 Task: For heading Use Courier New with dark cyan 1 colour & Underline.  font size for heading20,  'Change the font style of data to'Georgia and font size to 12,  Change the alignment of both headline & data to Align center.  In the sheet  analysisSalesAnalysis_2022
Action: Mouse moved to (29, 182)
Screenshot: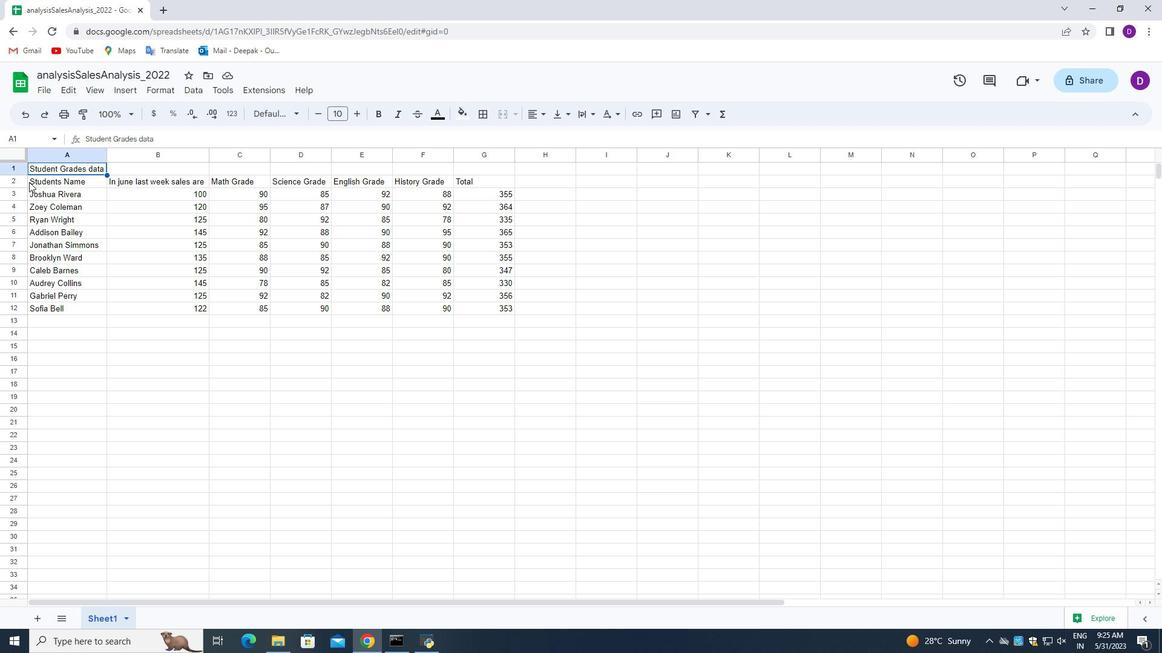 
Action: Mouse pressed left at (29, 182)
Screenshot: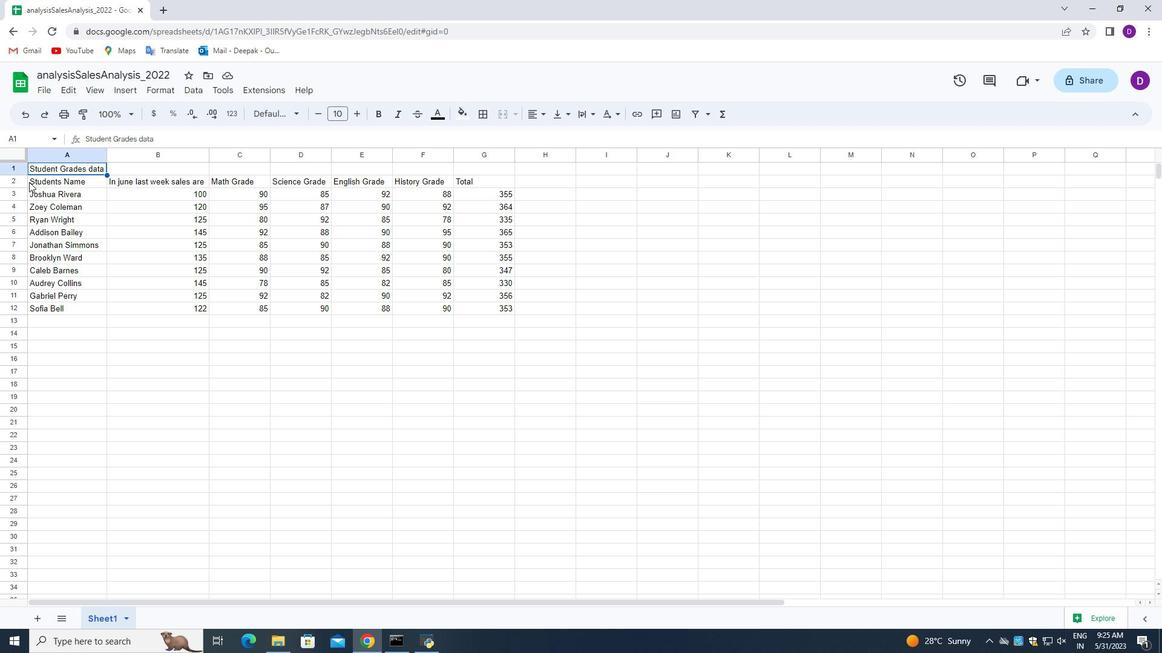 
Action: Mouse moved to (261, 115)
Screenshot: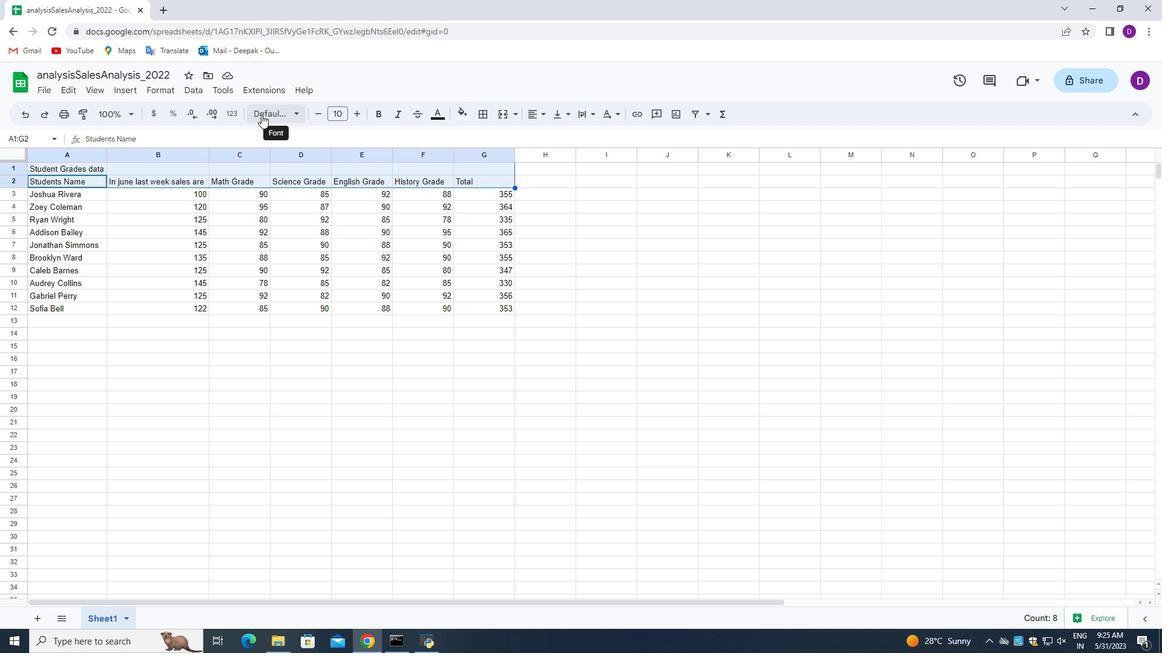 
Action: Mouse pressed left at (261, 115)
Screenshot: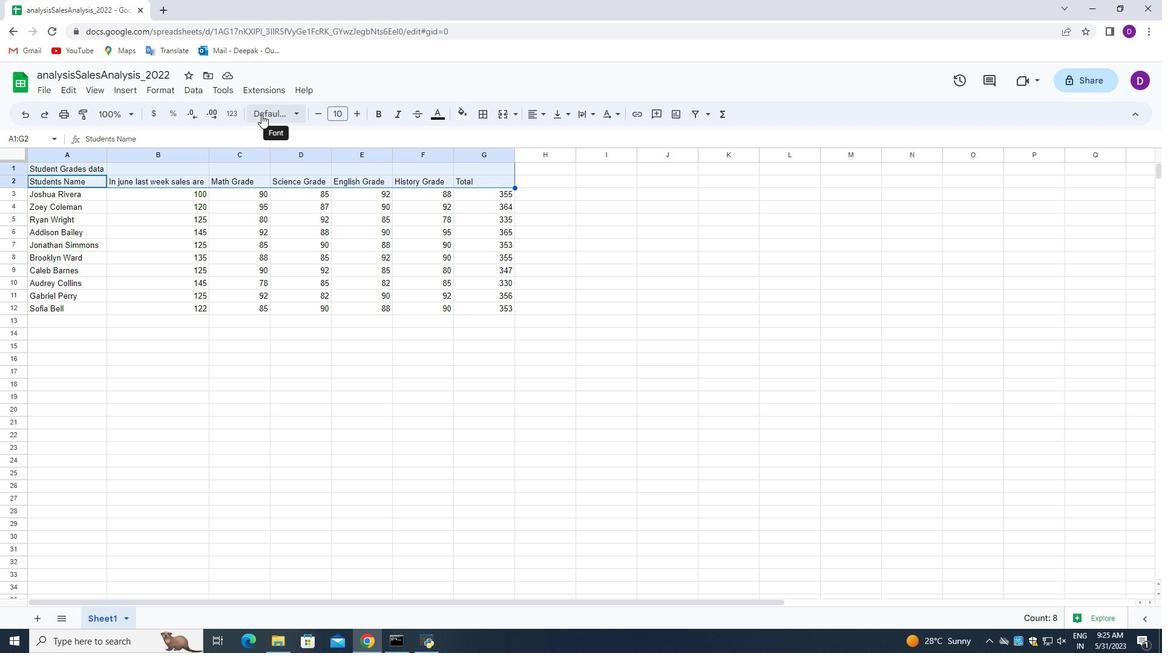 
Action: Mouse moved to (303, 445)
Screenshot: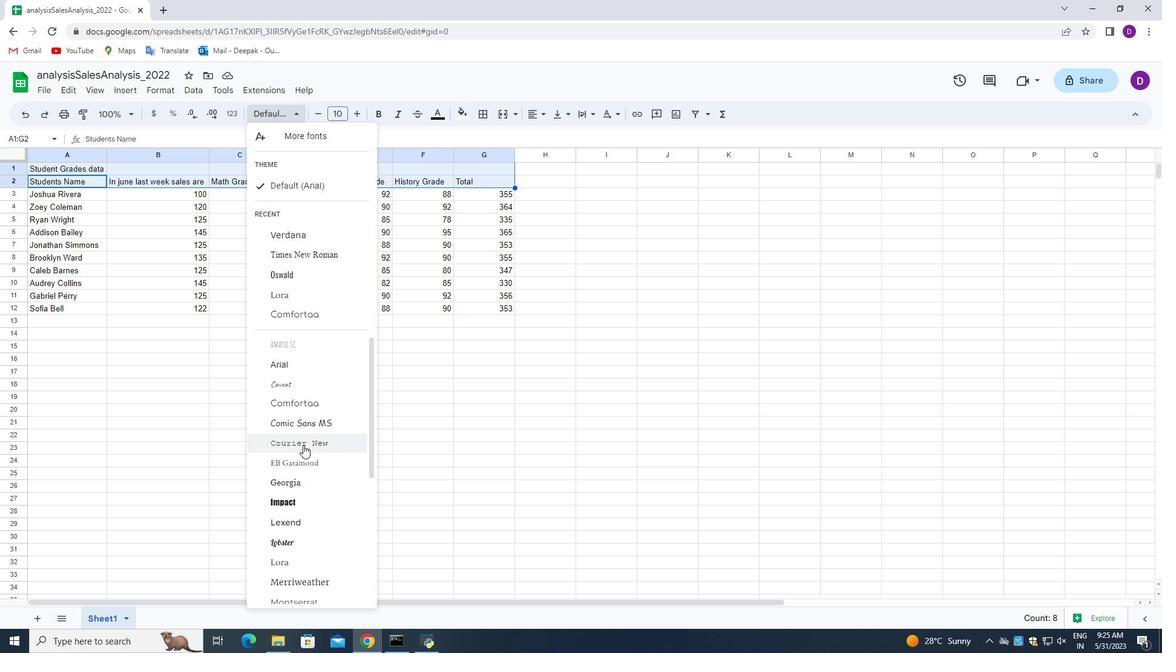 
Action: Mouse pressed left at (303, 445)
Screenshot: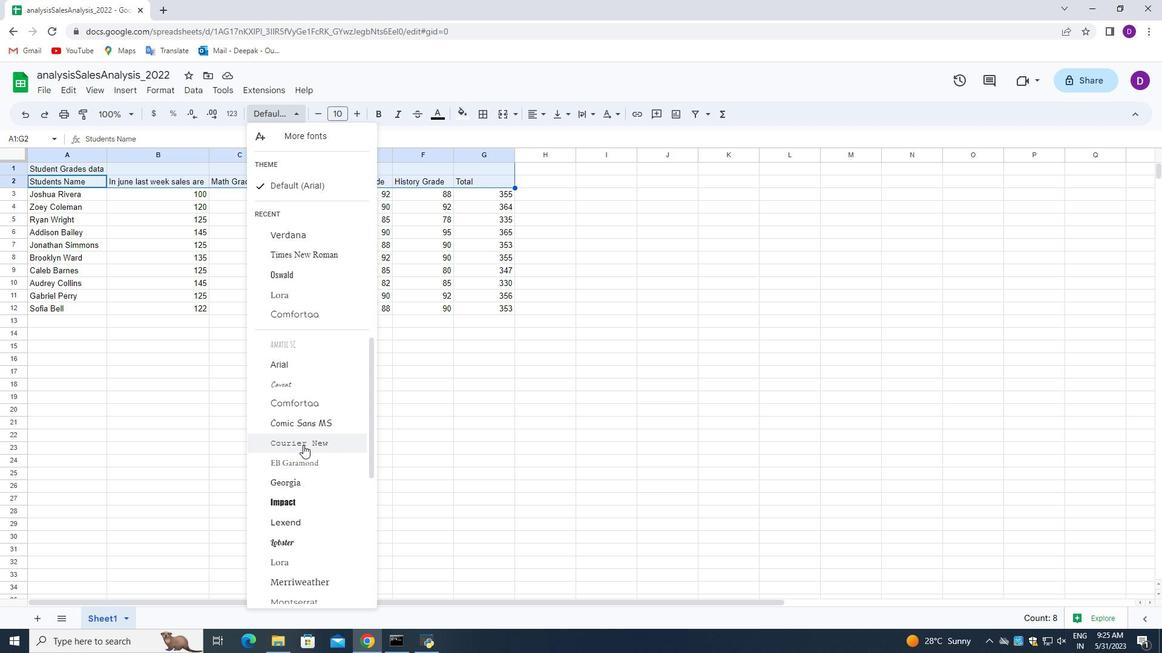
Action: Mouse moved to (294, 113)
Screenshot: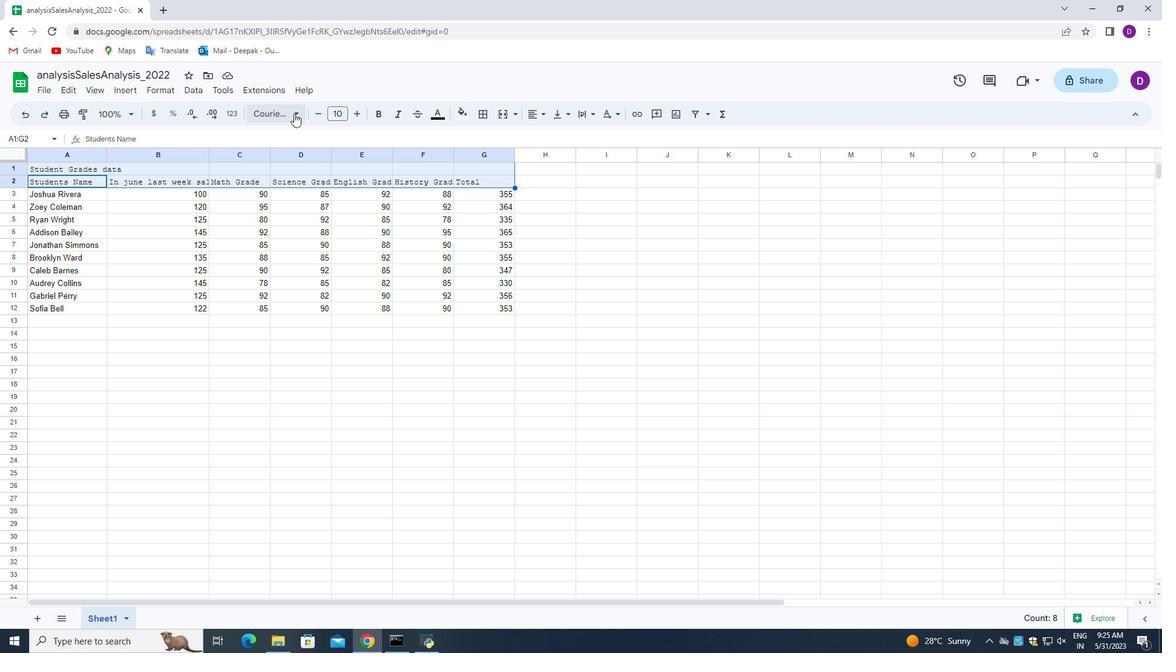 
Action: Mouse pressed left at (294, 113)
Screenshot: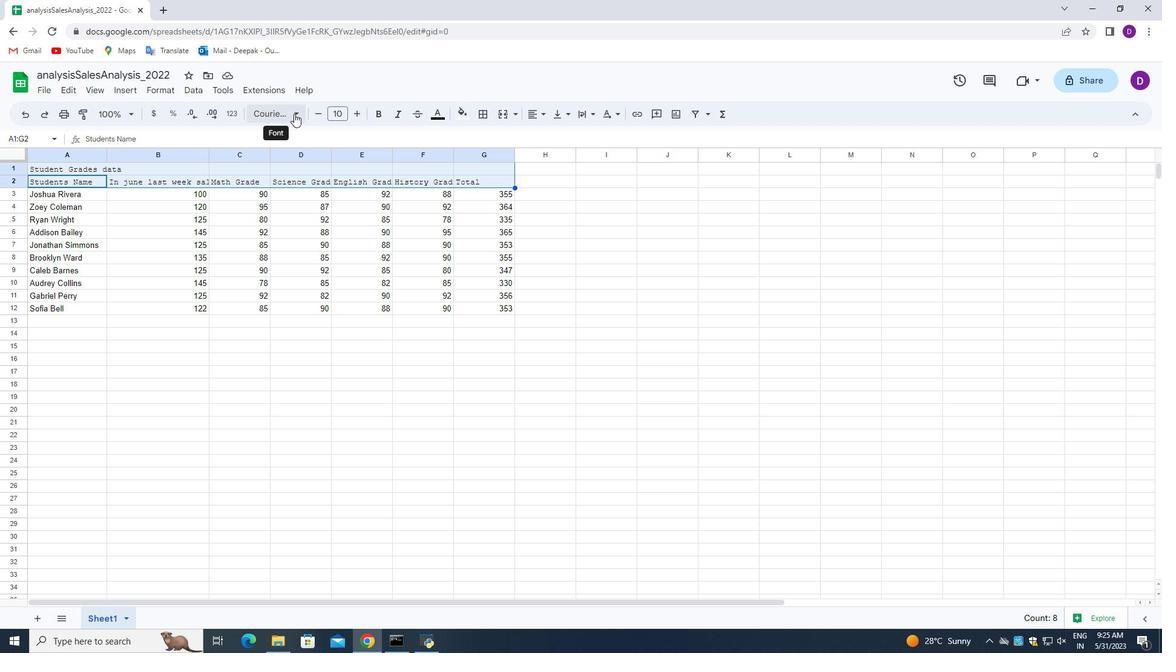 
Action: Mouse moved to (302, 440)
Screenshot: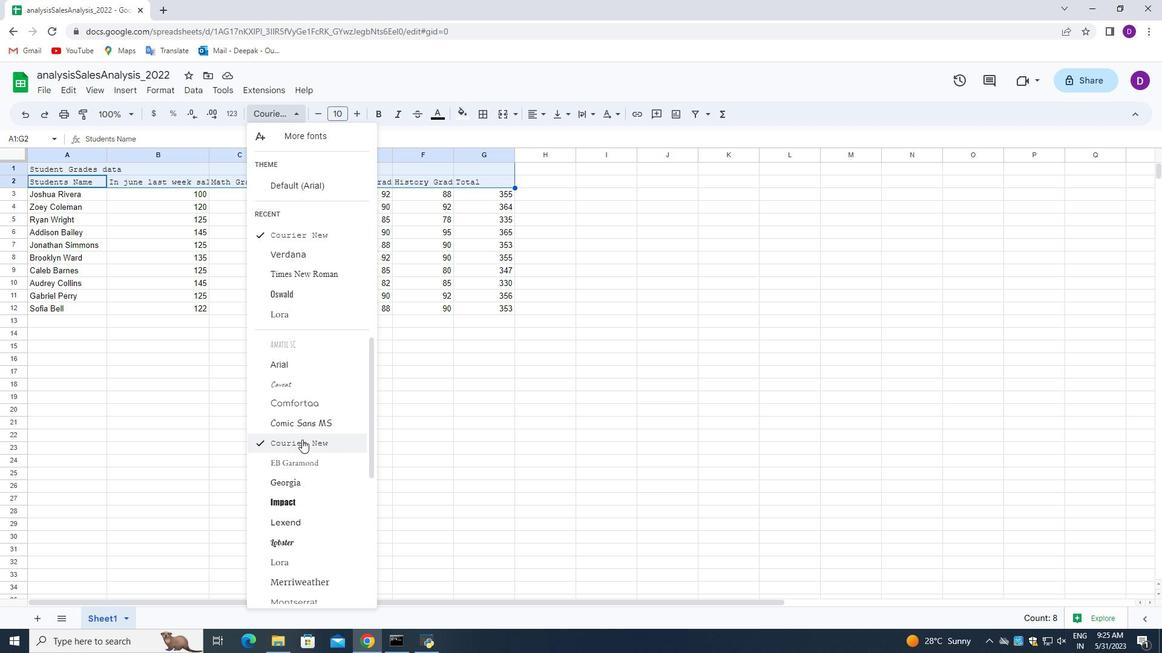 
Action: Mouse scrolled (302, 439) with delta (0, 0)
Screenshot: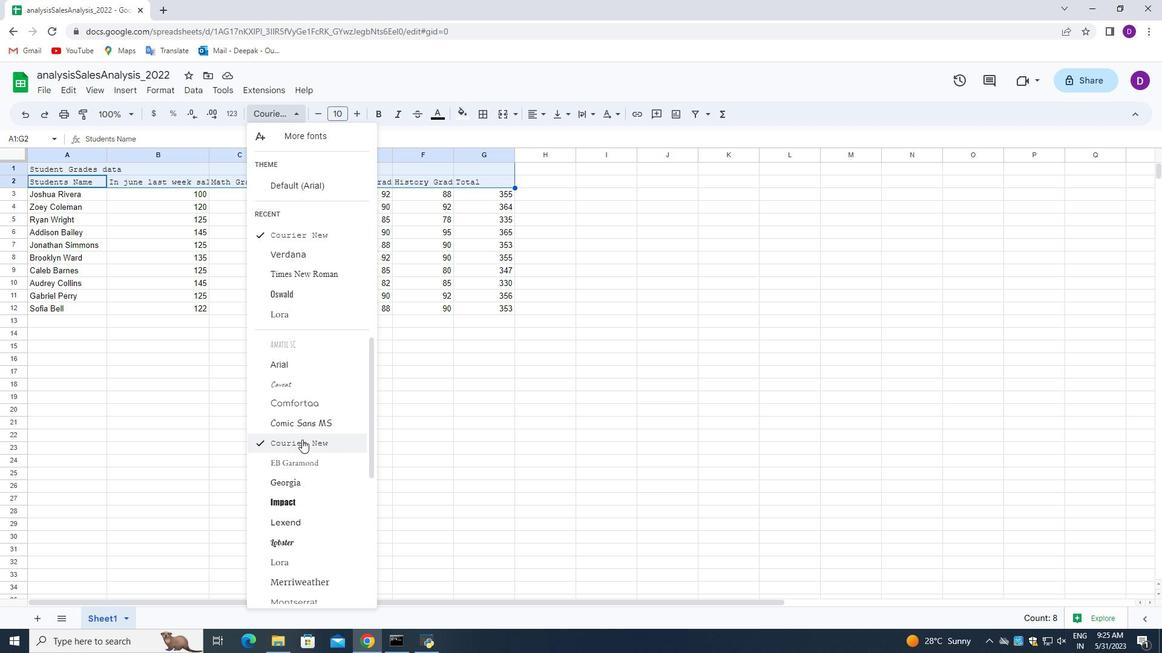 
Action: Mouse scrolled (302, 439) with delta (0, 0)
Screenshot: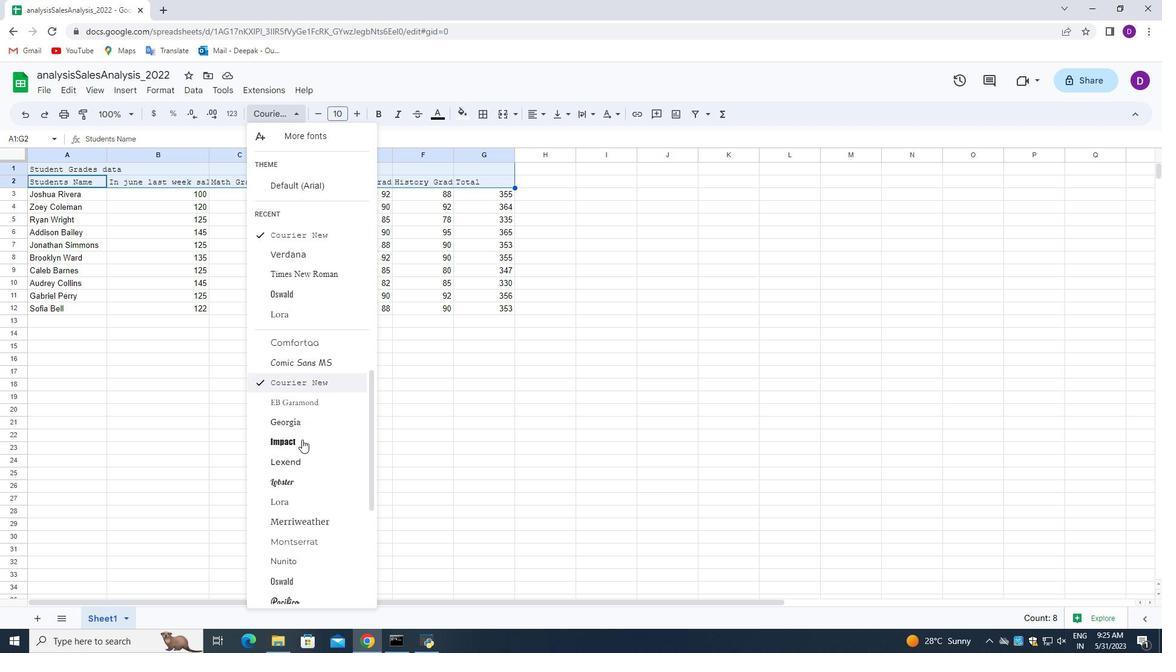 
Action: Mouse moved to (317, 442)
Screenshot: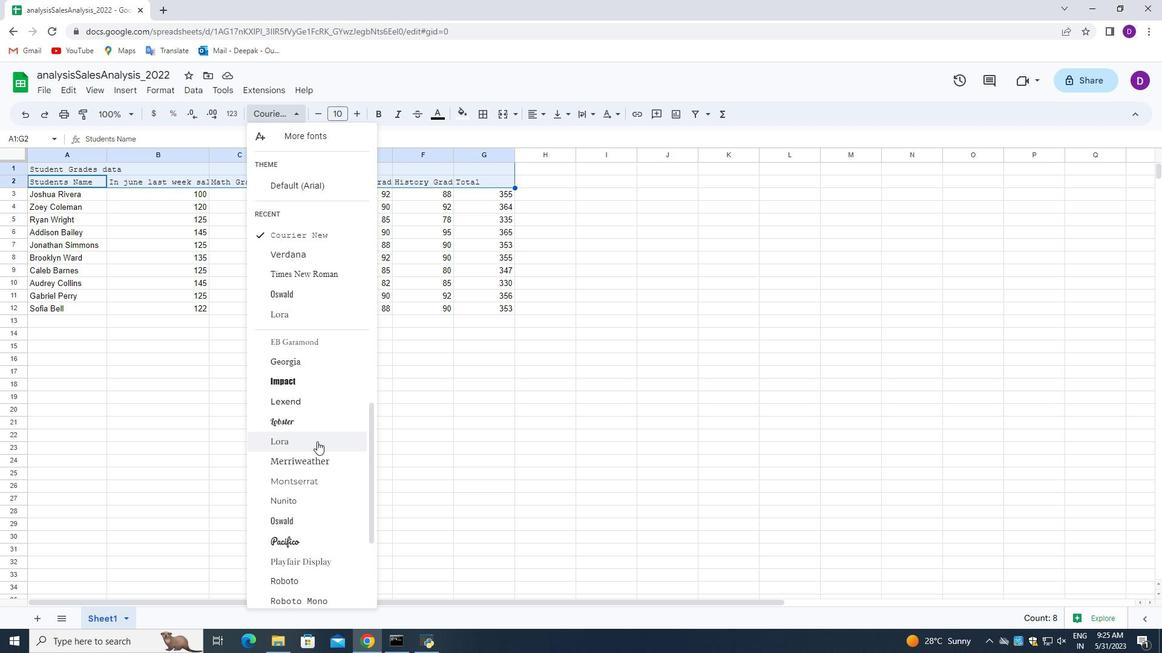 
Action: Mouse scrolled (317, 441) with delta (0, 0)
Screenshot: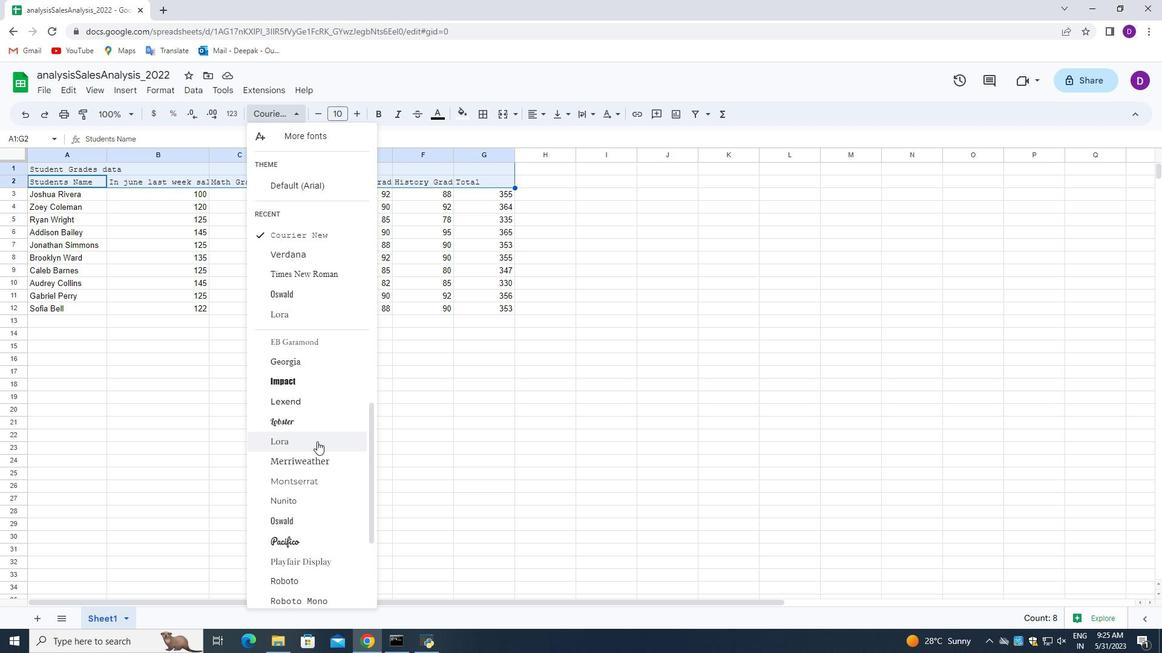 
Action: Mouse scrolled (317, 441) with delta (0, 0)
Screenshot: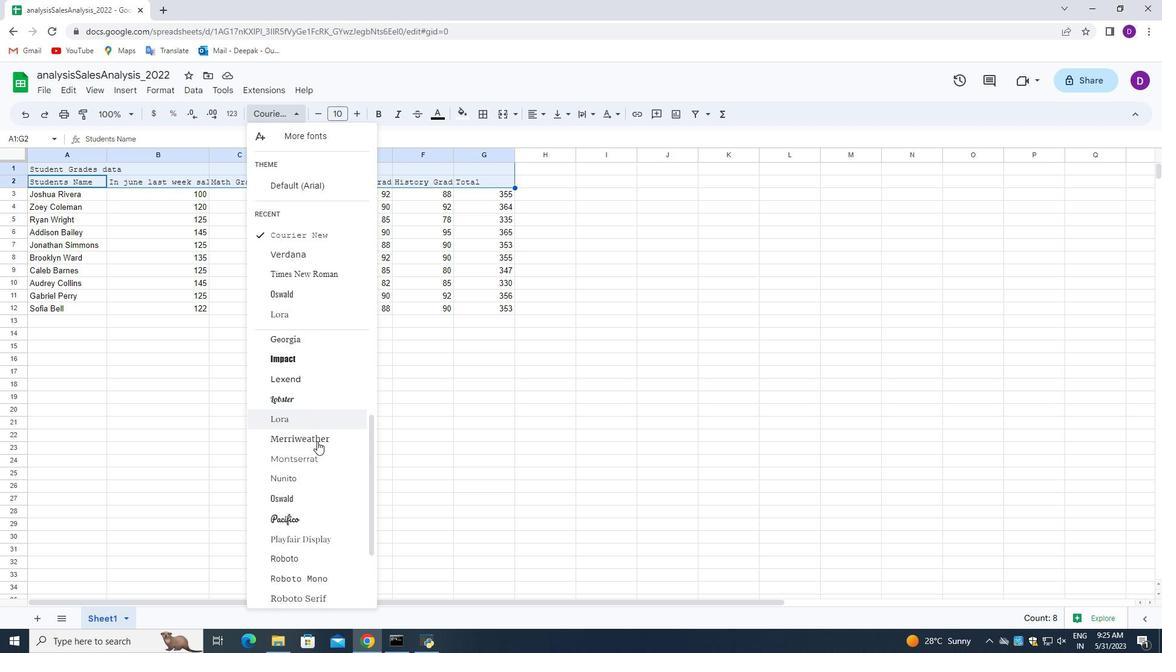
Action: Mouse moved to (313, 442)
Screenshot: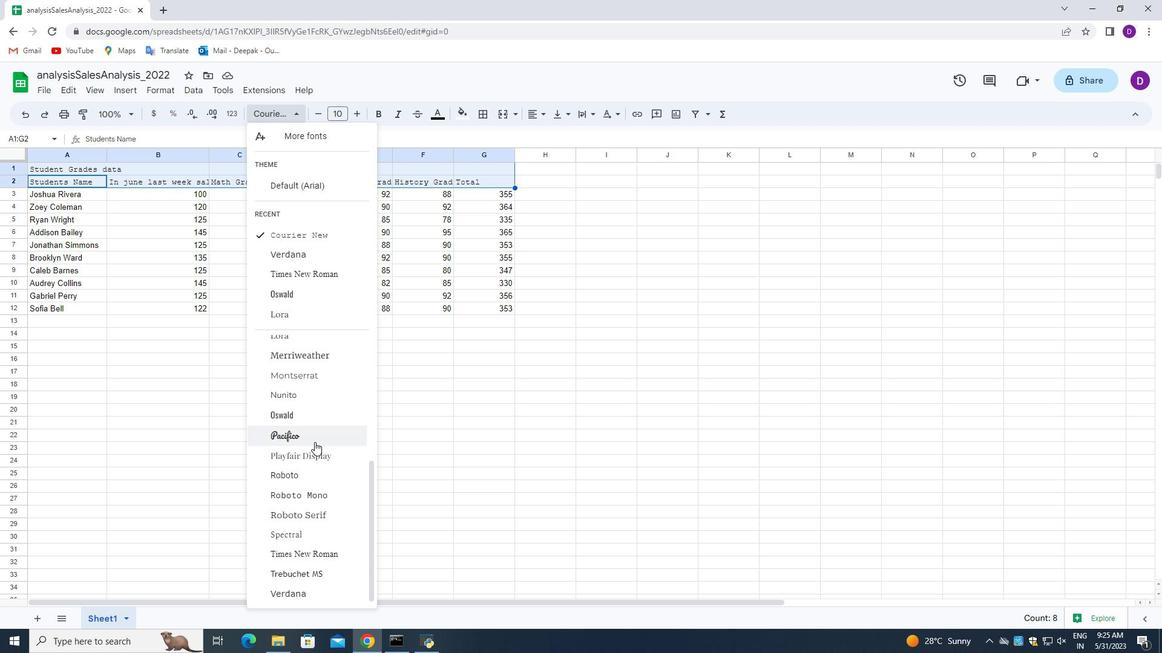 
Action: Mouse scrolled (313, 442) with delta (0, 0)
Screenshot: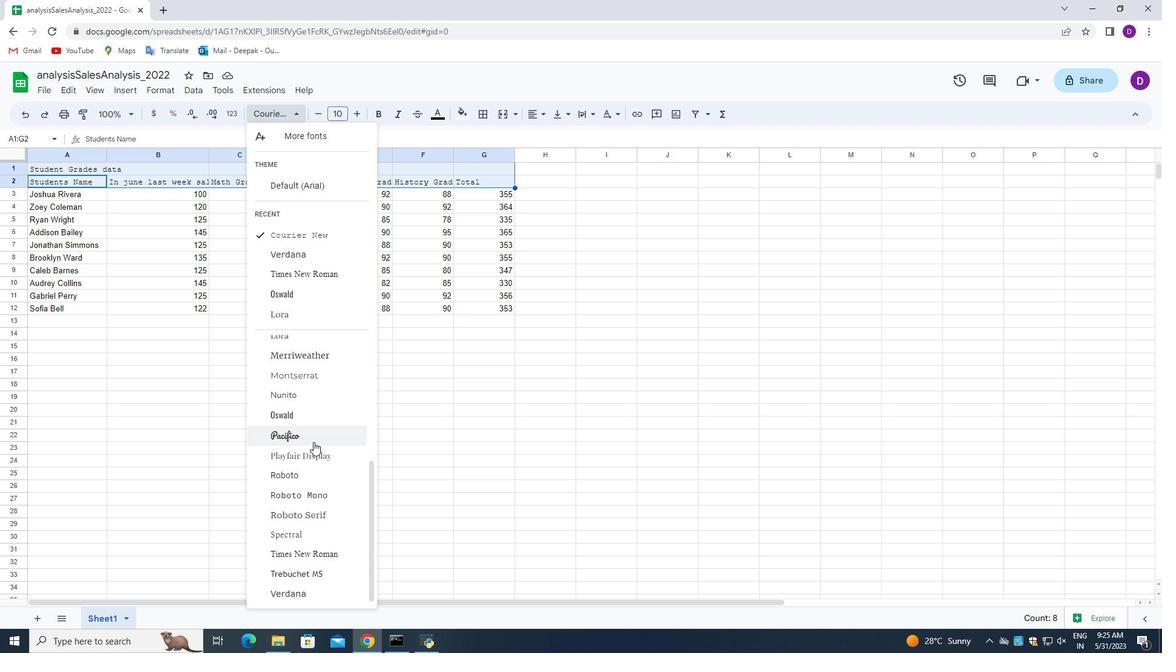 
Action: Mouse moved to (313, 457)
Screenshot: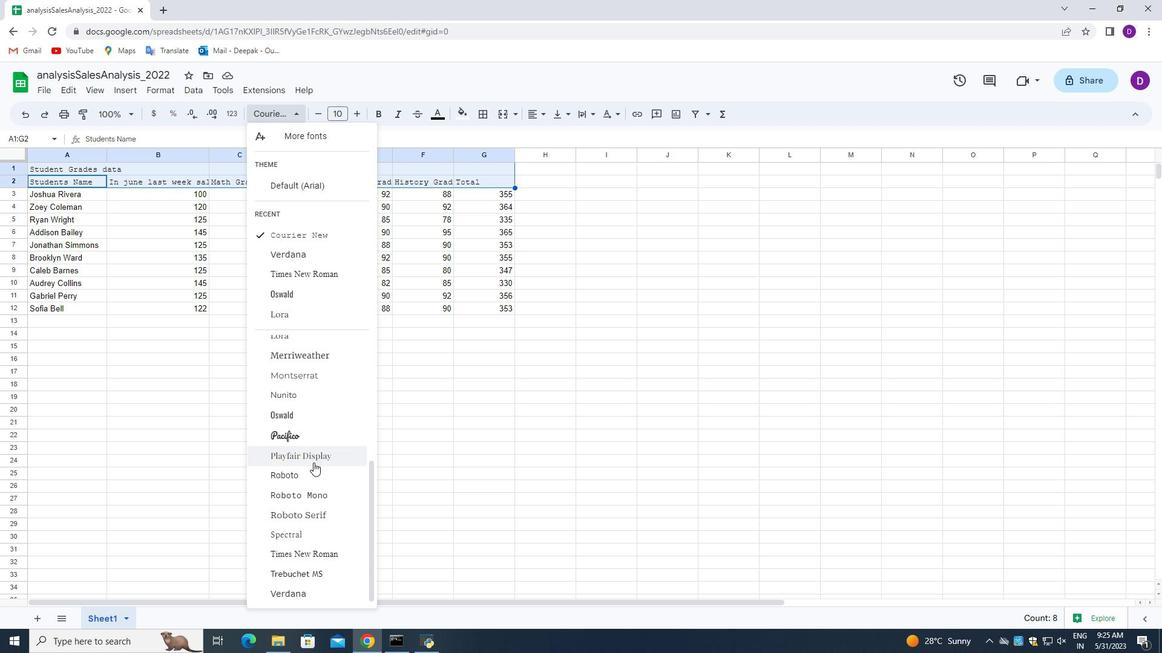 
Action: Mouse scrolled (313, 457) with delta (0, 0)
Screenshot: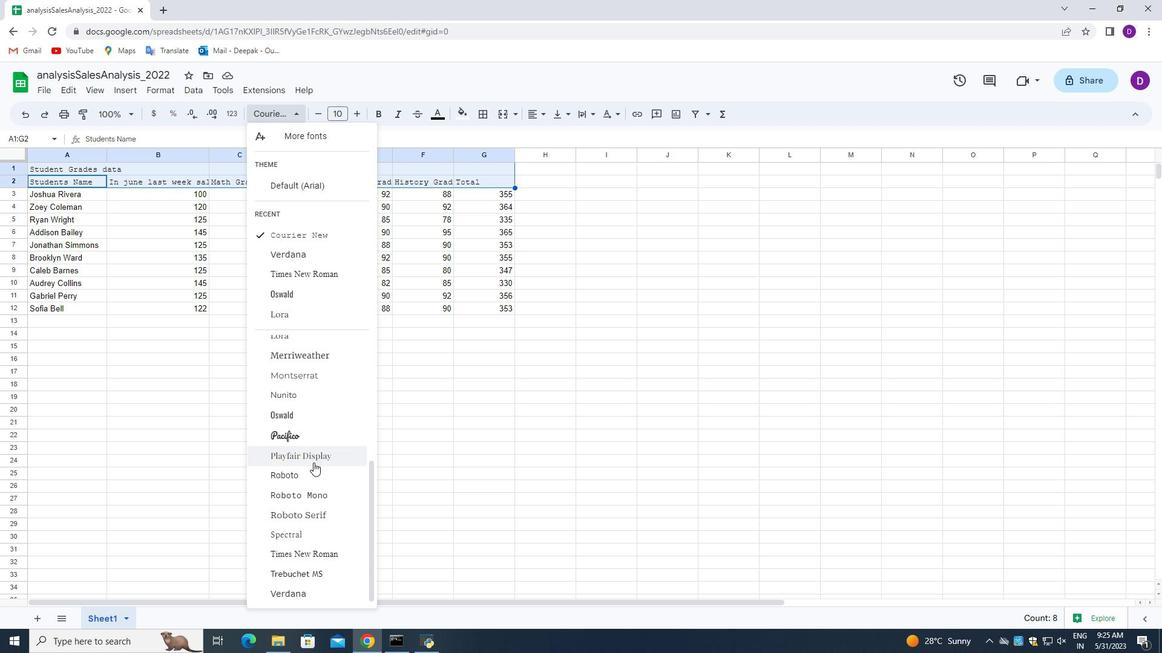
Action: Mouse moved to (314, 473)
Screenshot: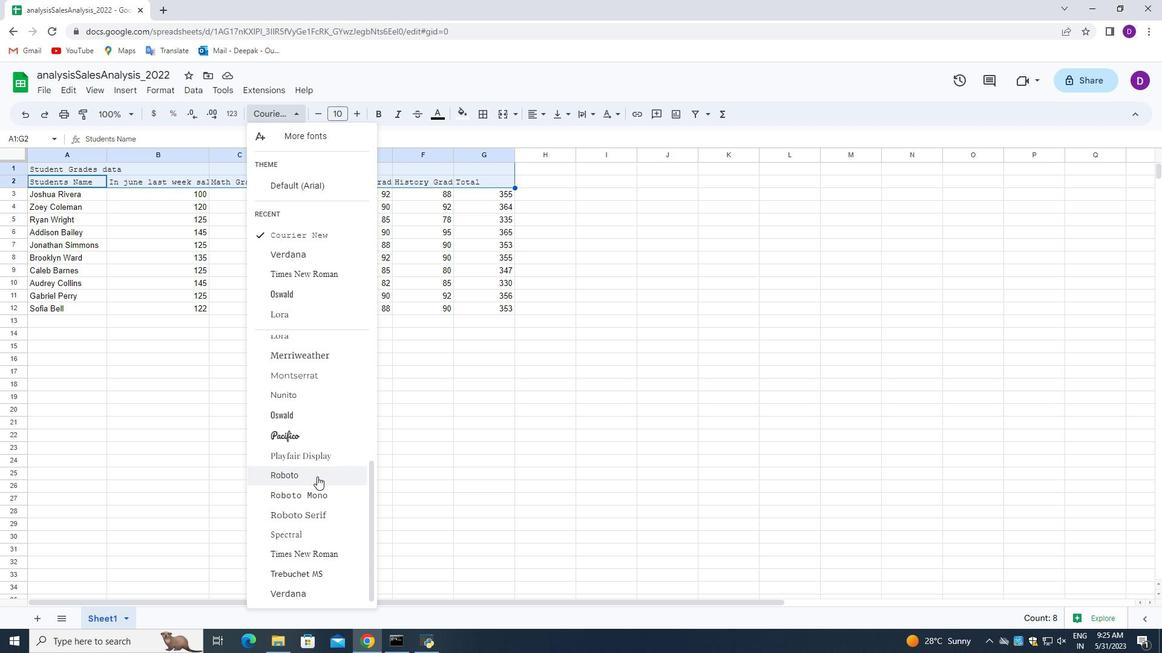 
Action: Mouse scrolled (314, 472) with delta (0, 0)
Screenshot: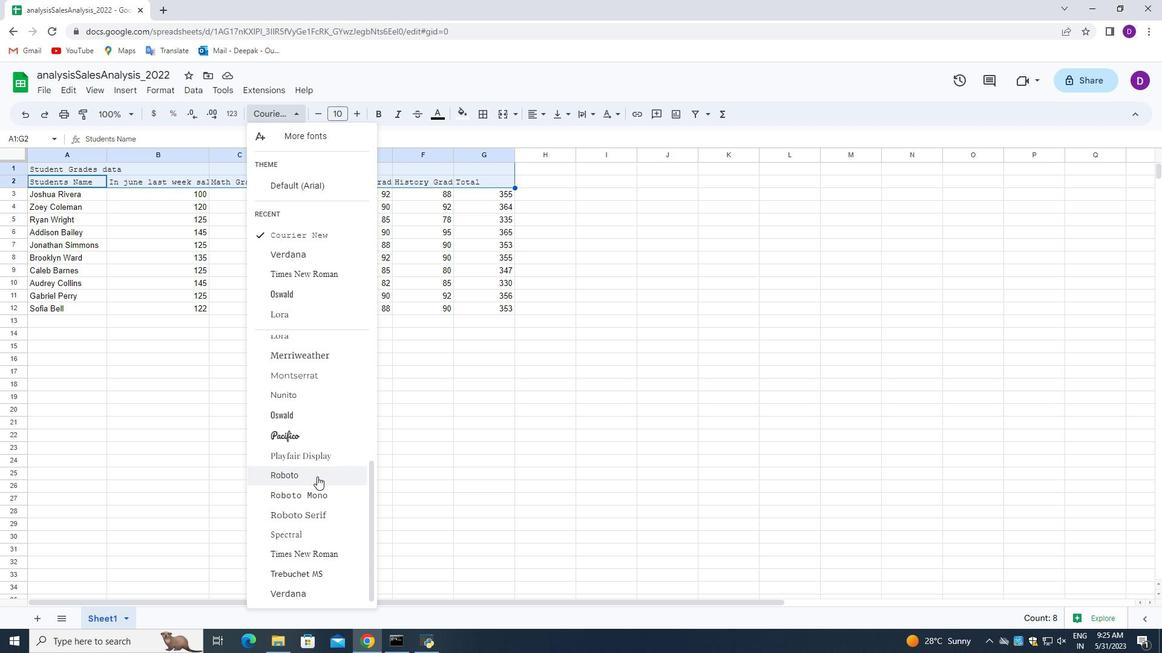 
Action: Mouse moved to (406, 396)
Screenshot: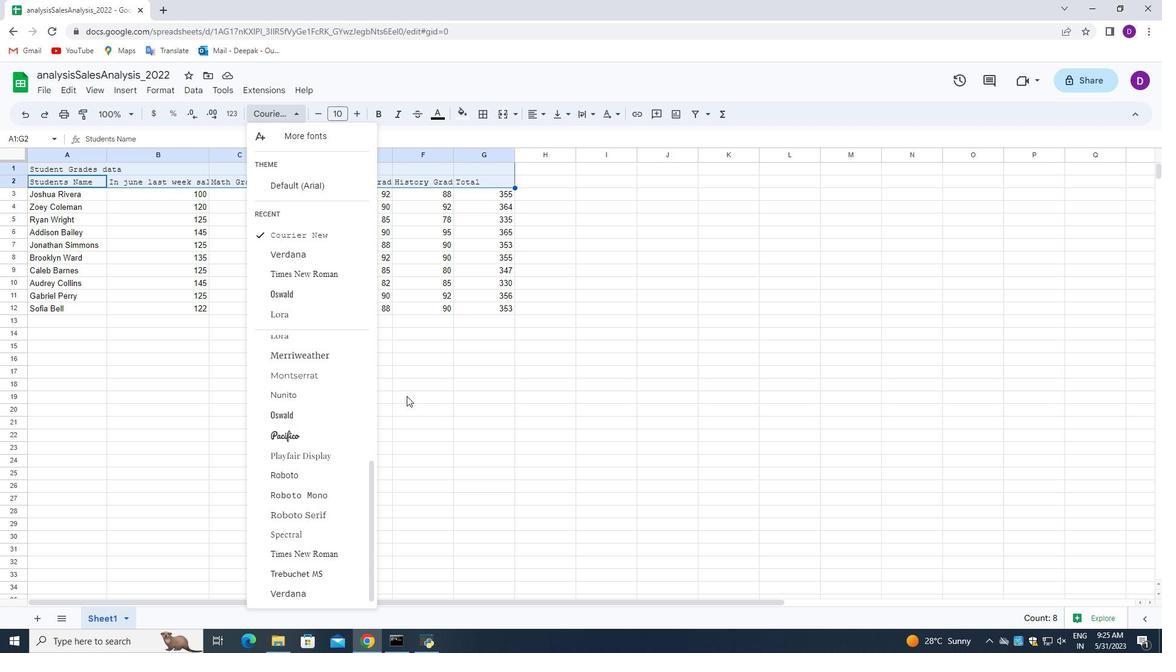 
Action: Mouse scrolled (406, 397) with delta (0, 0)
Screenshot: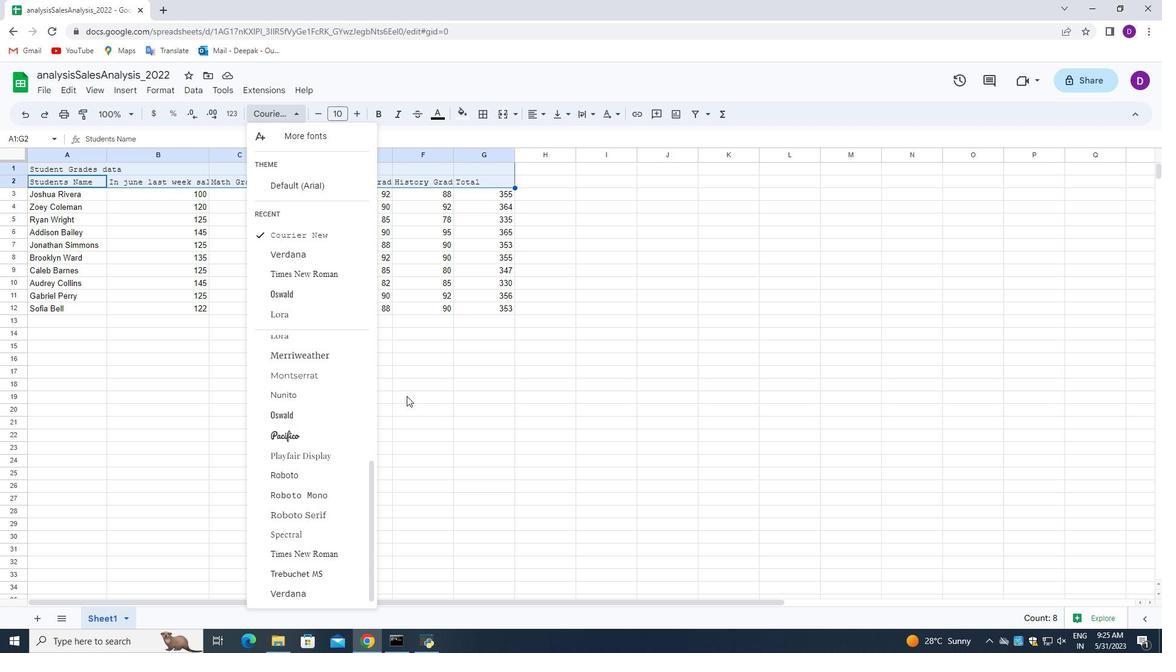 
Action: Mouse scrolled (406, 397) with delta (0, 0)
Screenshot: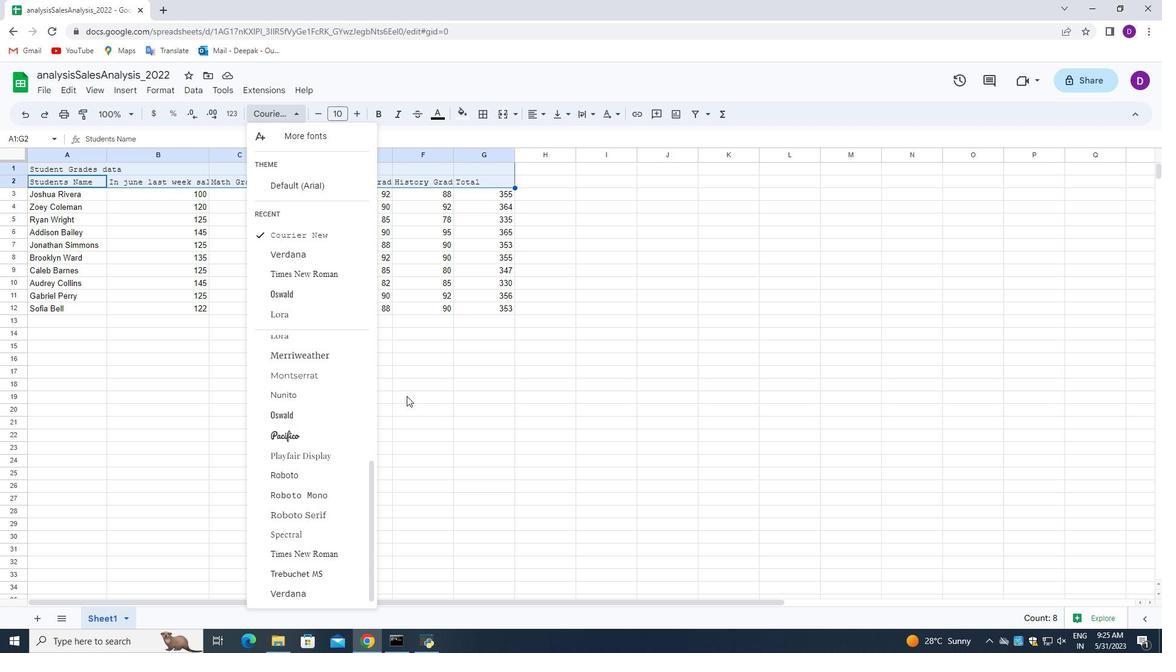 
Action: Mouse moved to (404, 394)
Screenshot: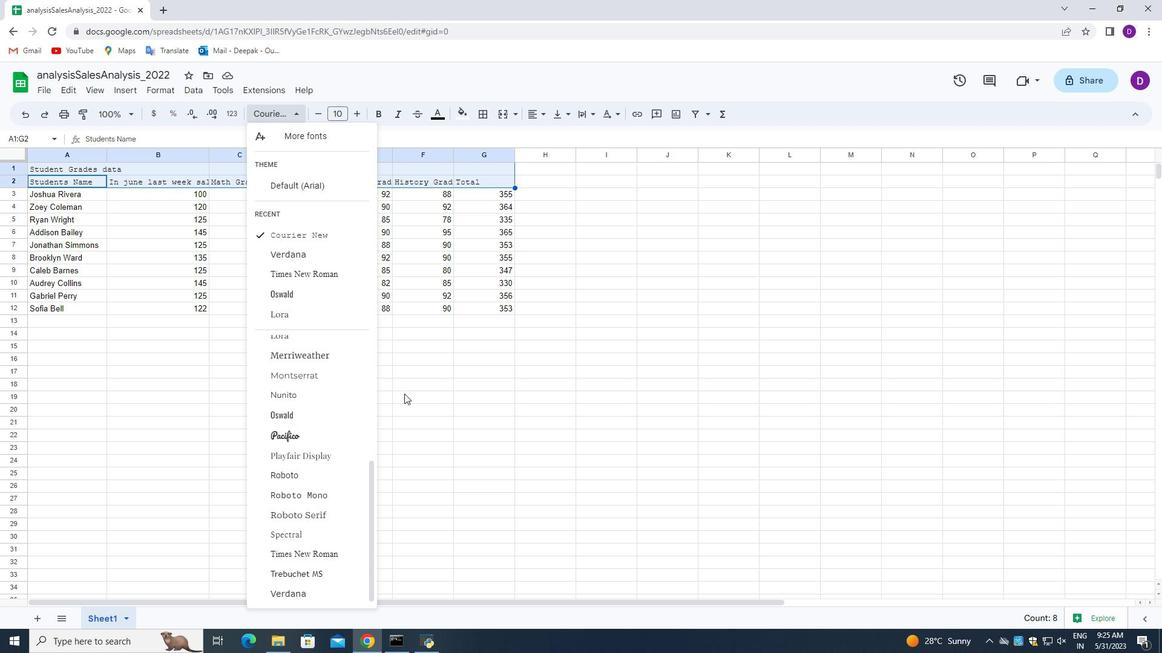 
Action: Mouse pressed left at (404, 394)
Screenshot: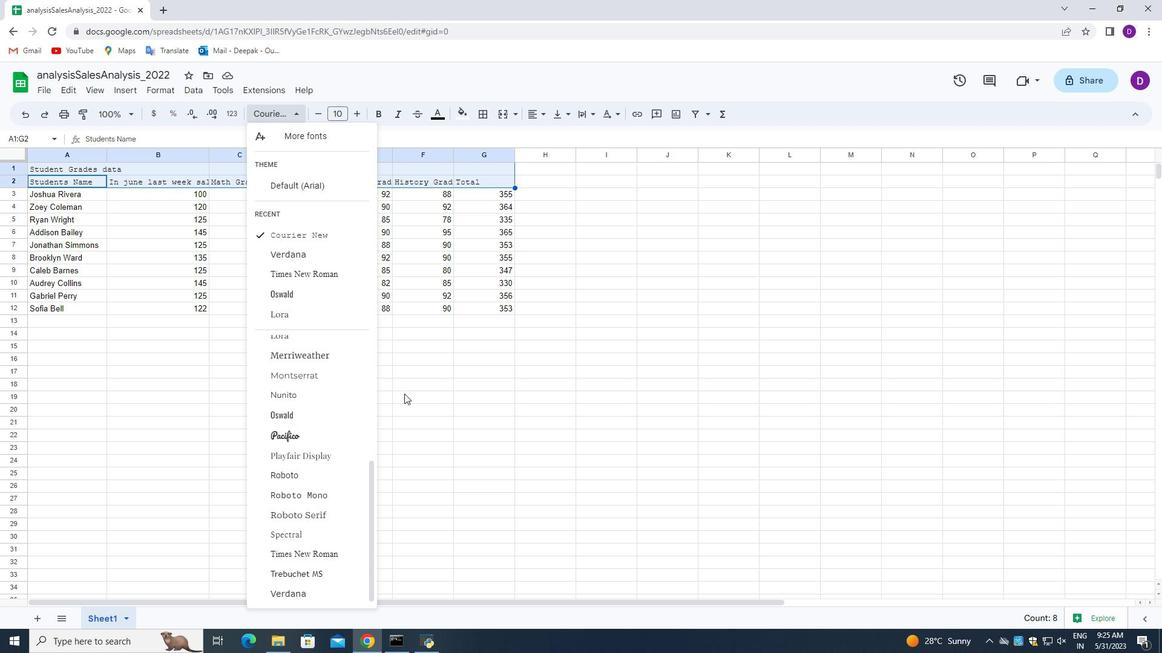 
Action: Mouse moved to (29, 182)
Screenshot: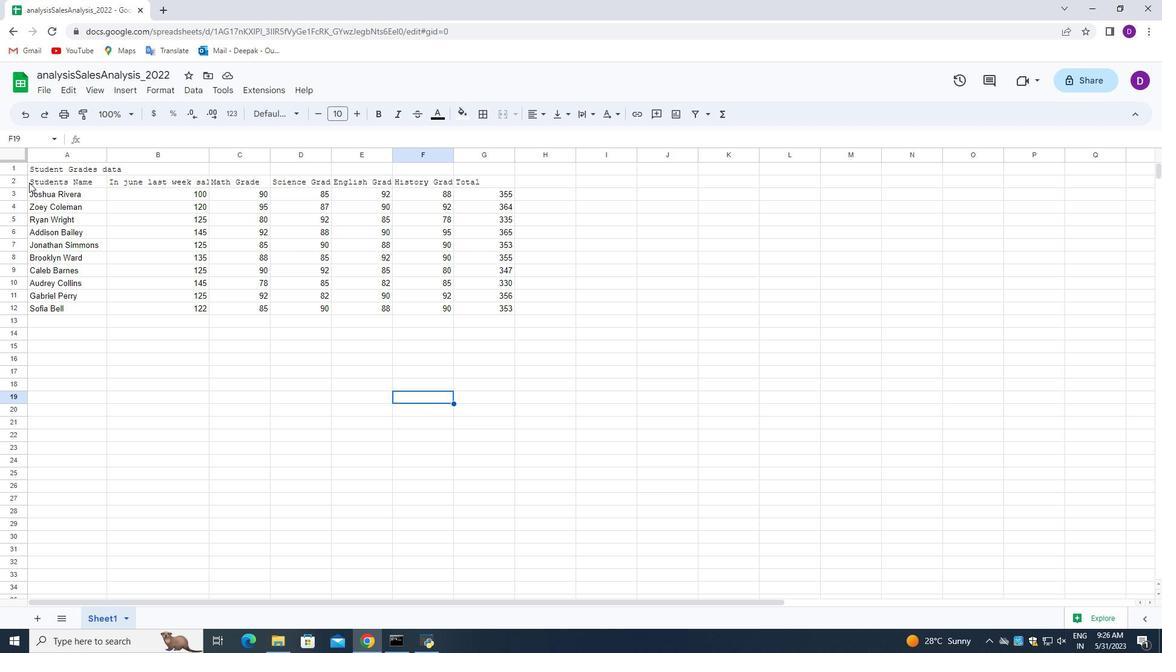 
Action: Mouse pressed left at (29, 182)
Screenshot: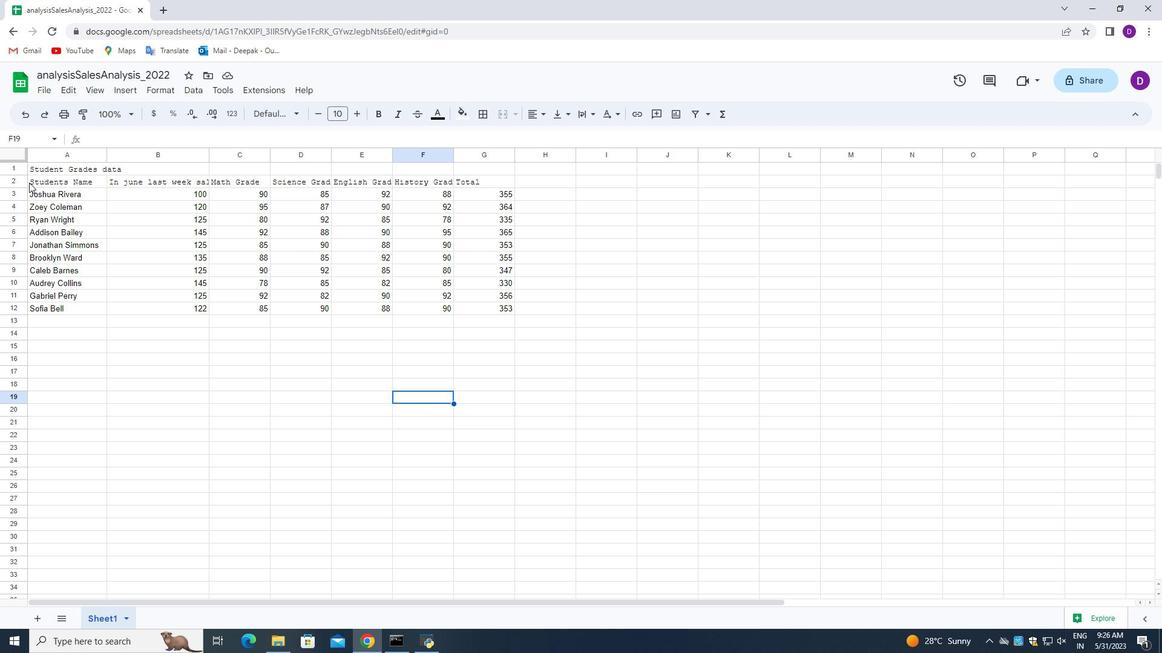 
Action: Mouse moved to (383, 111)
Screenshot: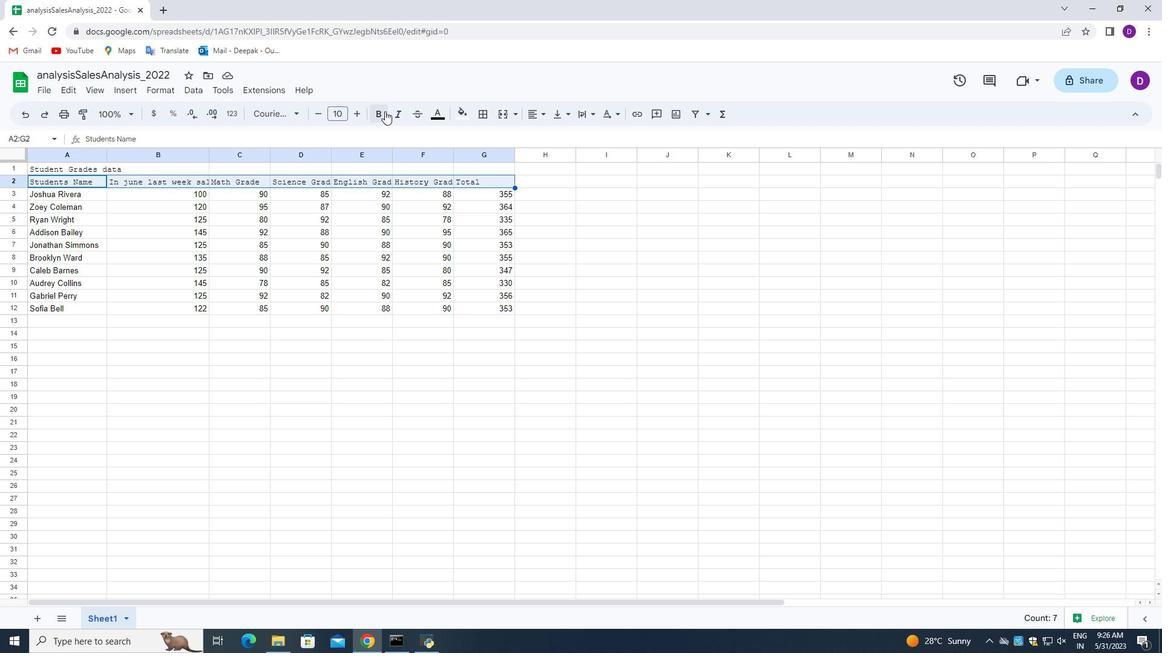 
Action: Mouse pressed left at (383, 111)
Screenshot: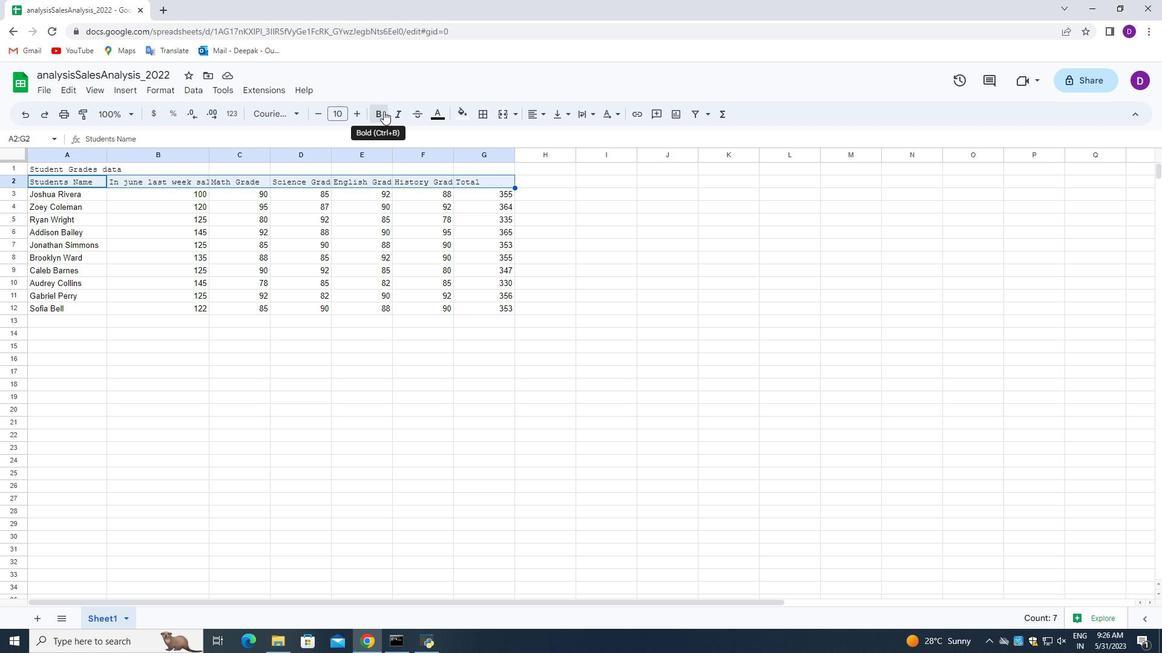 
Action: Mouse moved to (411, 148)
Screenshot: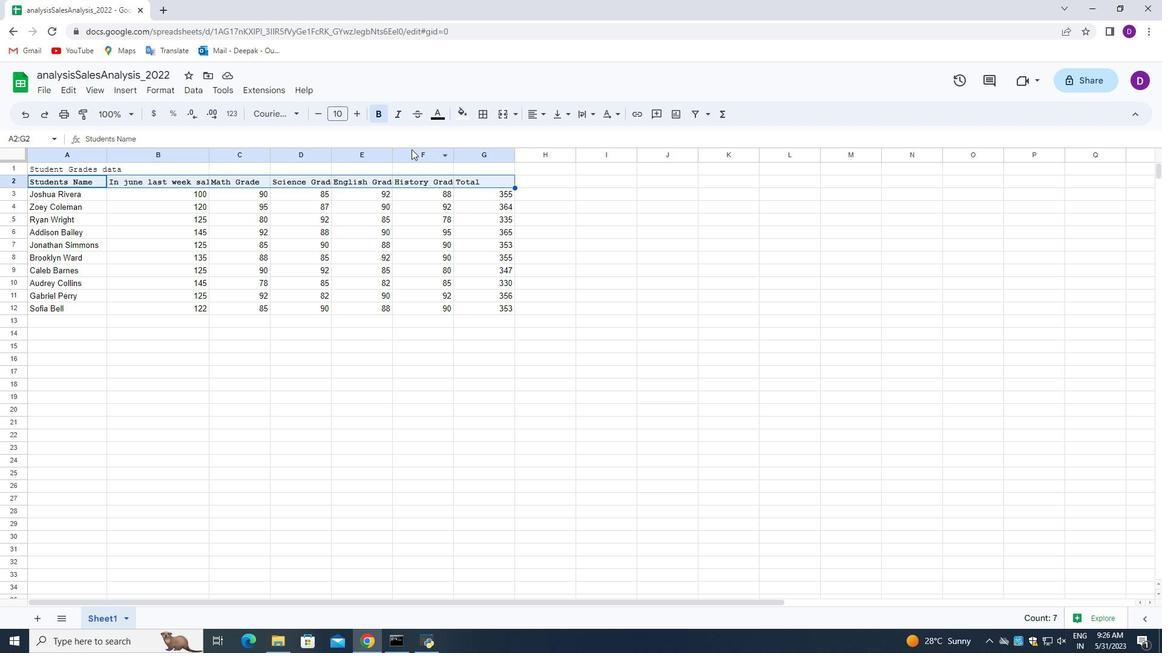 
Action: Key pressed ctrl+U
Screenshot: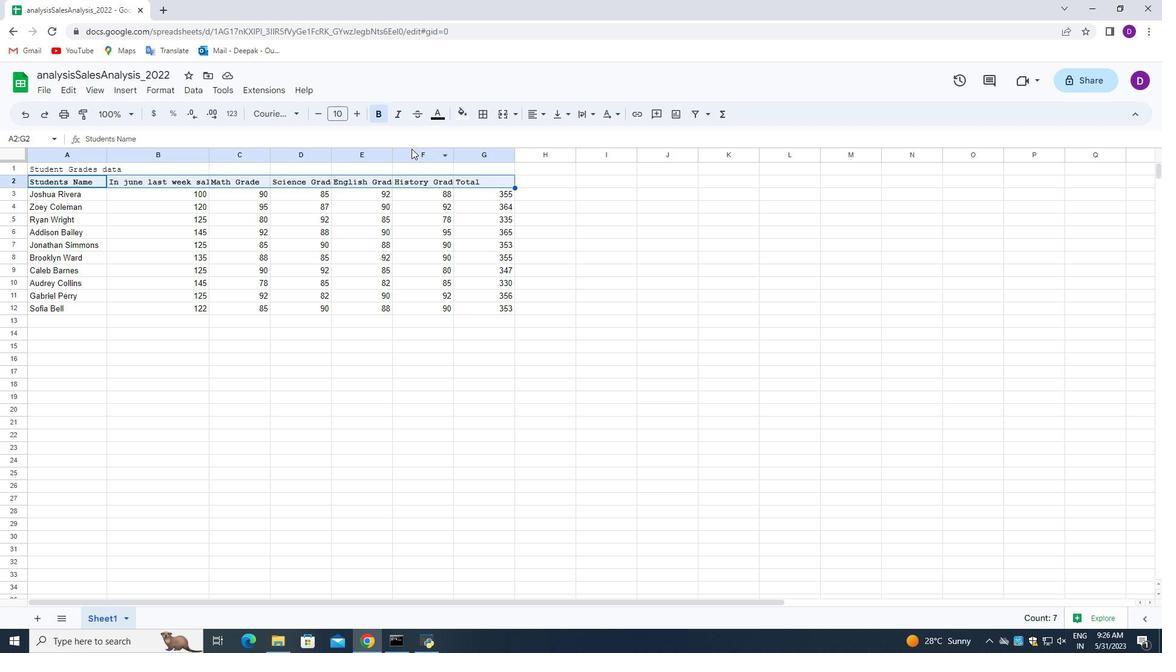 
Action: Mouse moved to (359, 115)
Screenshot: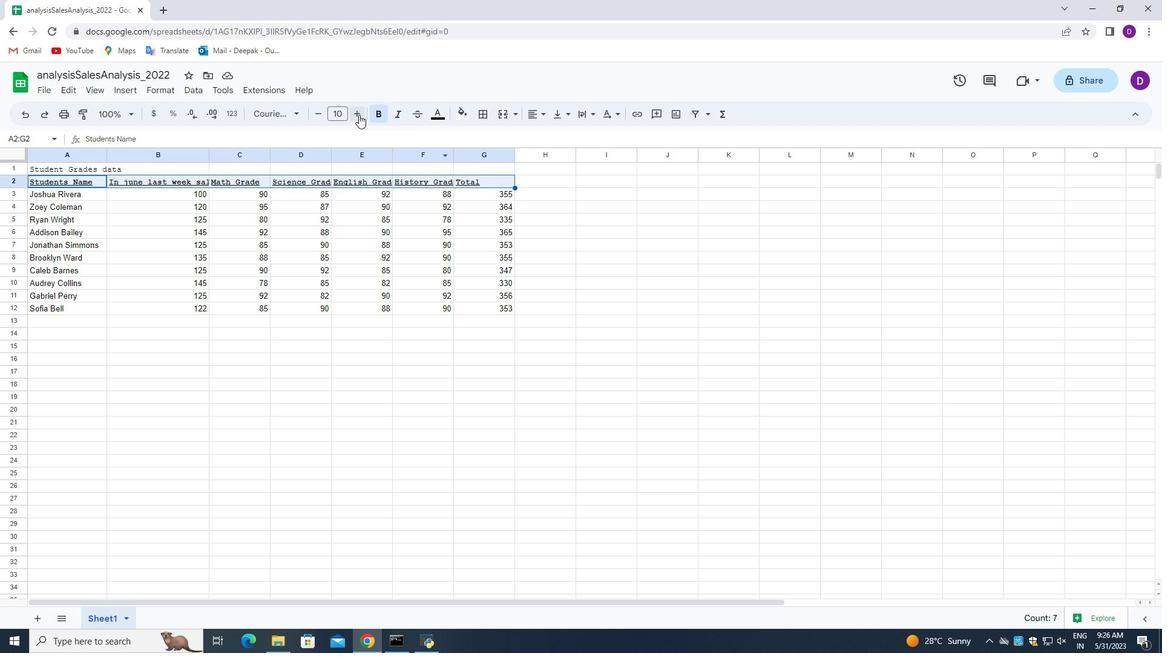 
Action: Mouse pressed left at (359, 115)
Screenshot: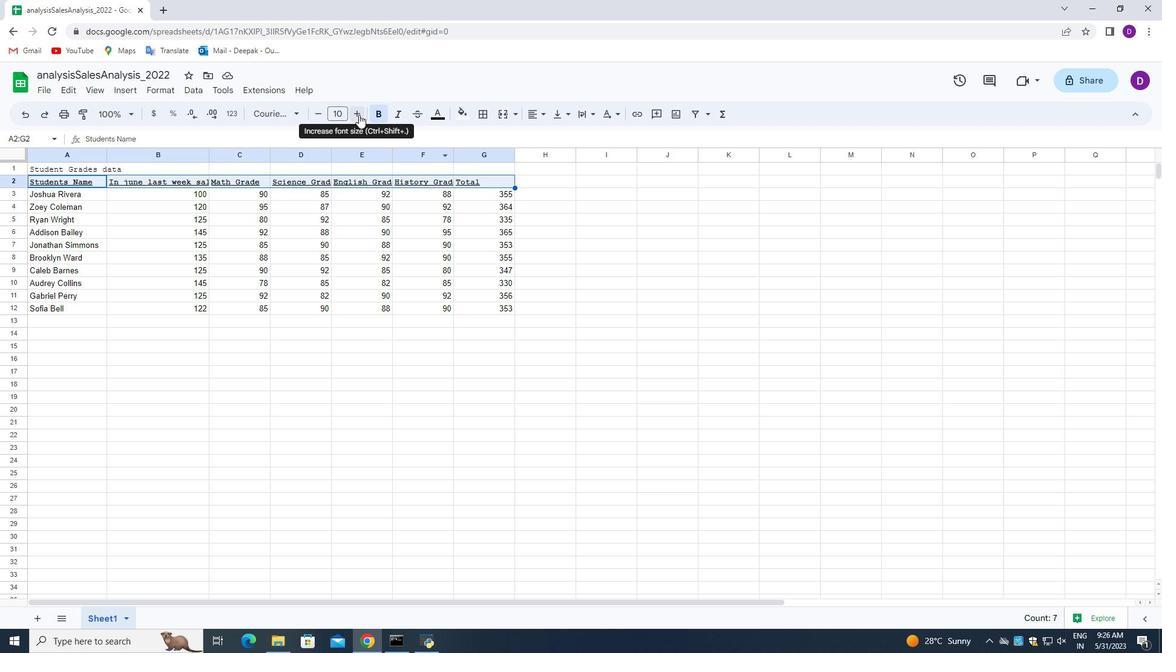 
Action: Mouse pressed left at (359, 115)
Screenshot: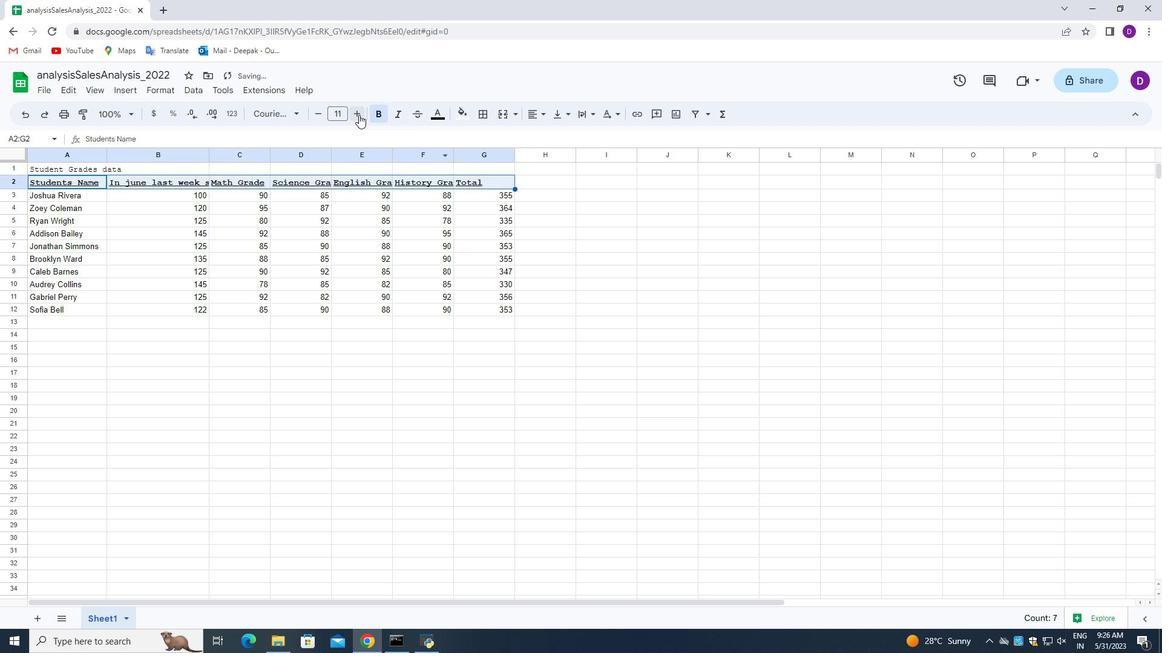 
Action: Mouse pressed left at (359, 115)
Screenshot: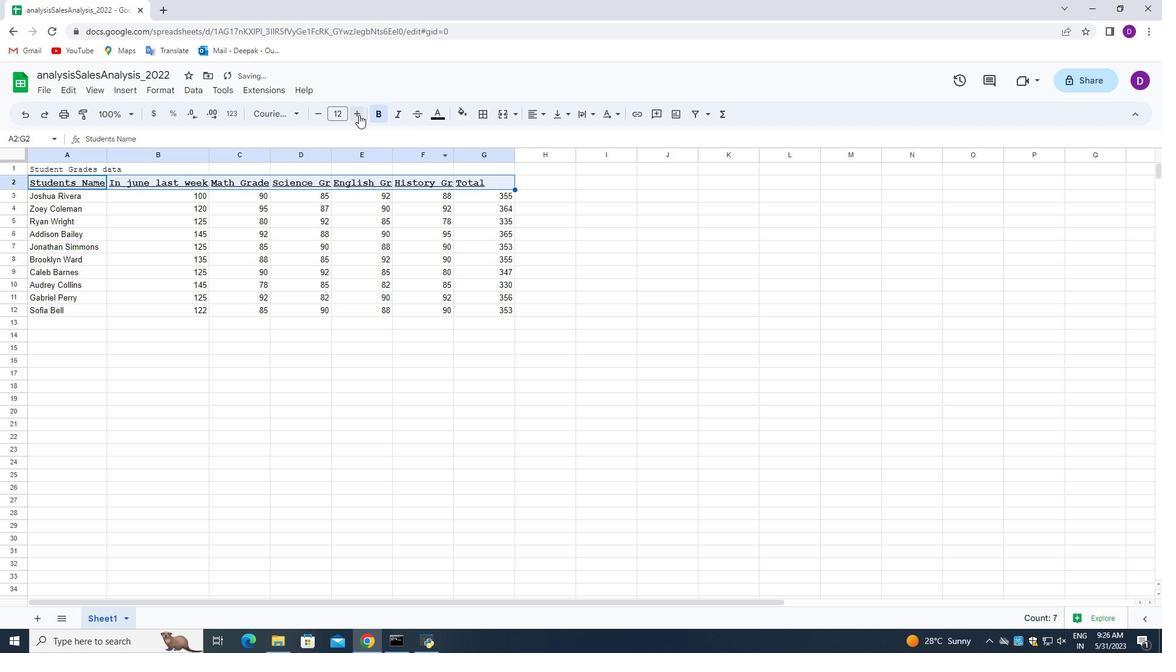 
Action: Mouse pressed left at (359, 115)
Screenshot: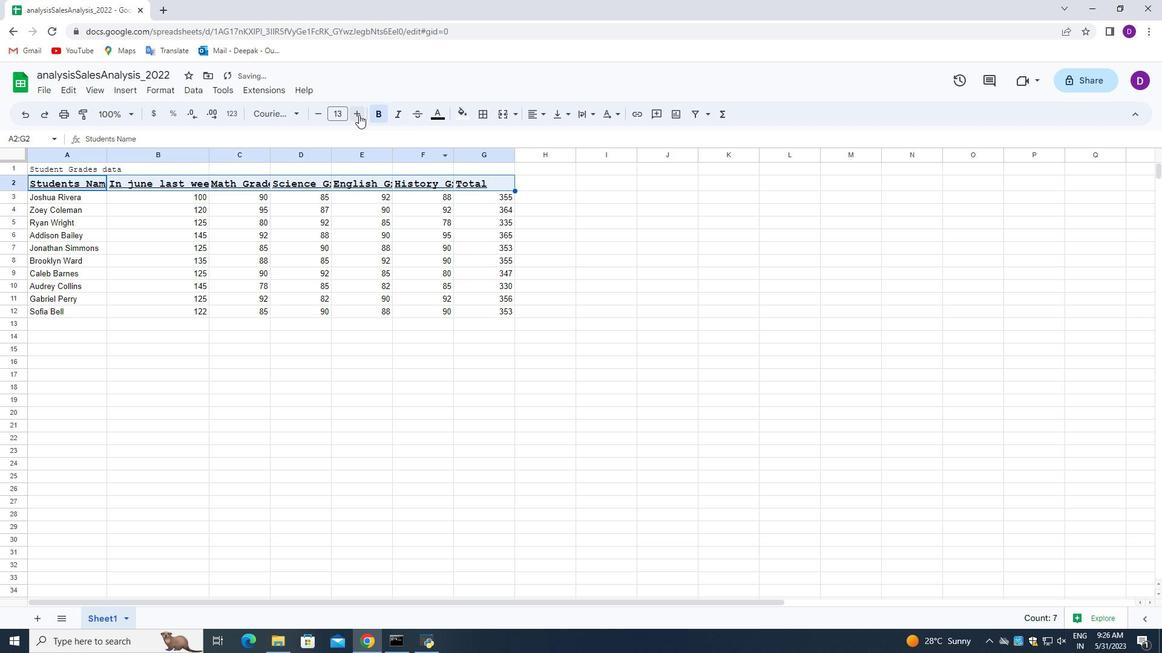 
Action: Mouse pressed left at (359, 115)
Screenshot: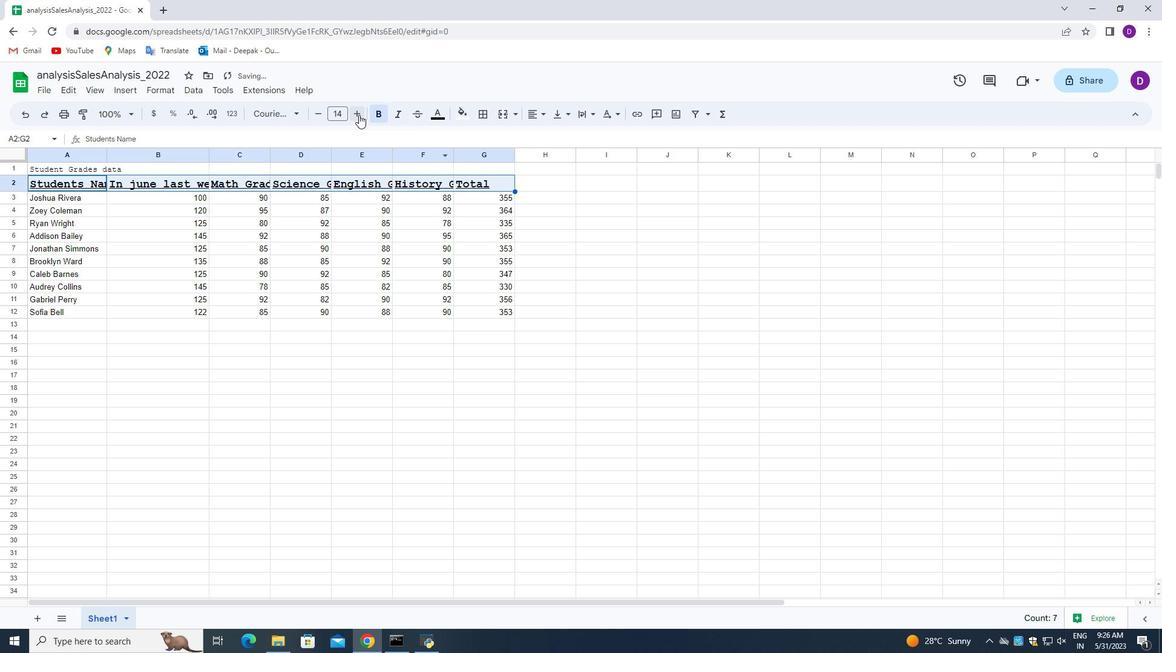 
Action: Mouse pressed left at (359, 115)
Screenshot: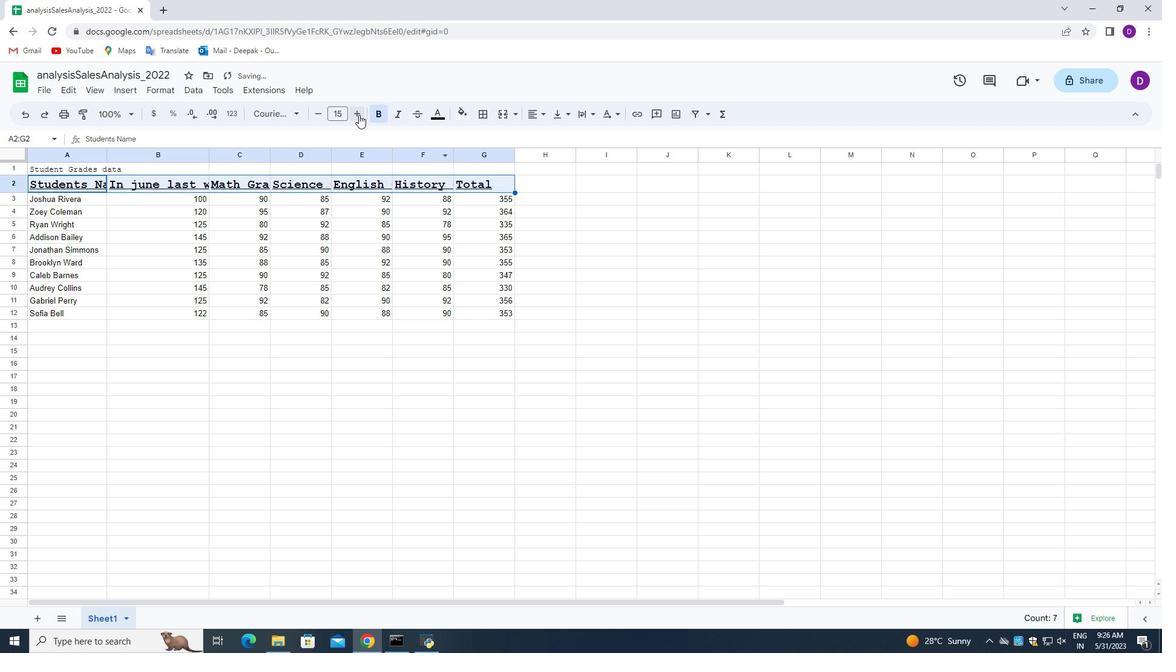 
Action: Mouse pressed left at (359, 115)
Screenshot: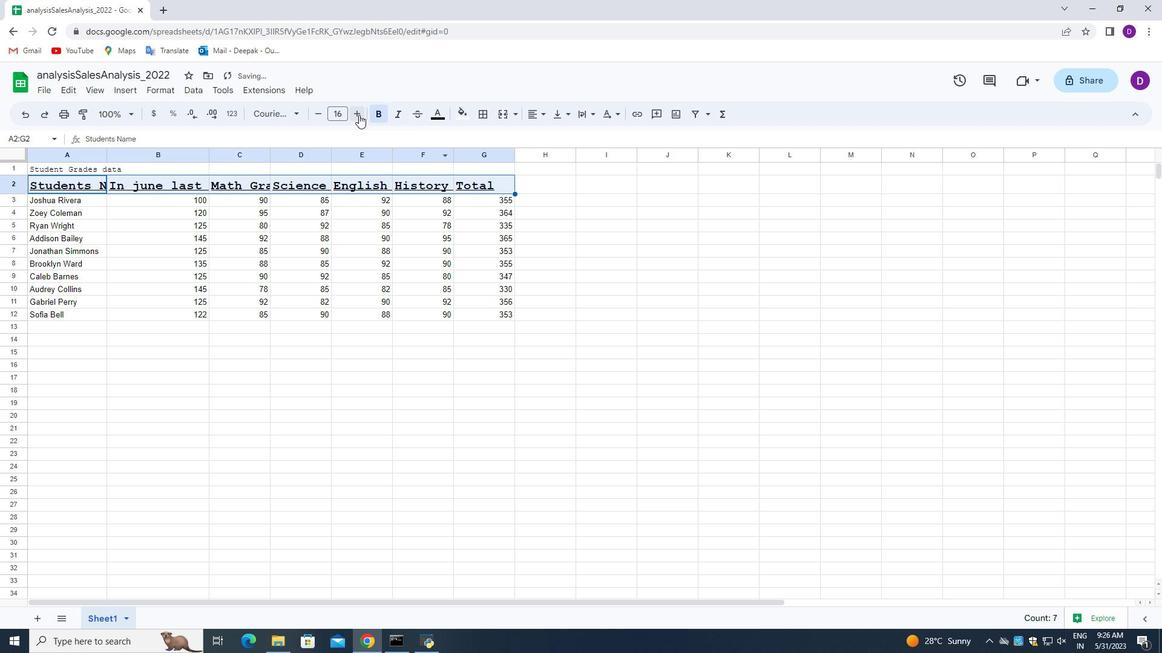 
Action: Mouse pressed left at (359, 115)
Screenshot: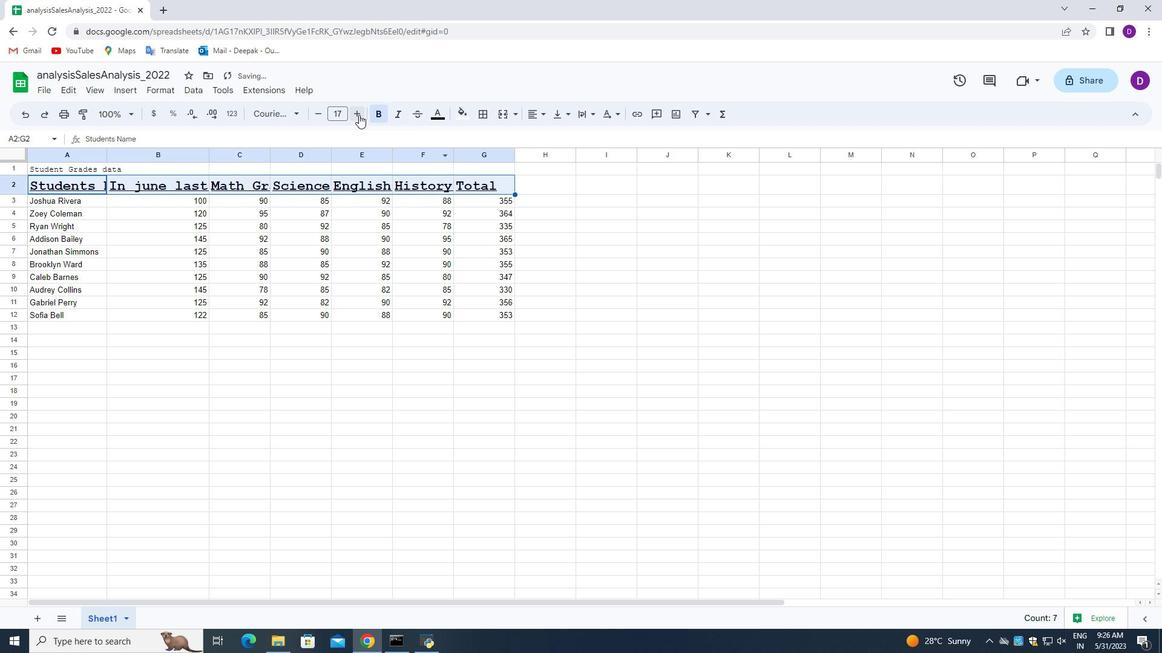
Action: Mouse pressed left at (359, 115)
Screenshot: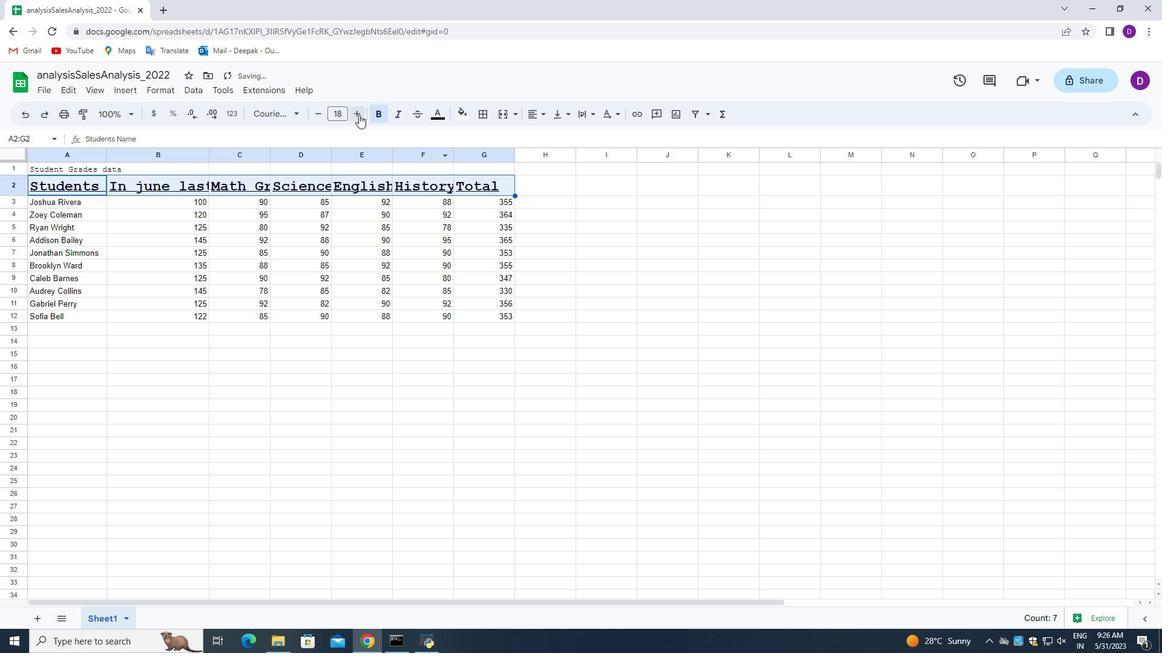 
Action: Mouse pressed left at (359, 115)
Screenshot: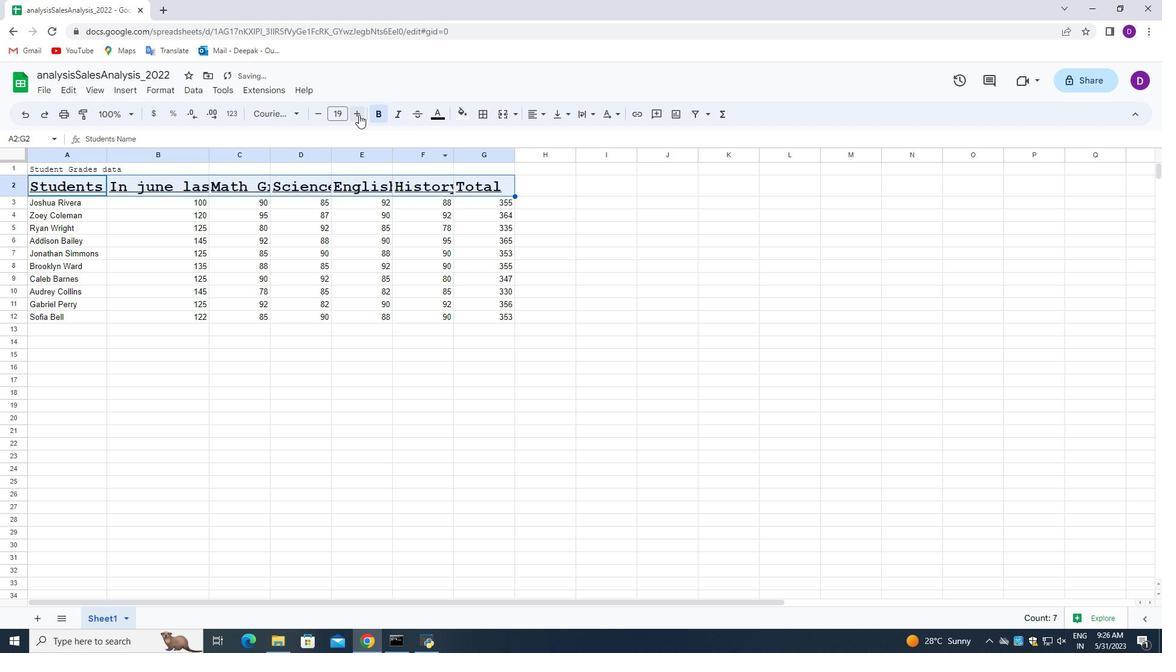 
Action: Mouse moved to (36, 200)
Screenshot: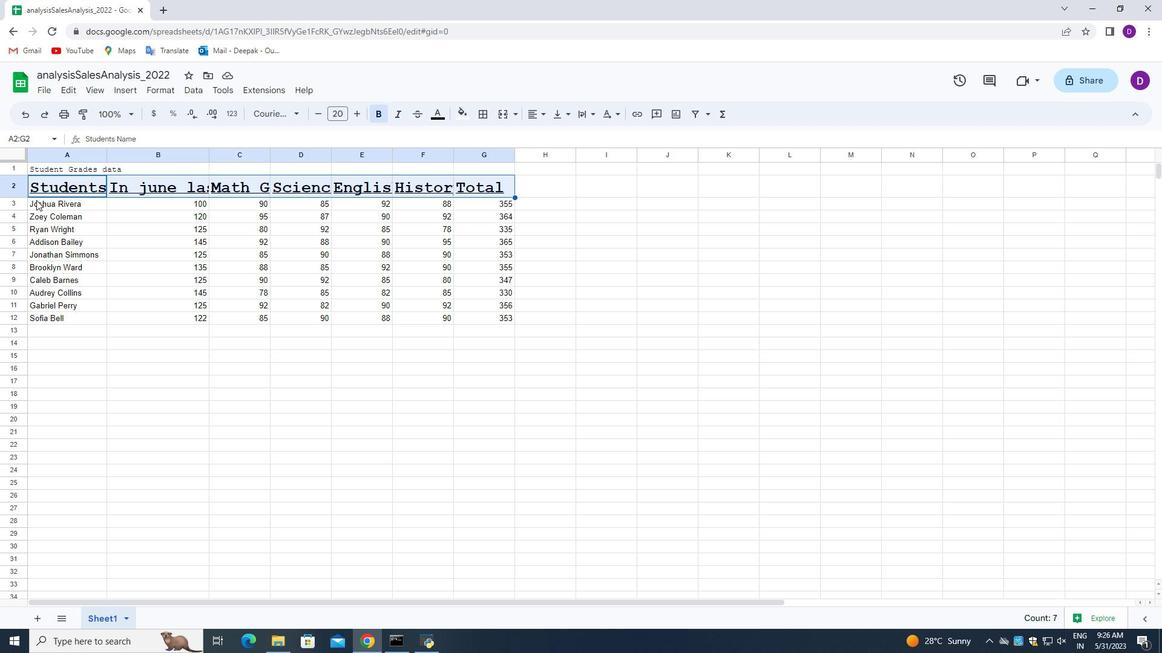 
Action: Mouse pressed left at (36, 200)
Screenshot: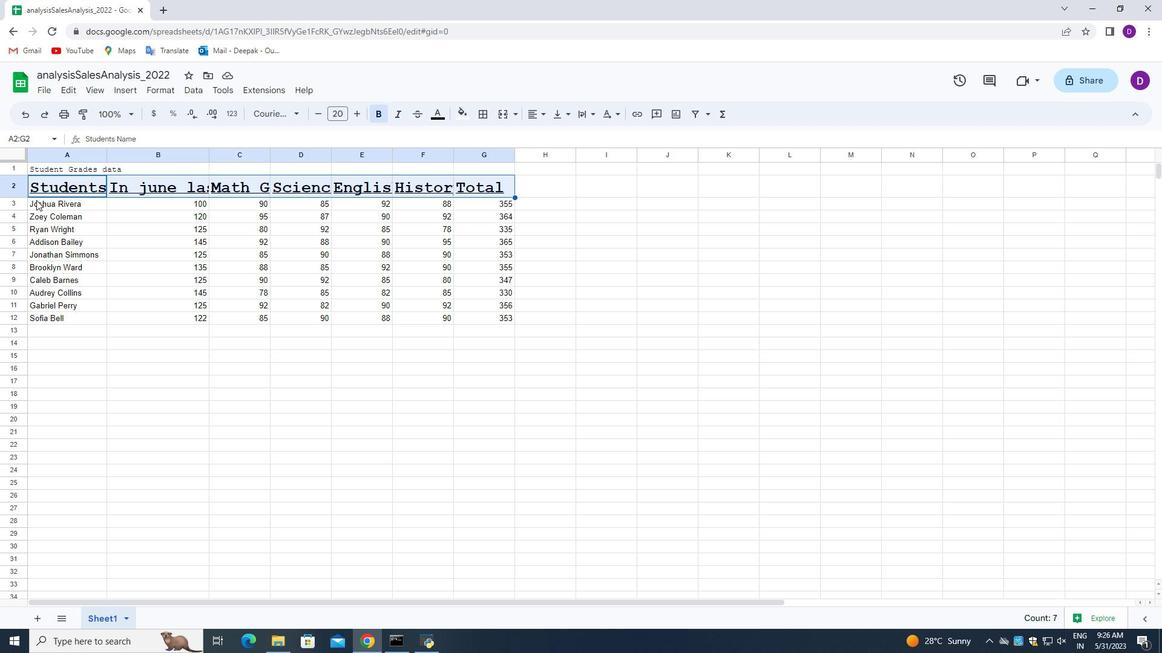 
Action: Mouse moved to (268, 117)
Screenshot: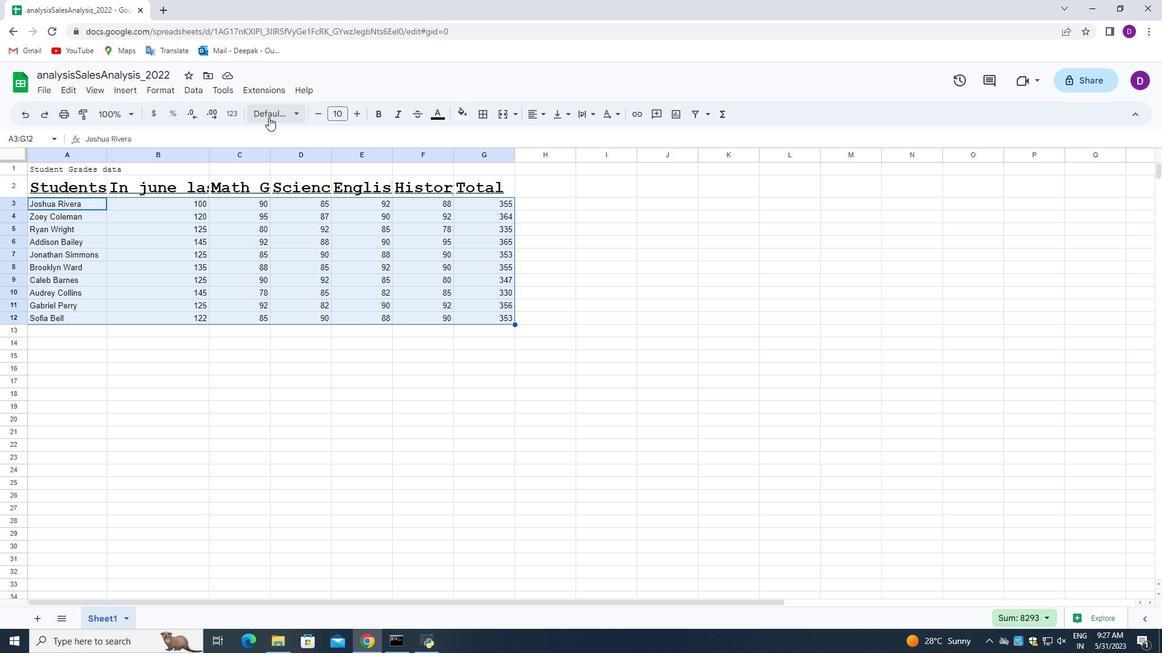 
Action: Mouse pressed left at (268, 117)
Screenshot: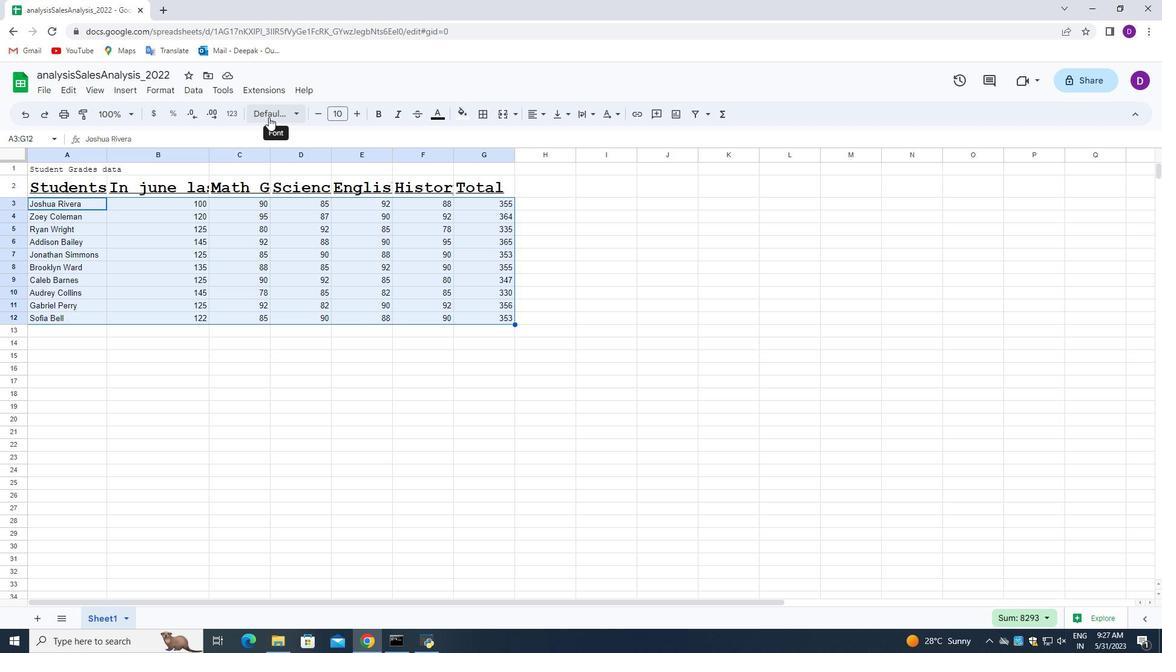 
Action: Mouse moved to (299, 466)
Screenshot: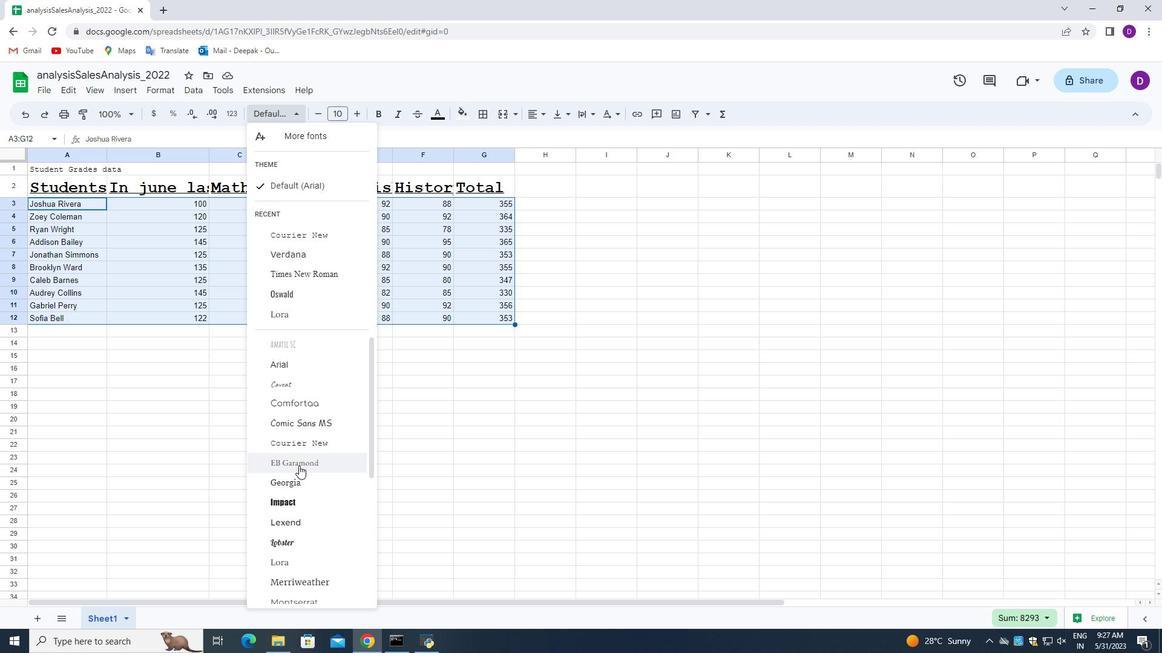 
Action: Mouse scrolled (299, 465) with delta (0, 0)
Screenshot: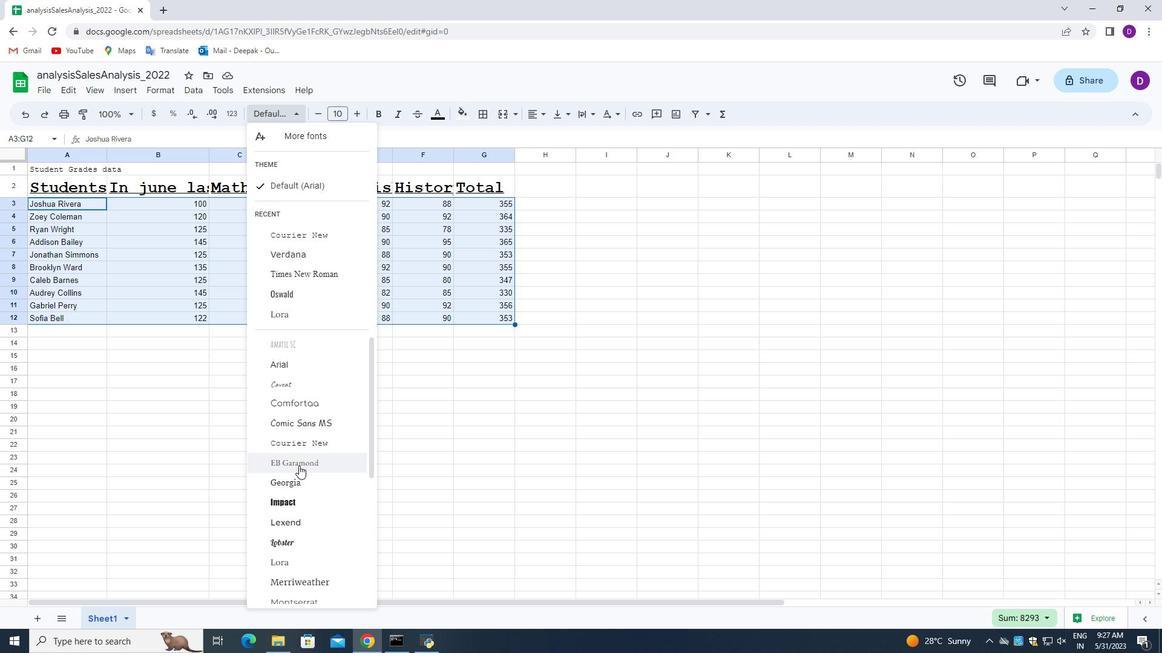 
Action: Mouse moved to (309, 498)
Screenshot: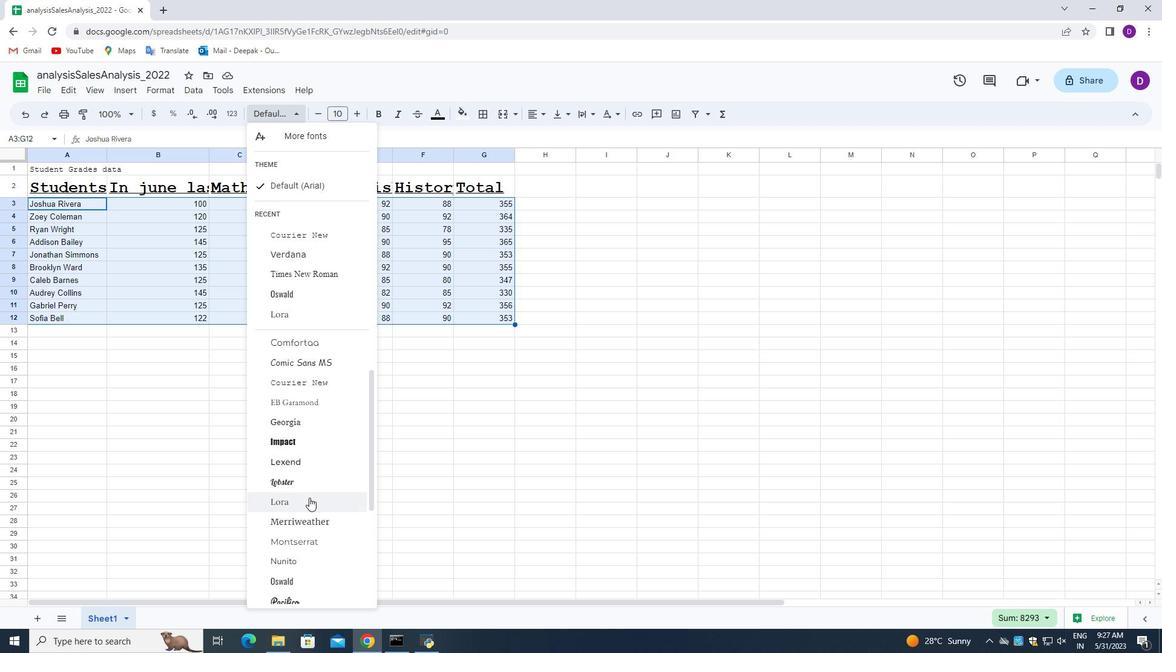 
Action: Mouse scrolled (309, 497) with delta (0, 0)
Screenshot: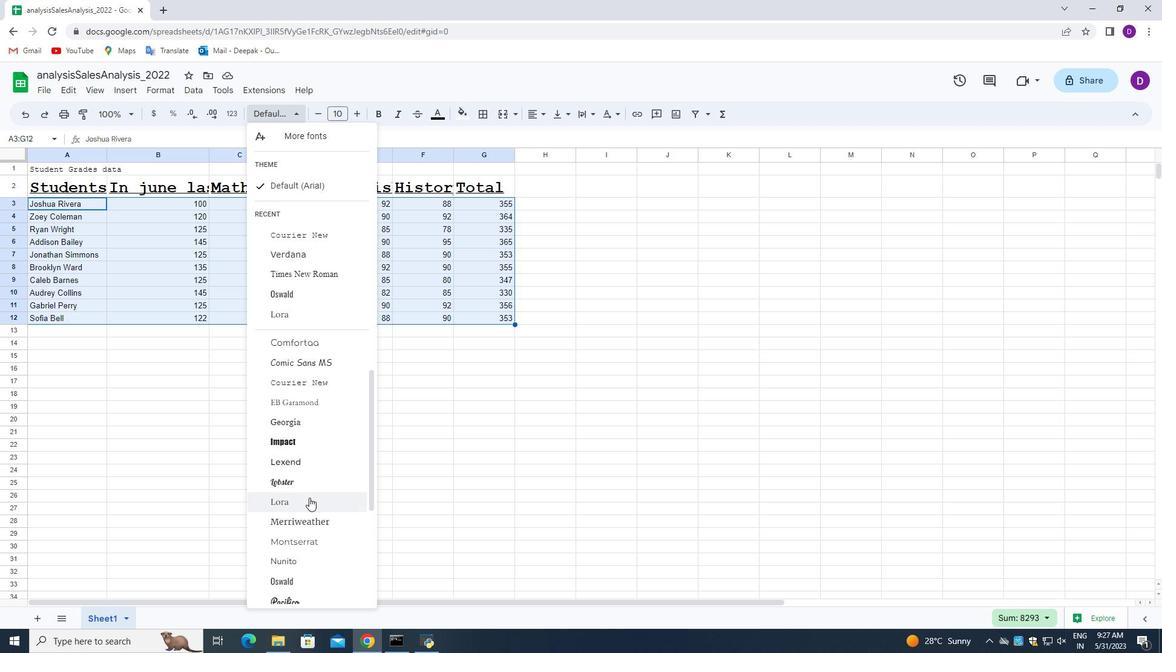 
Action: Mouse scrolled (309, 497) with delta (0, 0)
Screenshot: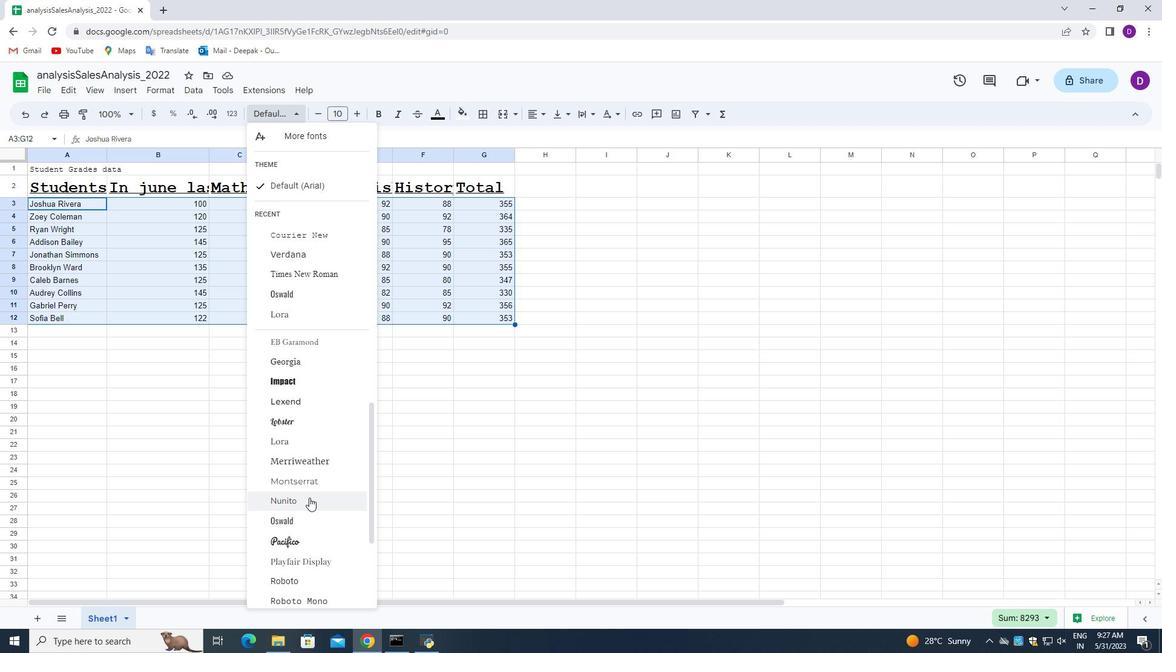 
Action: Mouse moved to (317, 521)
Screenshot: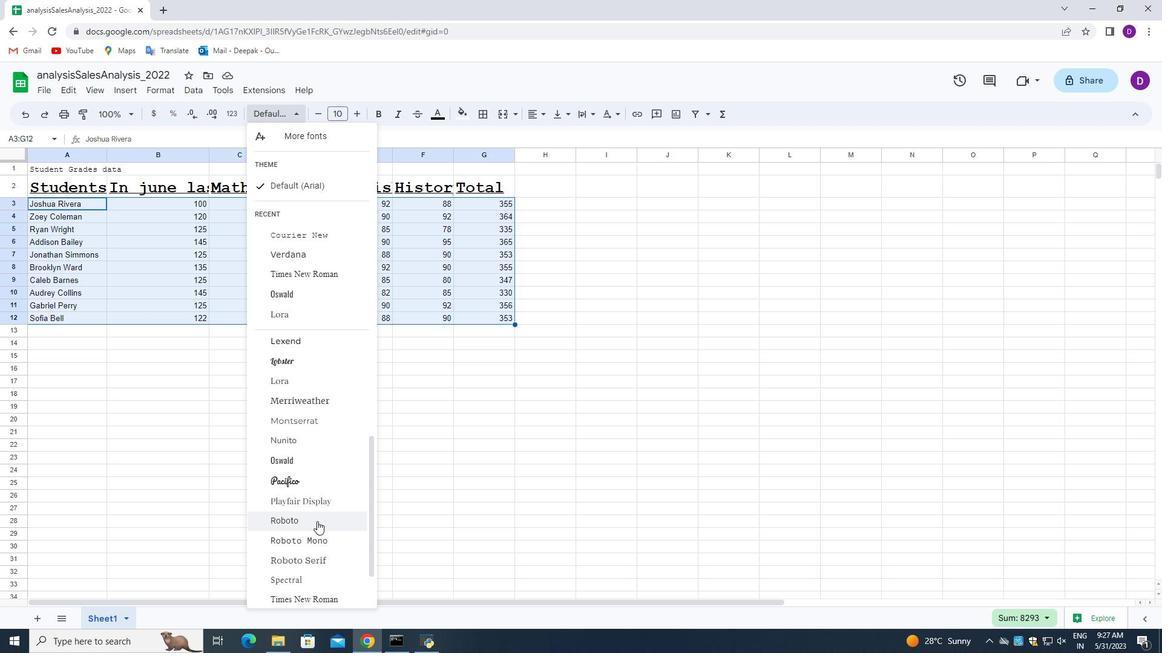 
Action: Mouse scrolled (317, 521) with delta (0, 0)
Screenshot: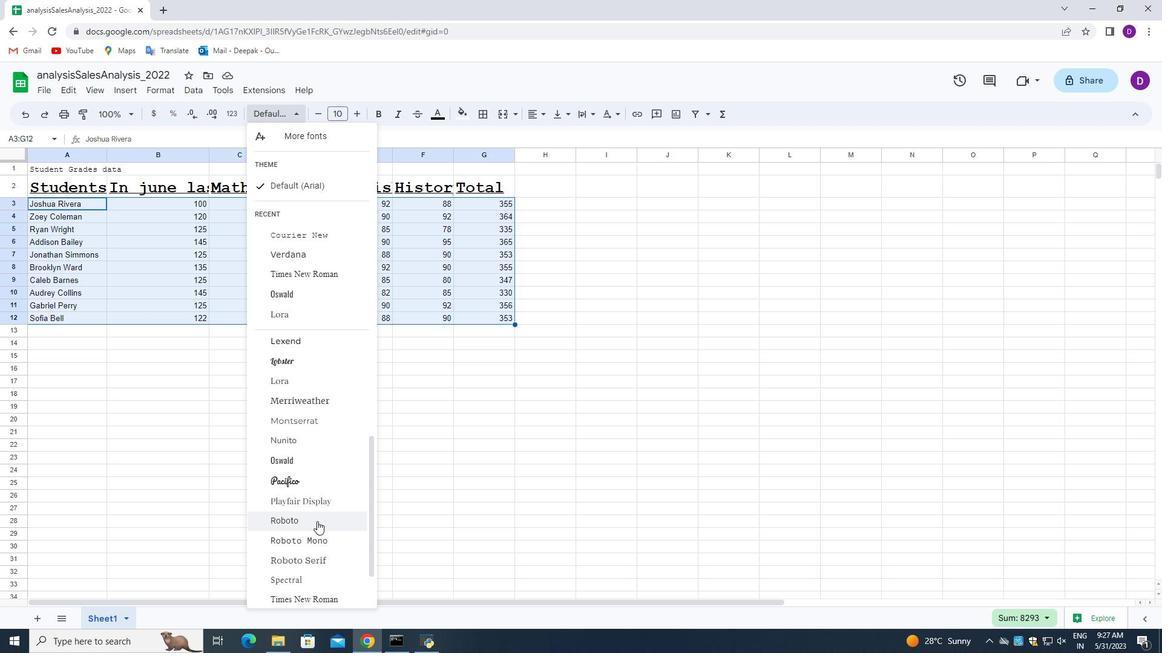 
Action: Mouse scrolled (317, 521) with delta (0, 0)
Screenshot: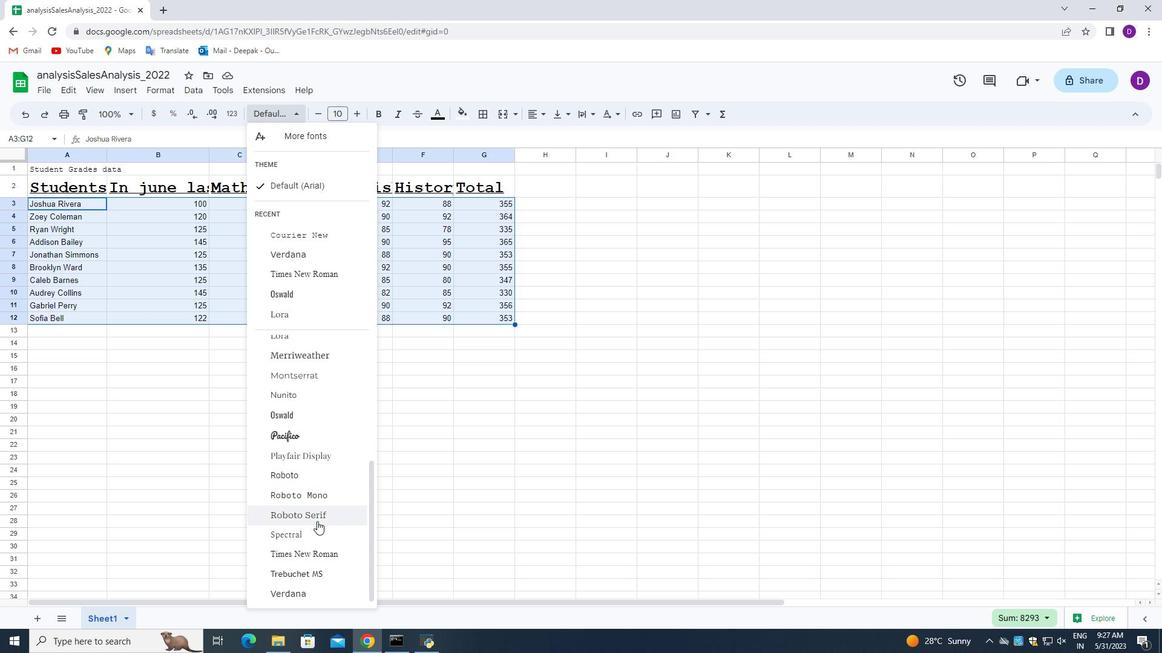 
Action: Mouse moved to (312, 444)
Screenshot: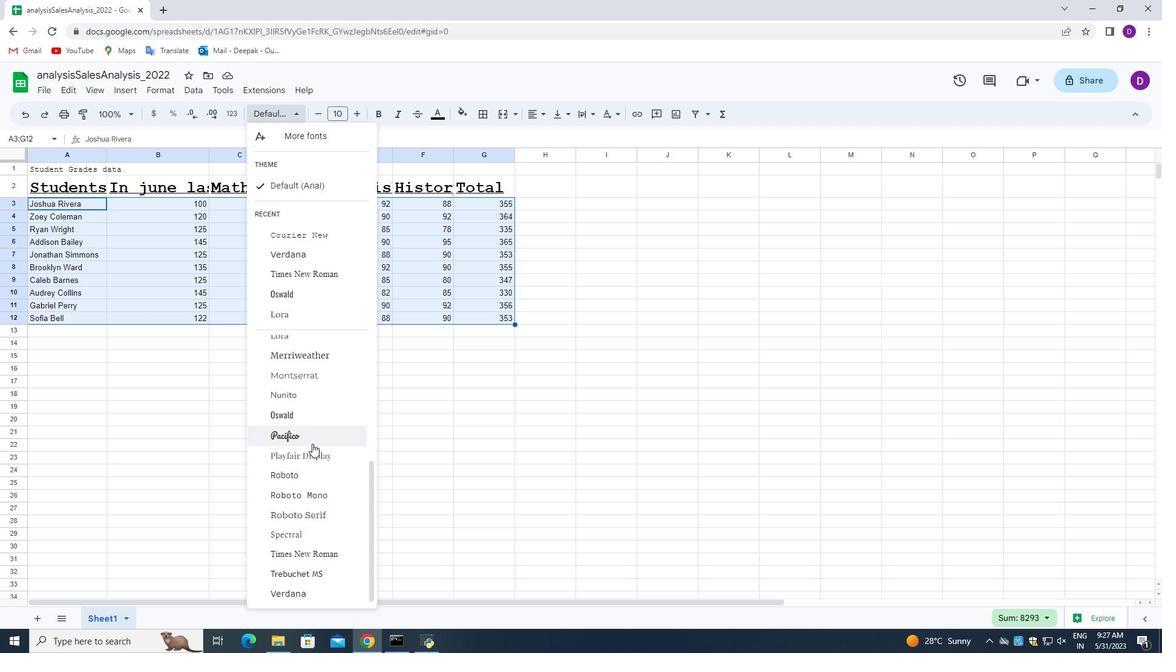 
Action: Mouse scrolled (312, 445) with delta (0, 0)
Screenshot: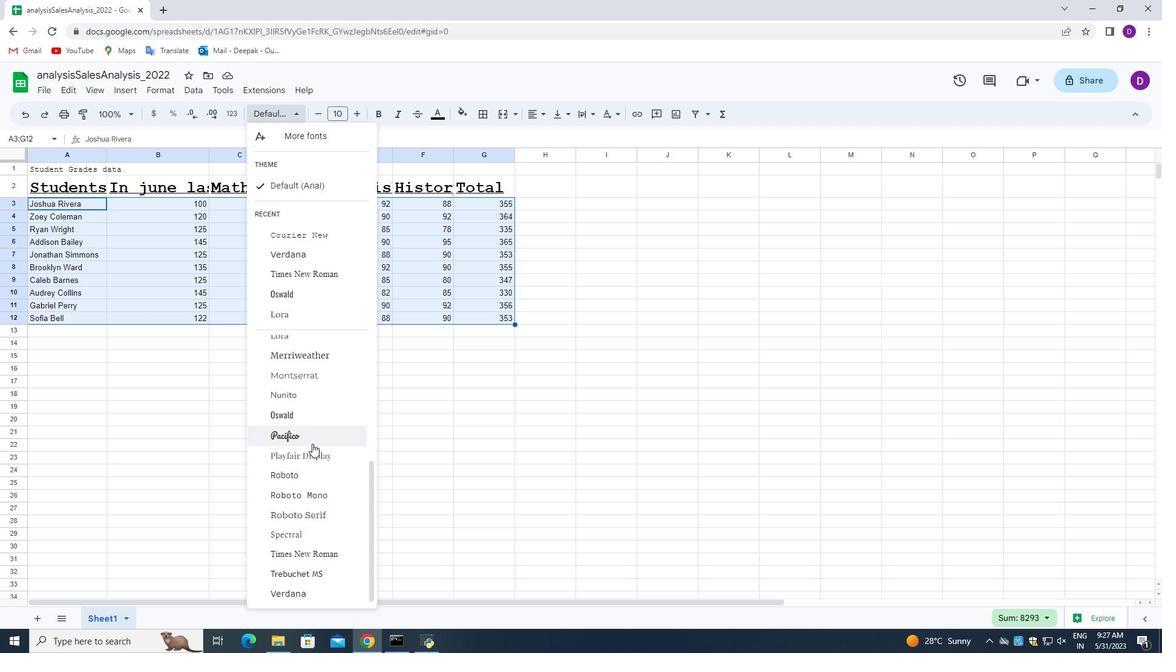 
Action: Mouse scrolled (312, 445) with delta (0, 0)
Screenshot: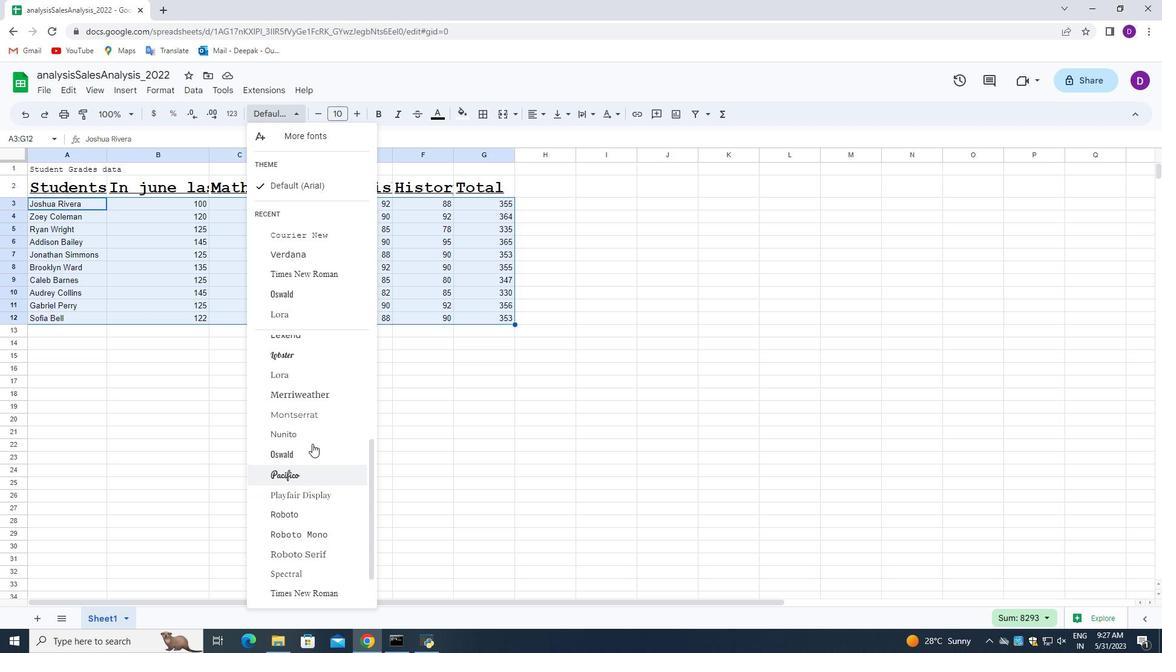 
Action: Mouse scrolled (312, 445) with delta (0, 0)
Screenshot: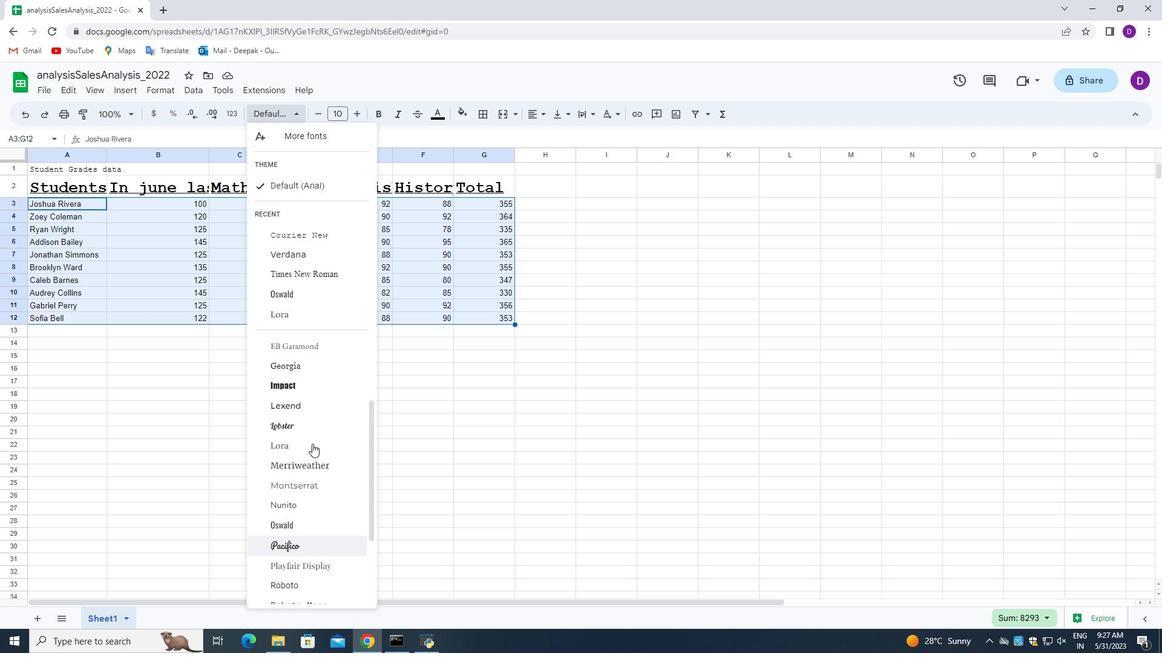 
Action: Mouse scrolled (312, 445) with delta (0, 0)
Screenshot: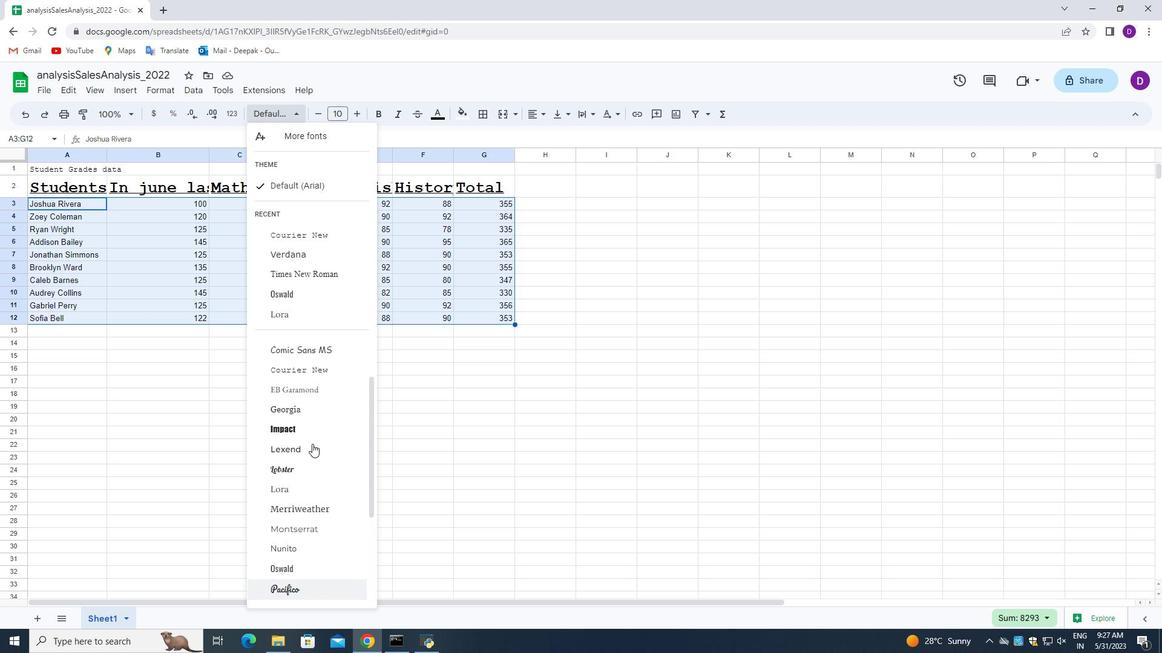 
Action: Mouse moved to (320, 403)
Screenshot: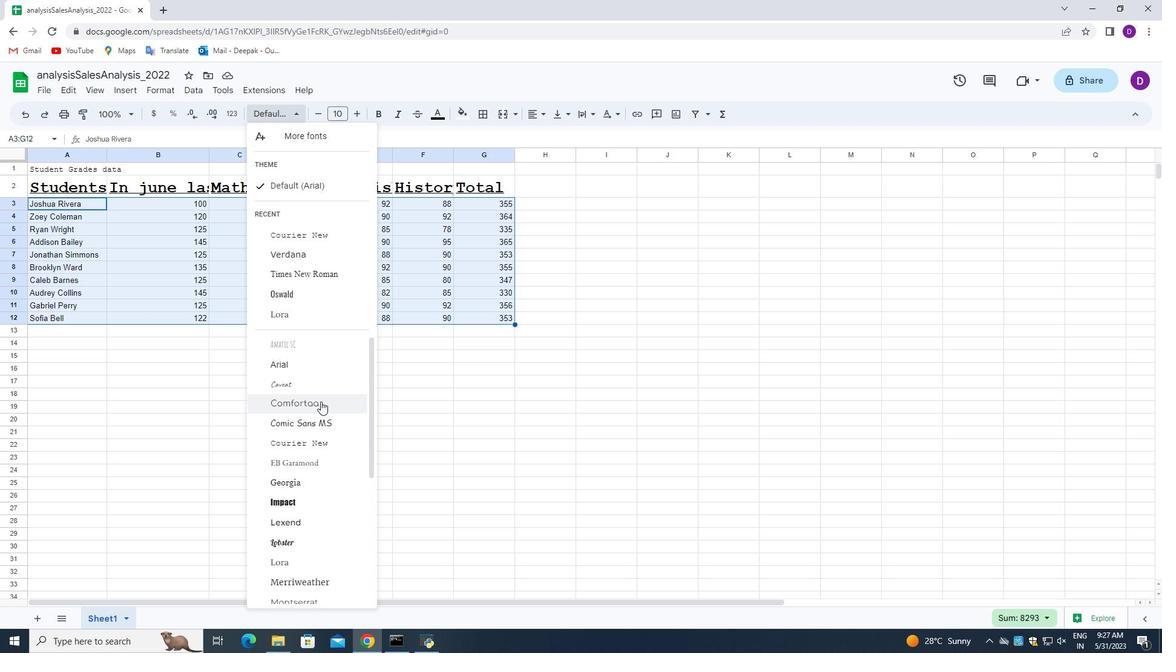 
Action: Mouse scrolled (320, 404) with delta (0, 0)
Screenshot: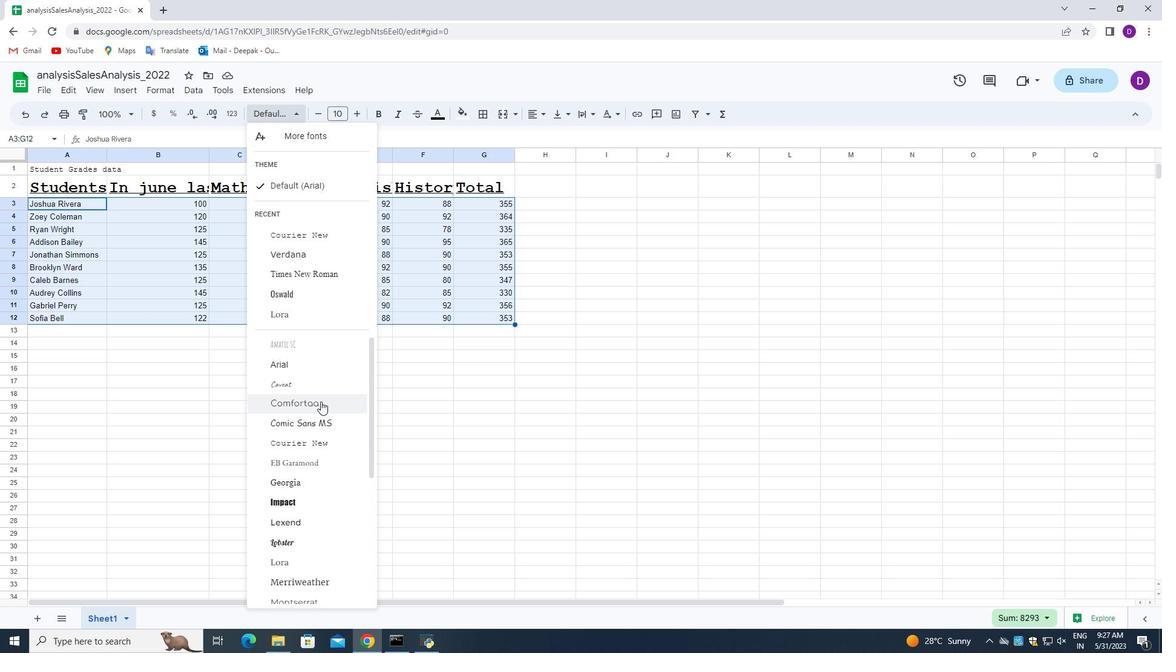 
Action: Mouse moved to (320, 397)
Screenshot: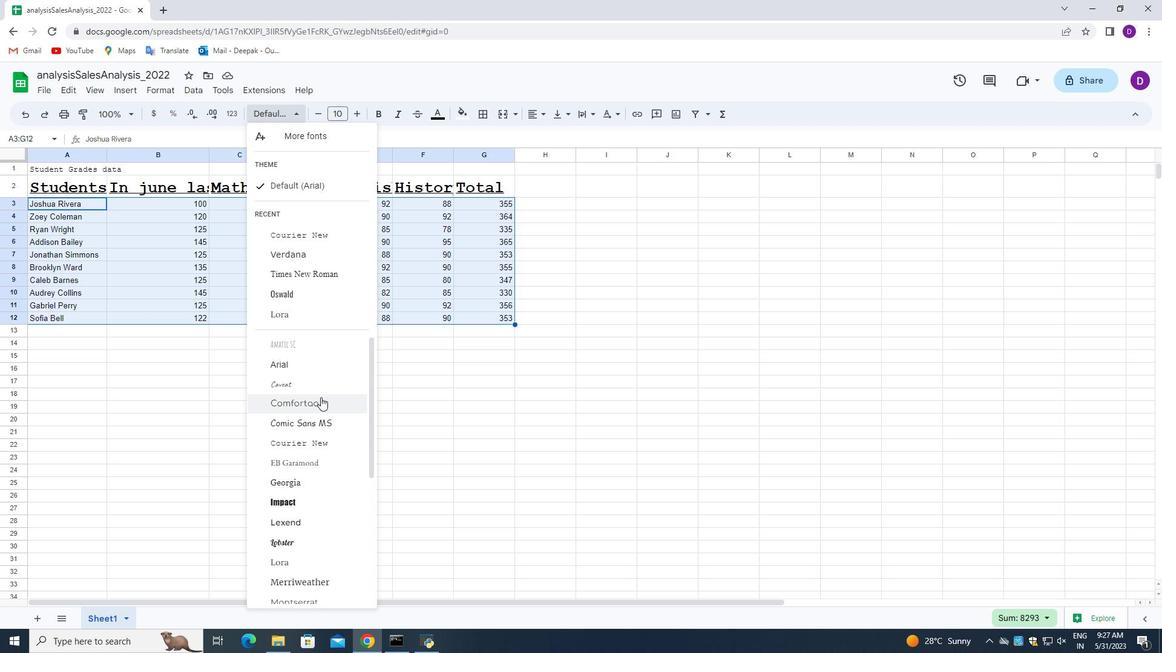 
Action: Mouse scrolled (320, 398) with delta (0, 0)
Screenshot: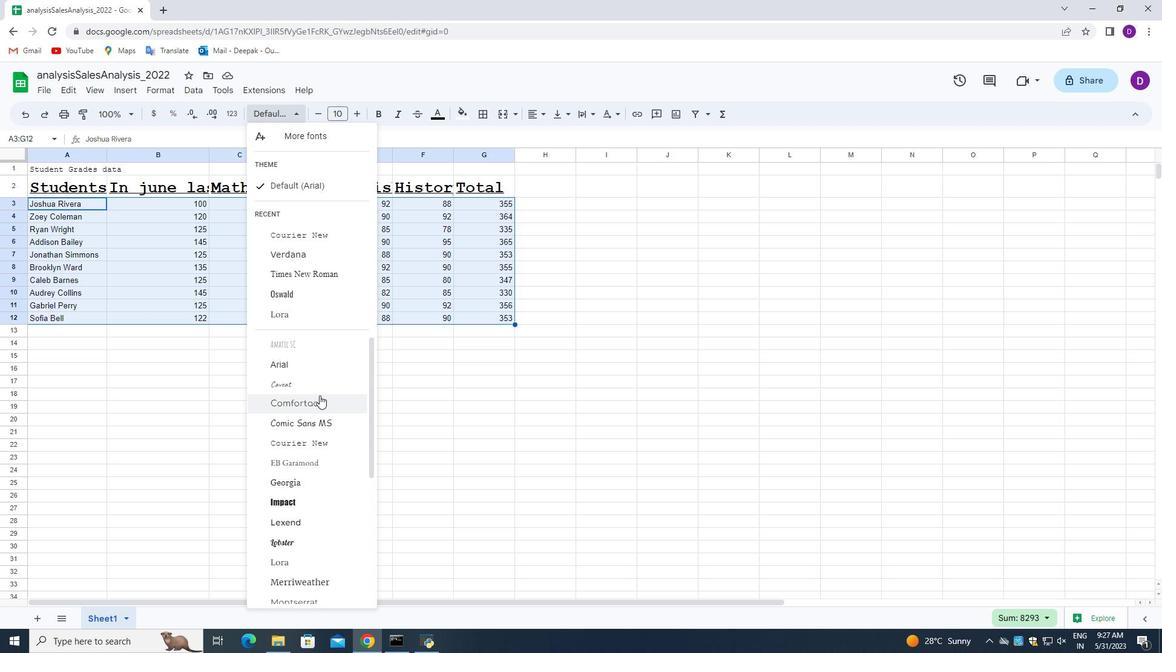 
Action: Mouse moved to (319, 396)
Screenshot: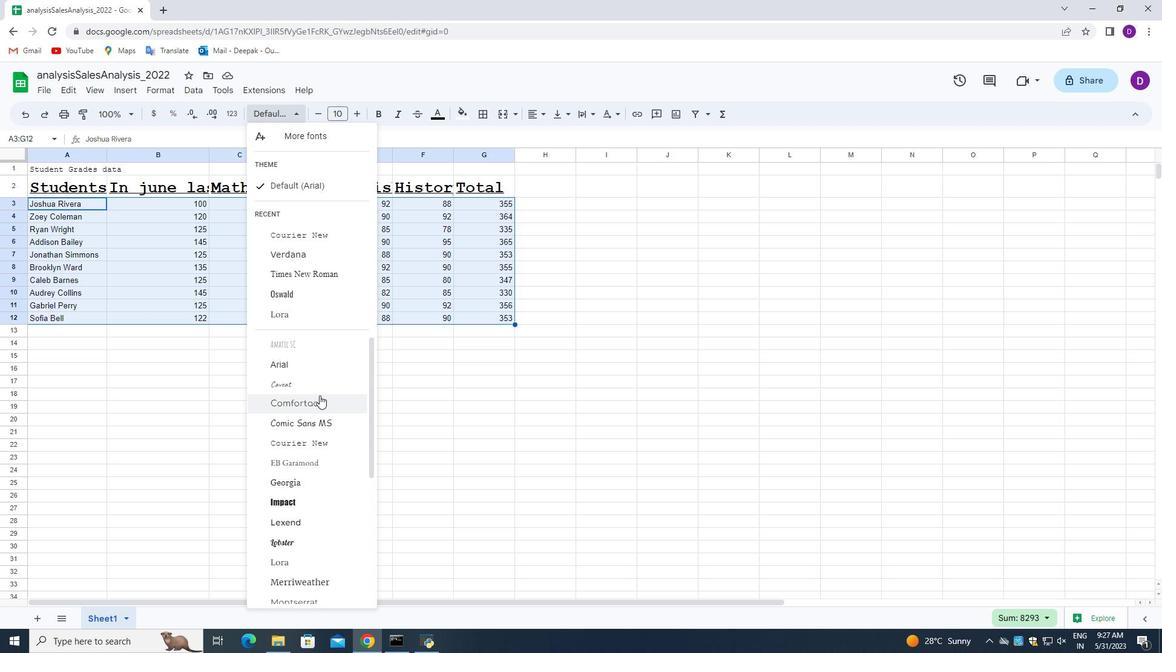 
Action: Mouse scrolled (319, 396) with delta (0, 0)
Screenshot: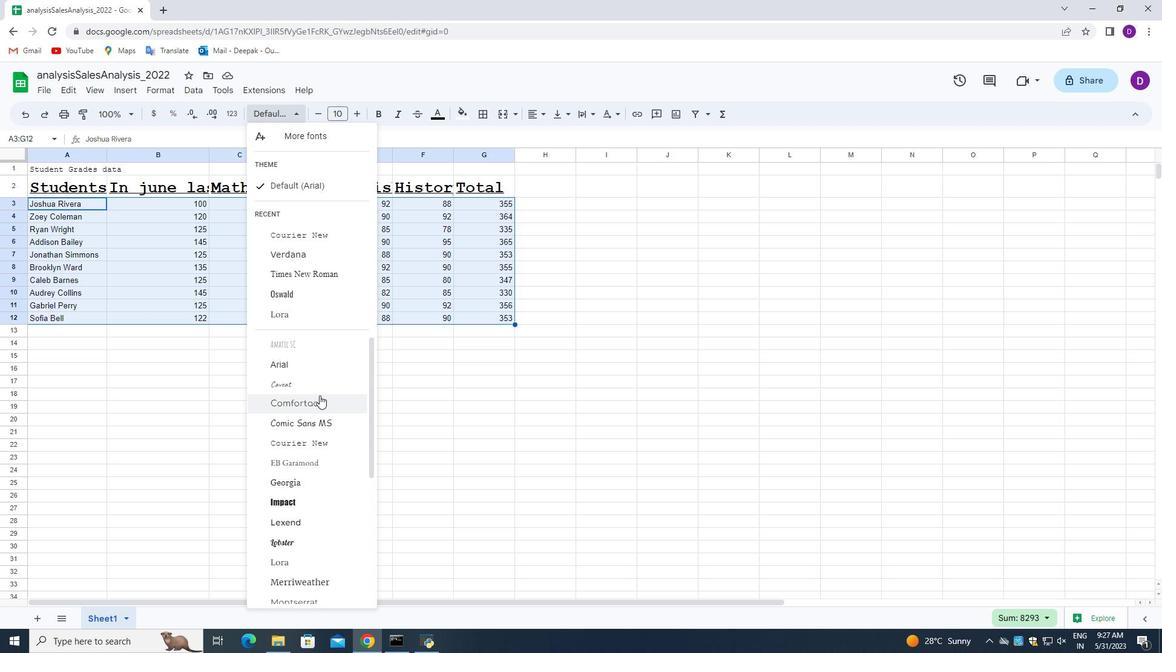 
Action: Mouse scrolled (319, 396) with delta (0, 0)
Screenshot: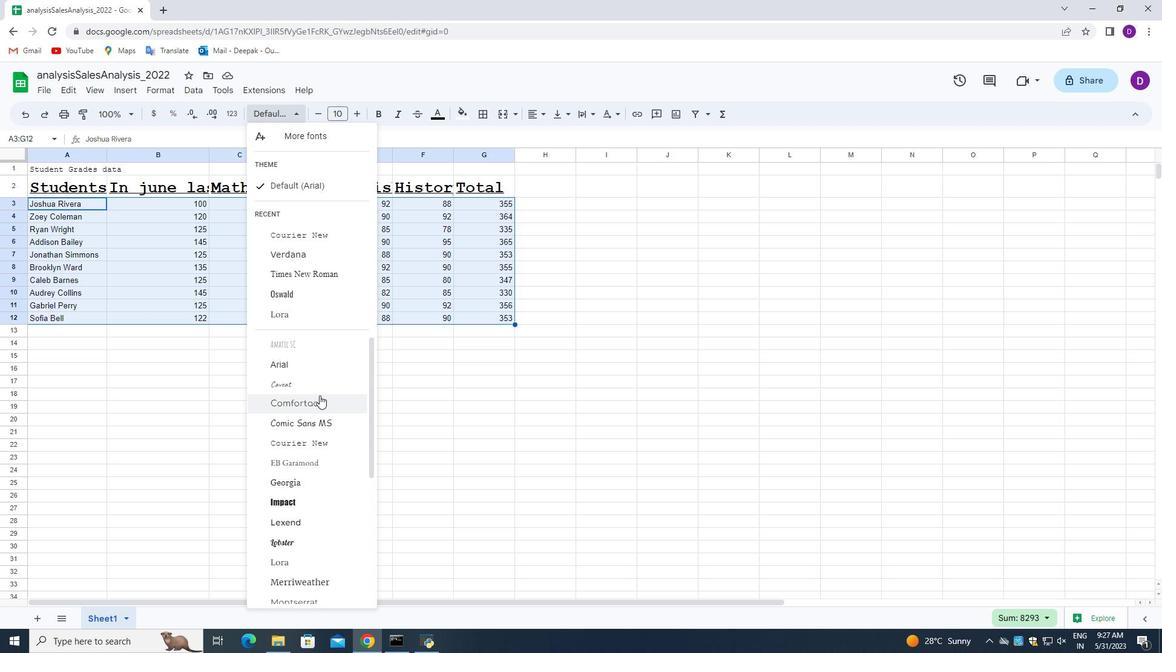 
Action: Mouse moved to (327, 379)
Screenshot: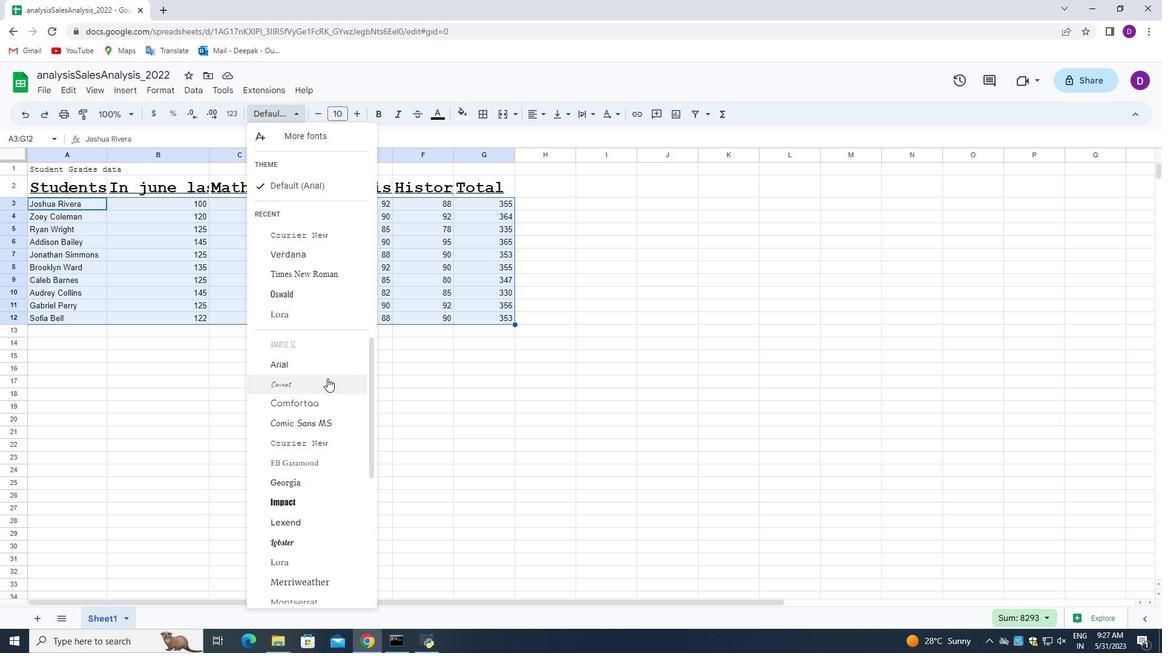 
Action: Mouse scrolled (327, 379) with delta (0, 0)
Screenshot: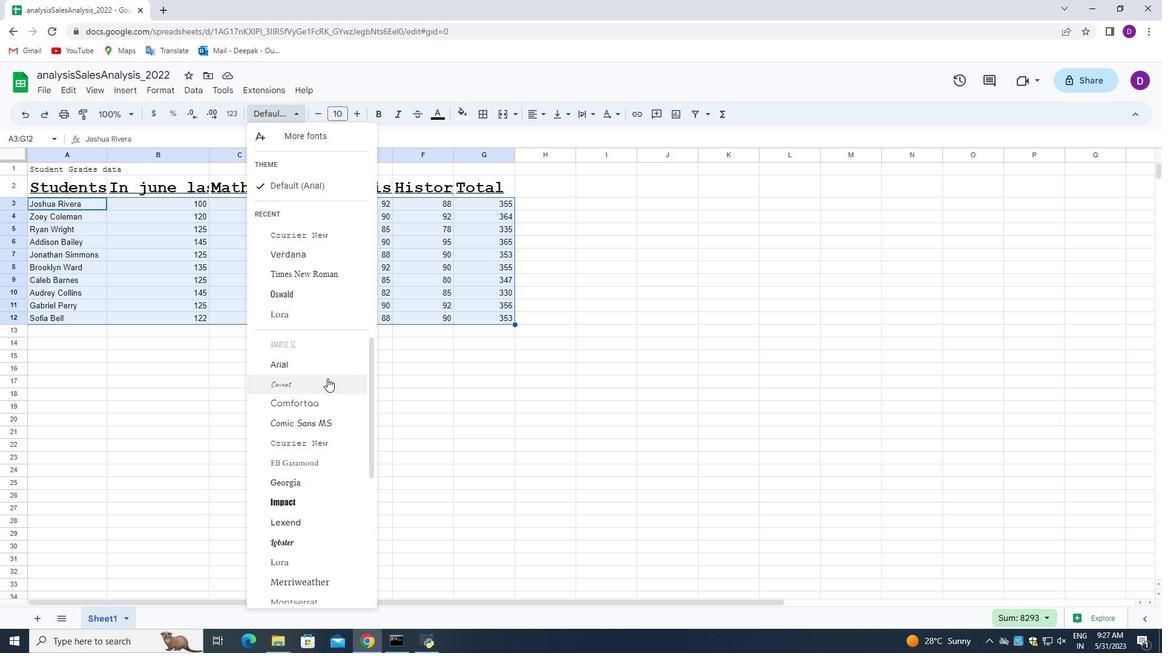 
Action: Mouse moved to (328, 379)
Screenshot: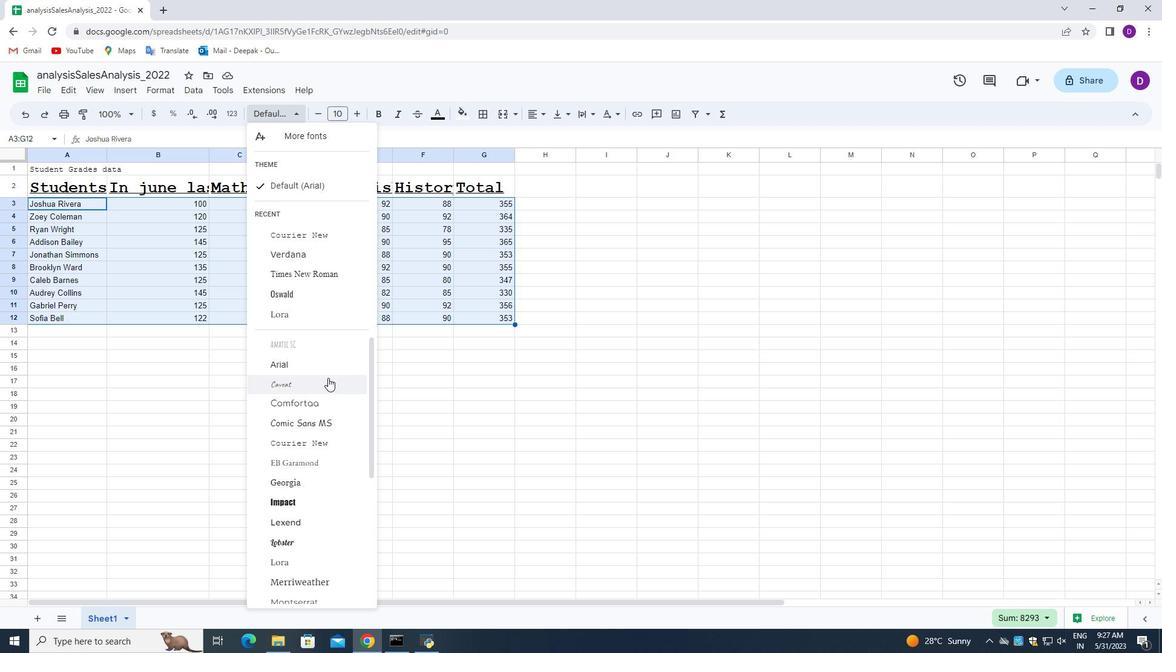 
Action: Mouse scrolled (328, 379) with delta (0, 0)
Screenshot: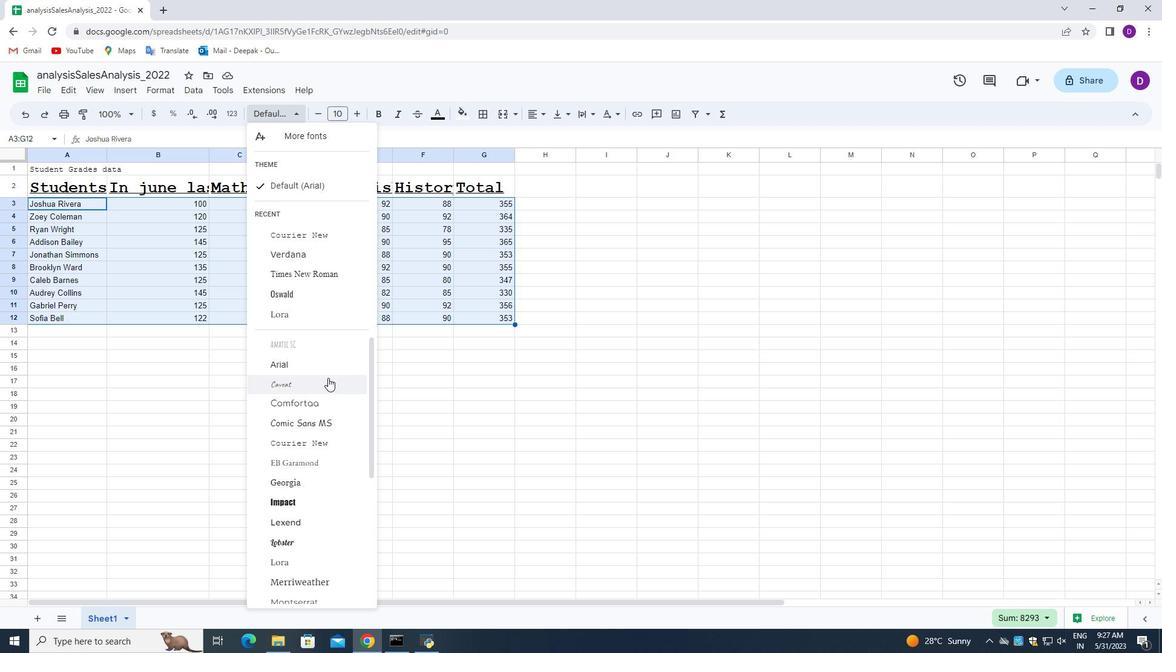 
Action: Mouse moved to (328, 378)
Screenshot: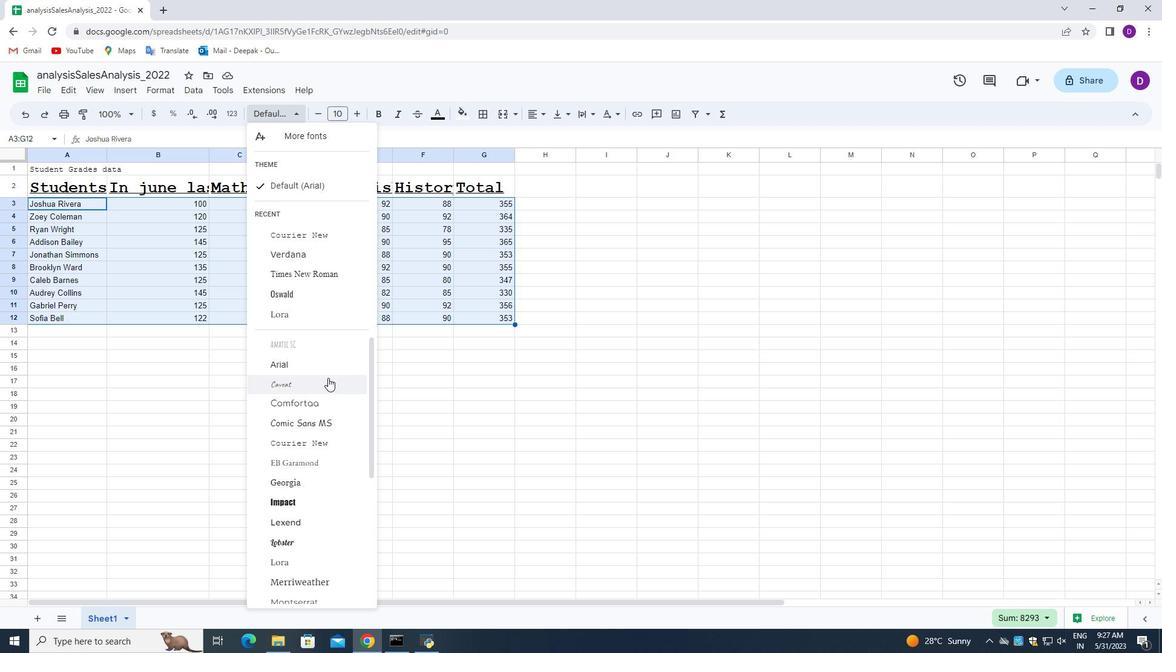 
Action: Mouse scrolled (328, 379) with delta (0, 0)
Screenshot: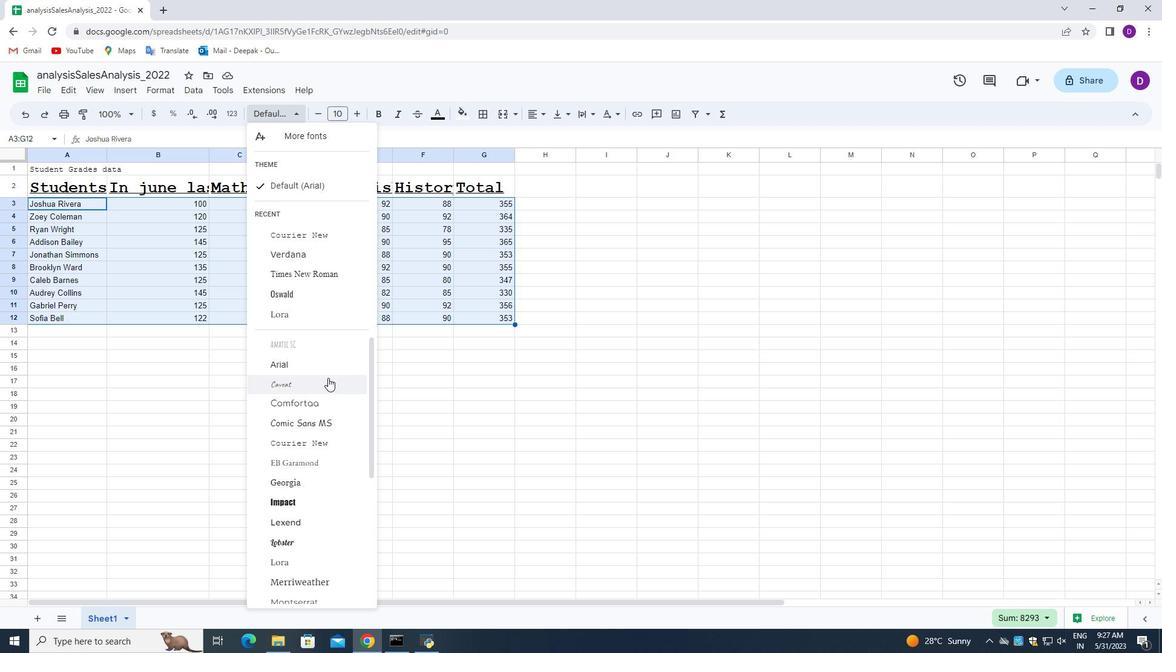 
Action: Mouse moved to (319, 480)
Screenshot: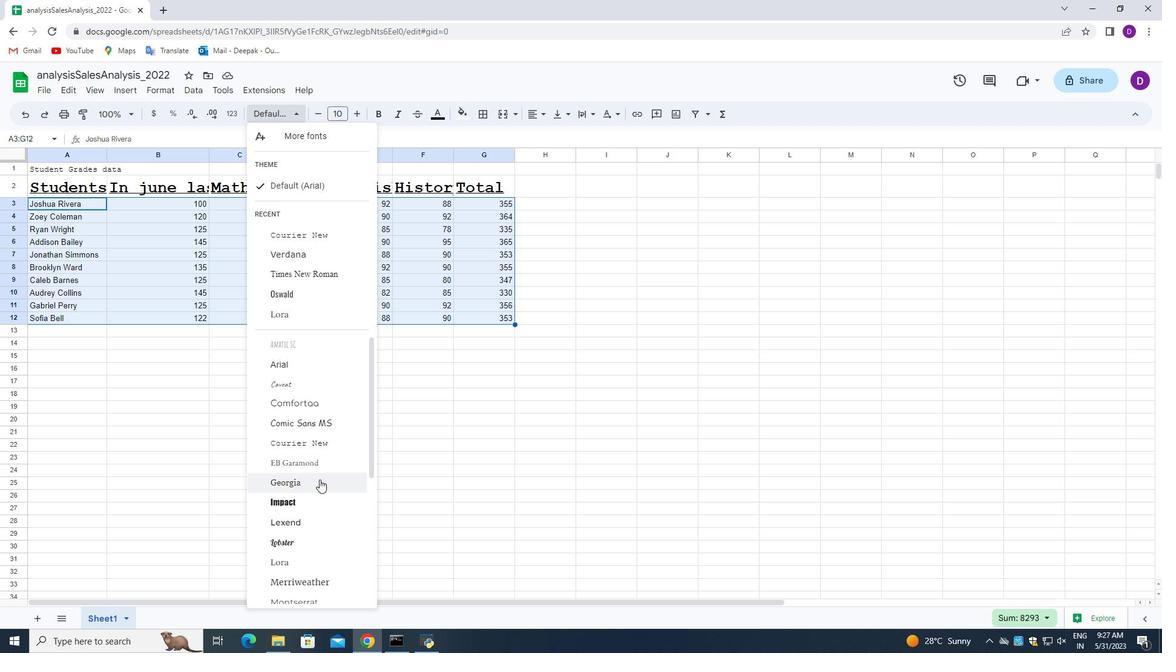 
Action: Mouse pressed left at (319, 480)
Screenshot: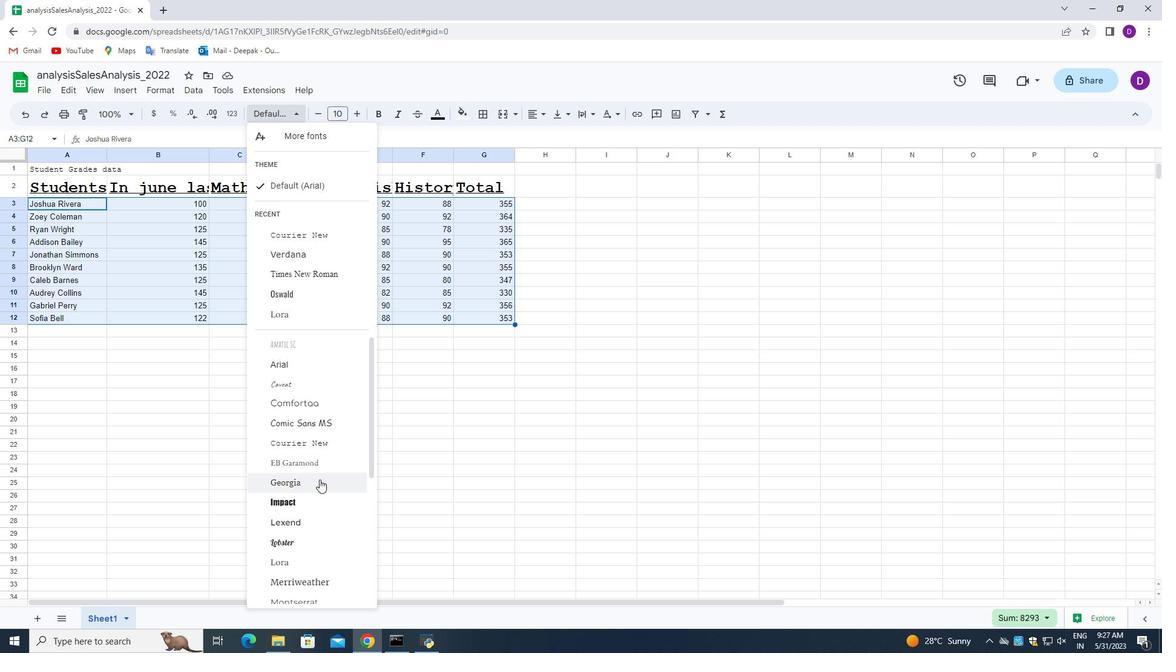 
Action: Mouse moved to (354, 114)
Screenshot: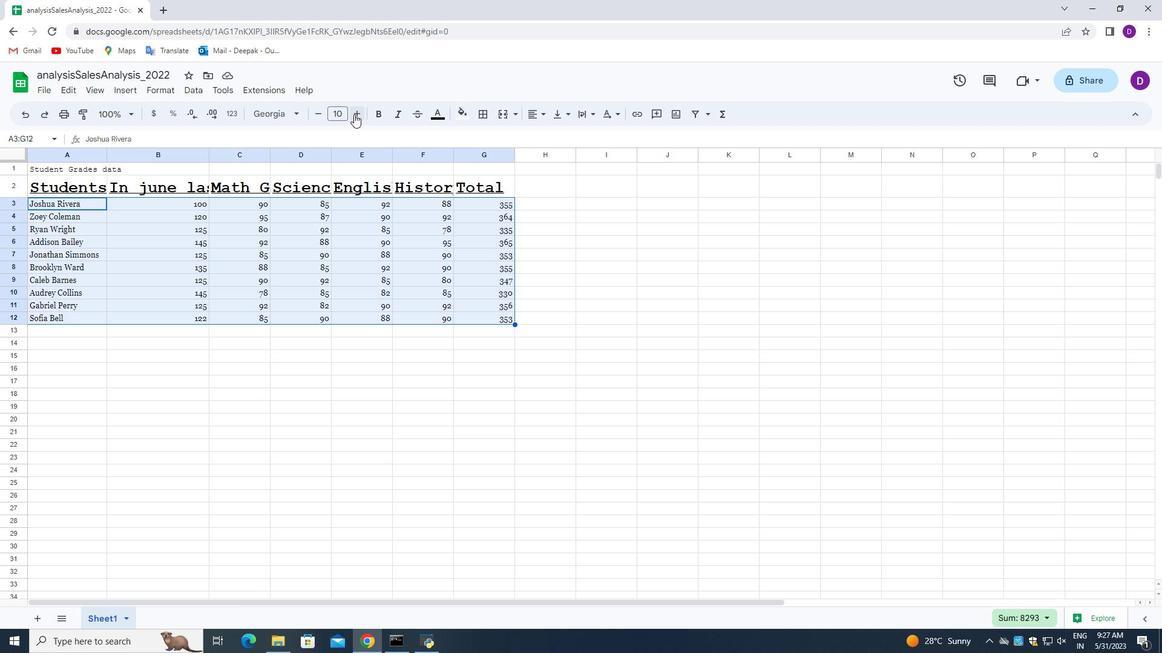 
Action: Mouse pressed left at (354, 114)
Screenshot: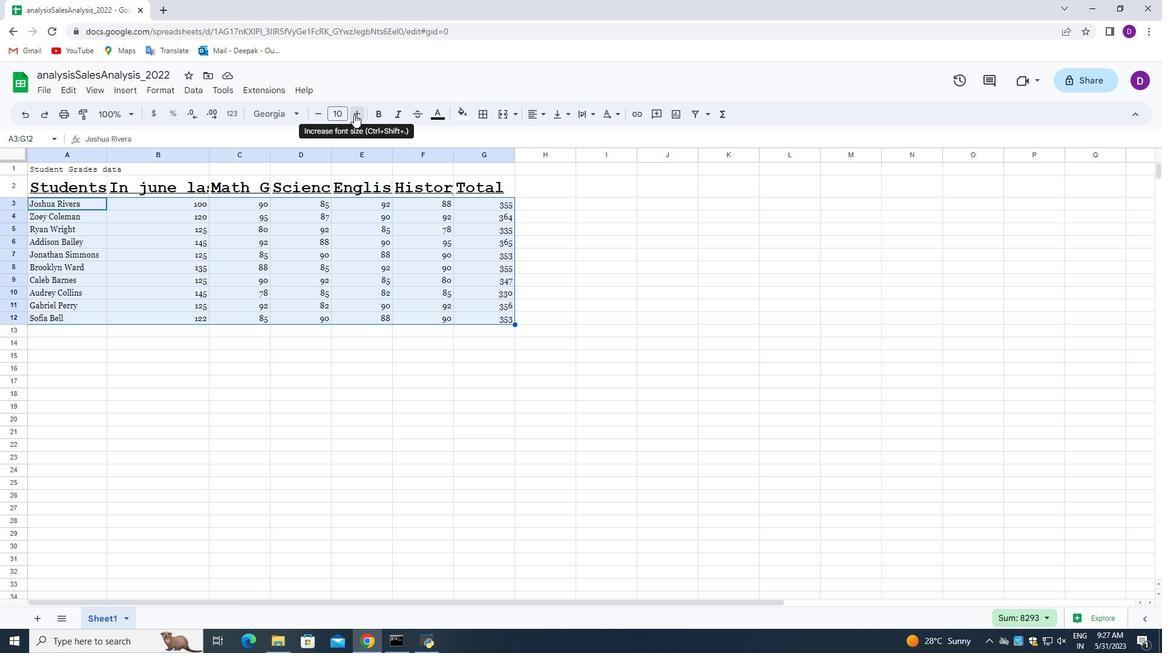 
Action: Mouse pressed left at (354, 114)
Screenshot: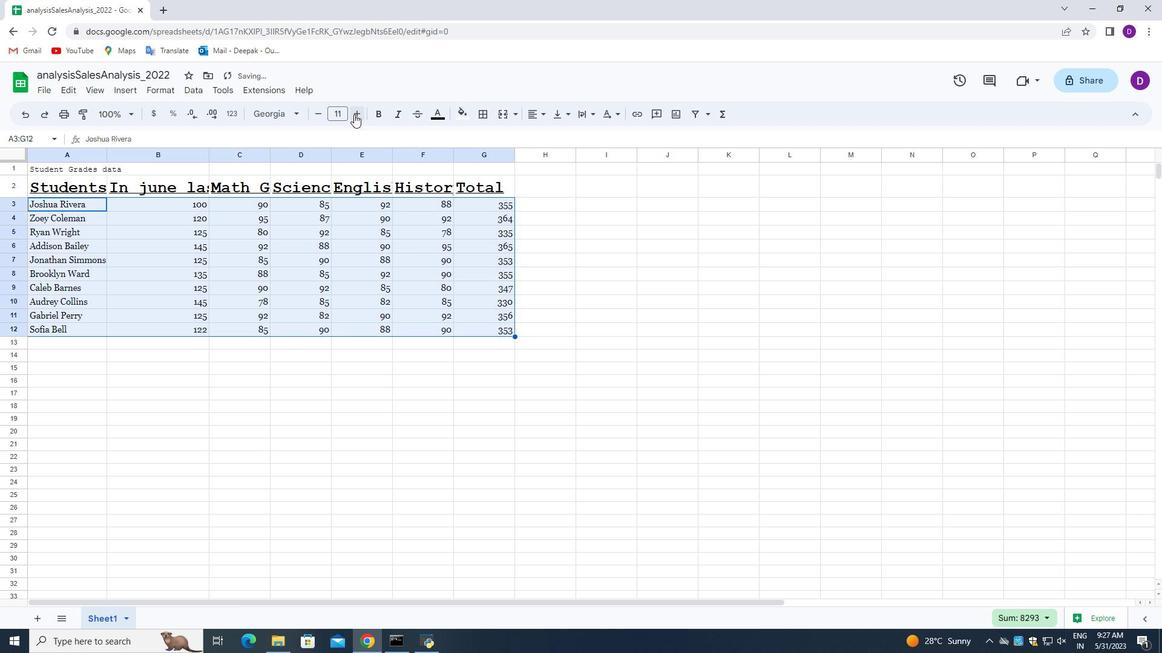 
Action: Mouse moved to (36, 181)
Screenshot: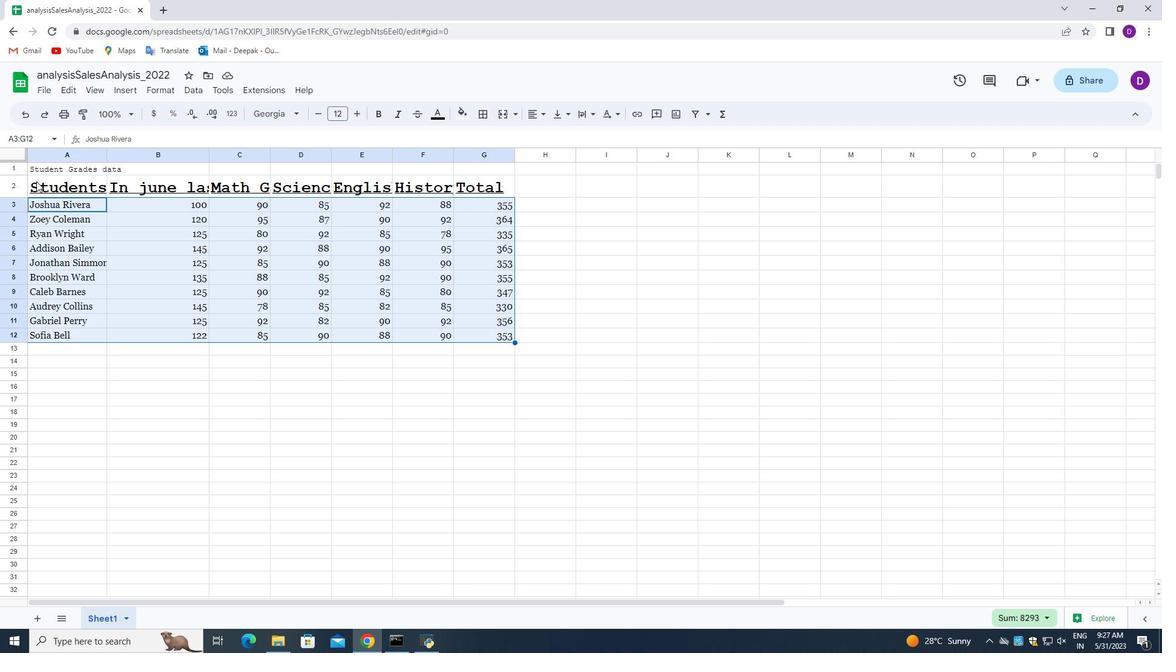 
Action: Mouse pressed left at (36, 181)
Screenshot: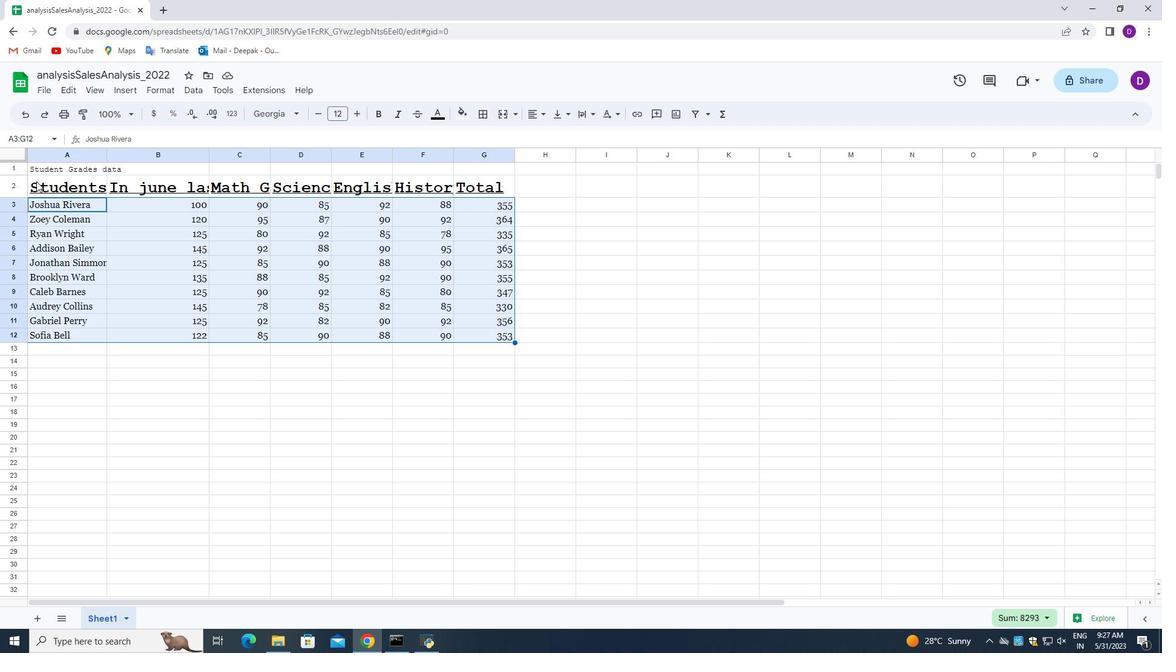 
Action: Mouse pressed left at (36, 181)
Screenshot: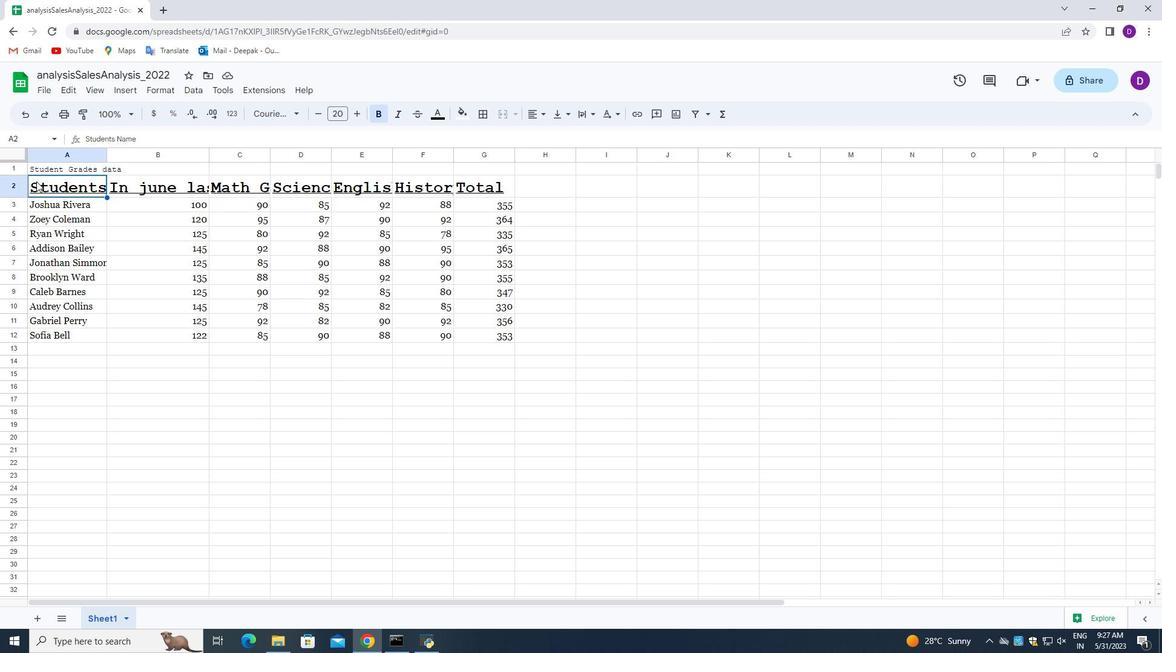 
Action: Mouse moved to (618, 256)
Screenshot: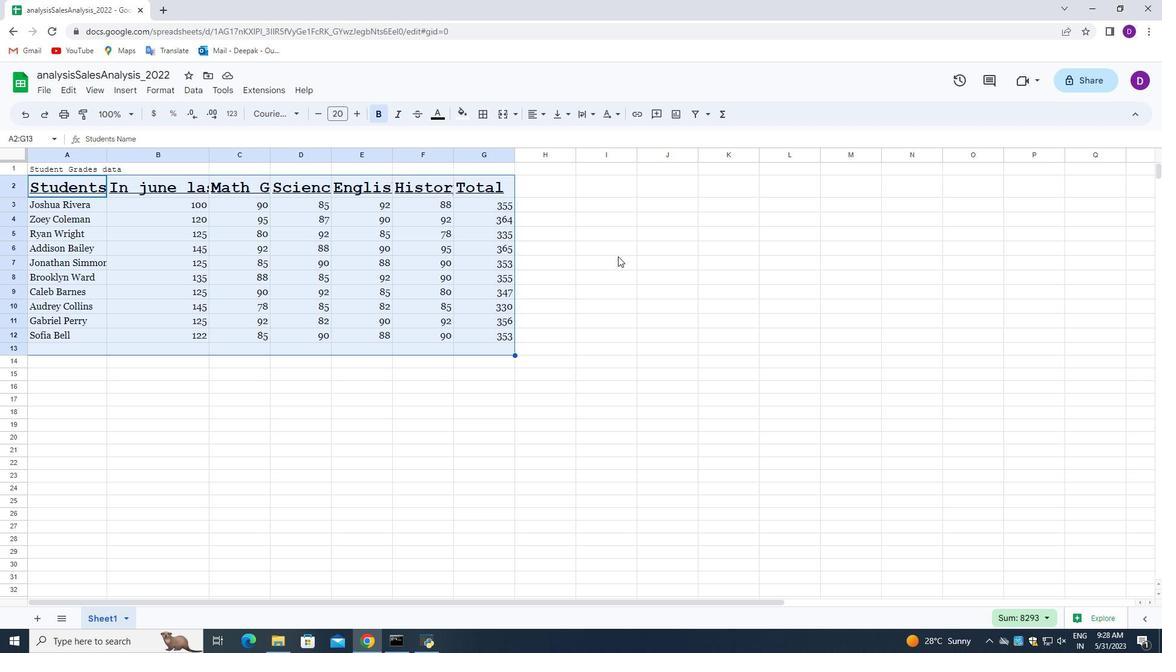 
Action: Mouse pressed left at (618, 256)
Screenshot: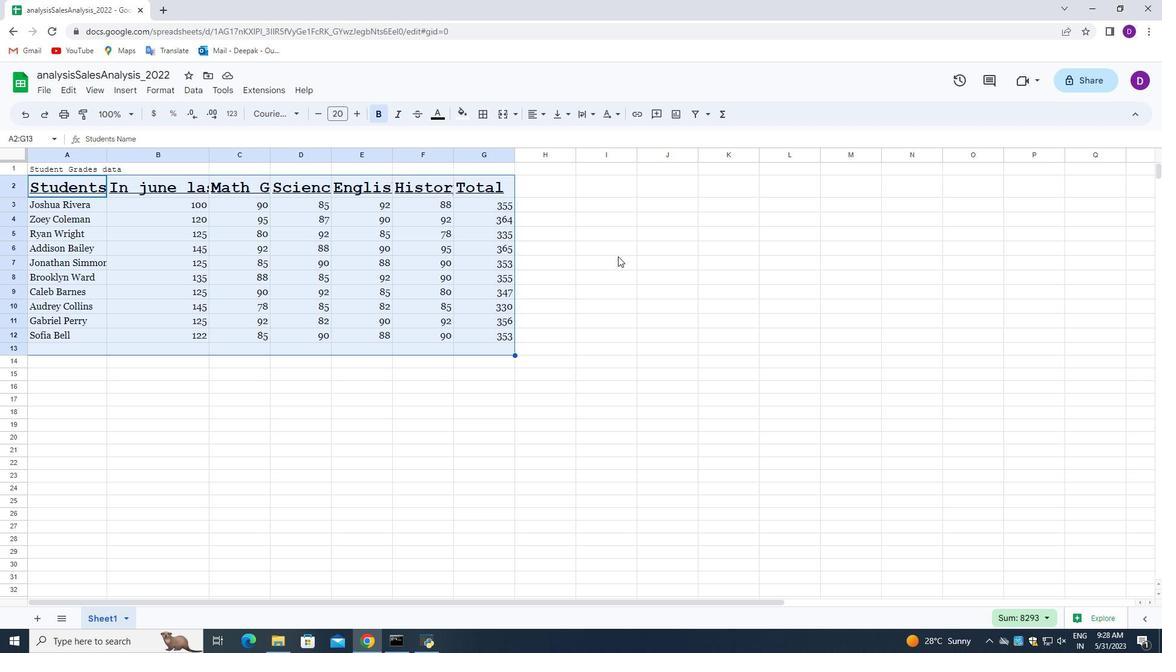 
Action: Mouse moved to (36, 168)
Screenshot: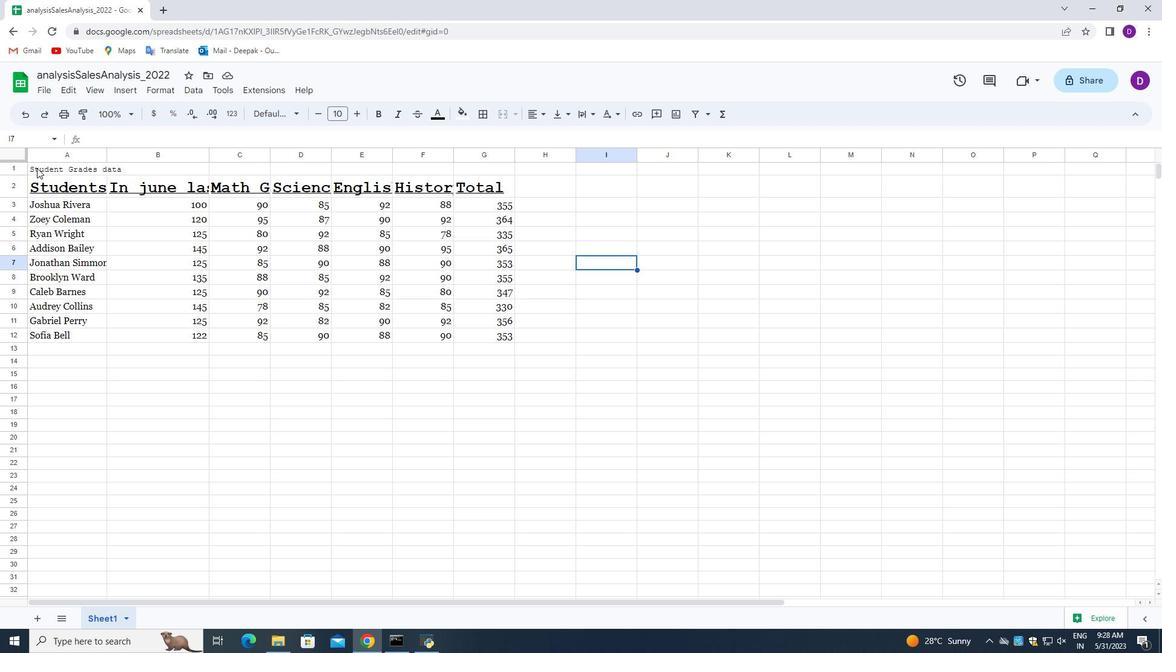 
Action: Mouse pressed left at (36, 168)
Screenshot: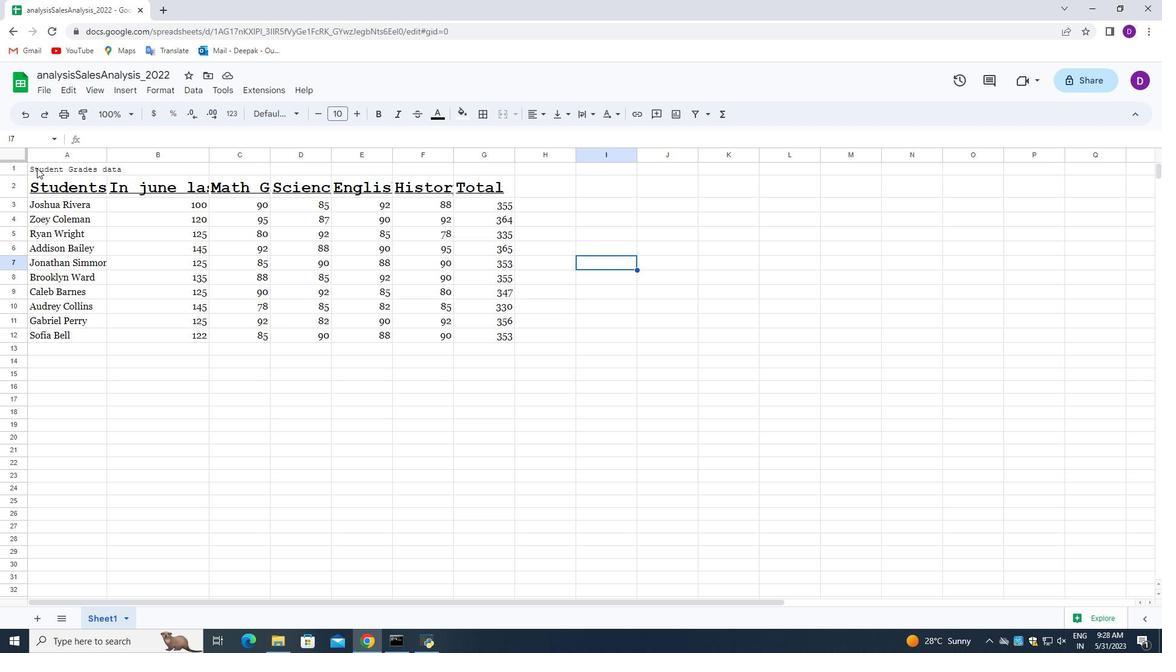 
Action: Mouse moved to (536, 110)
Screenshot: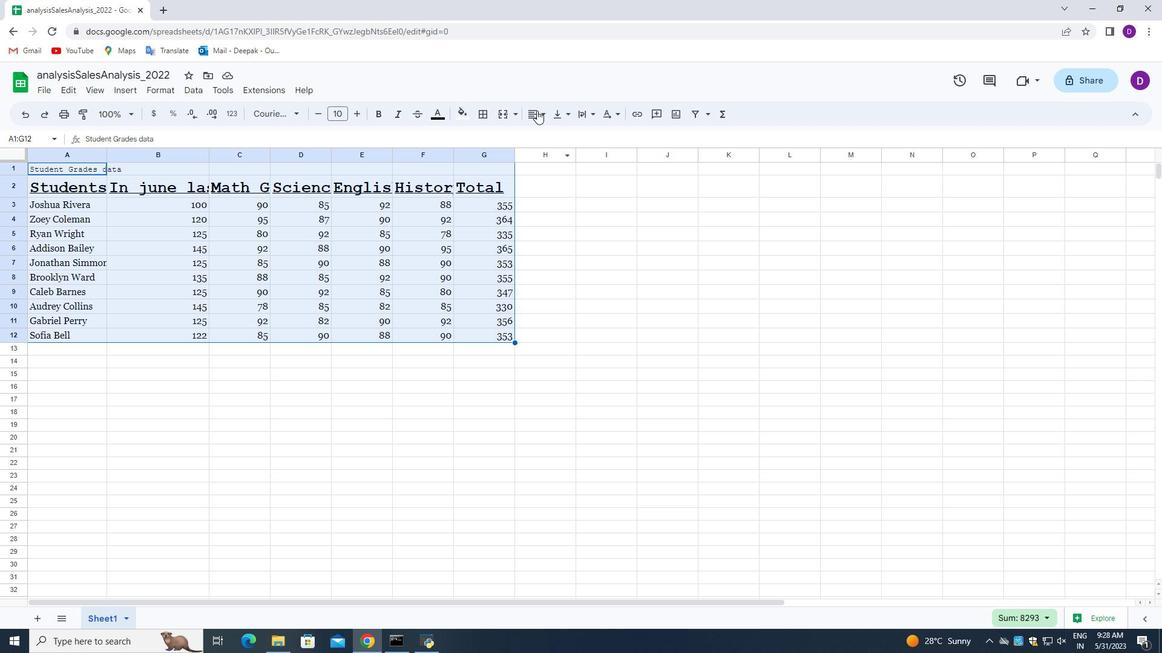 
Action: Mouse pressed left at (536, 110)
Screenshot: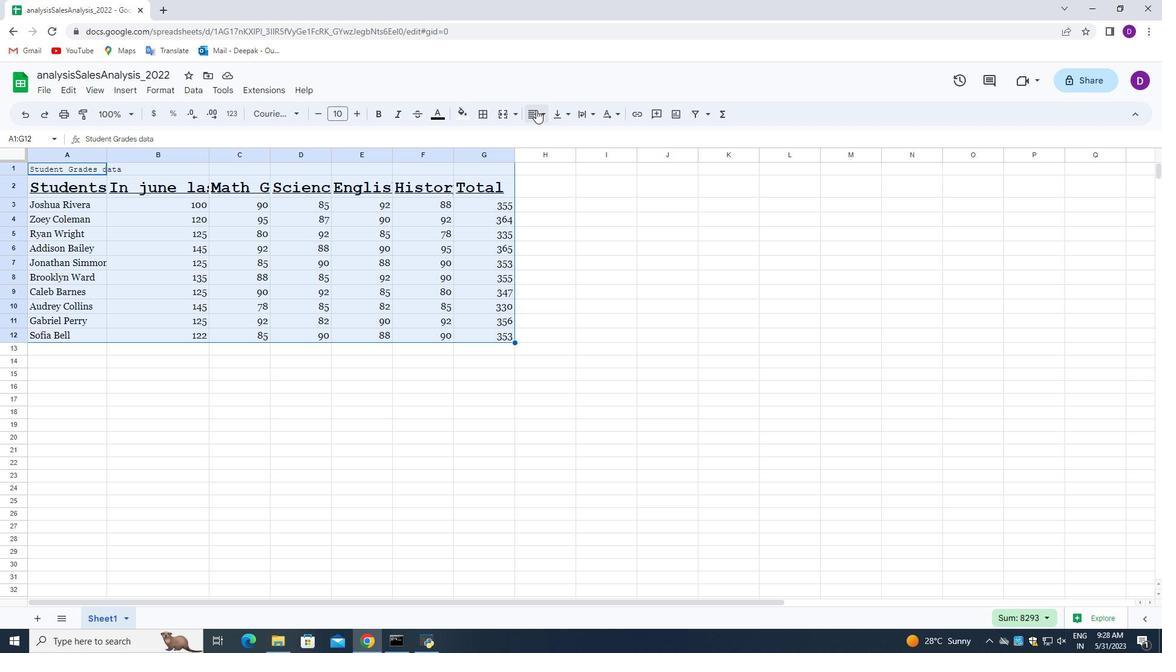 
Action: Mouse moved to (555, 133)
Screenshot: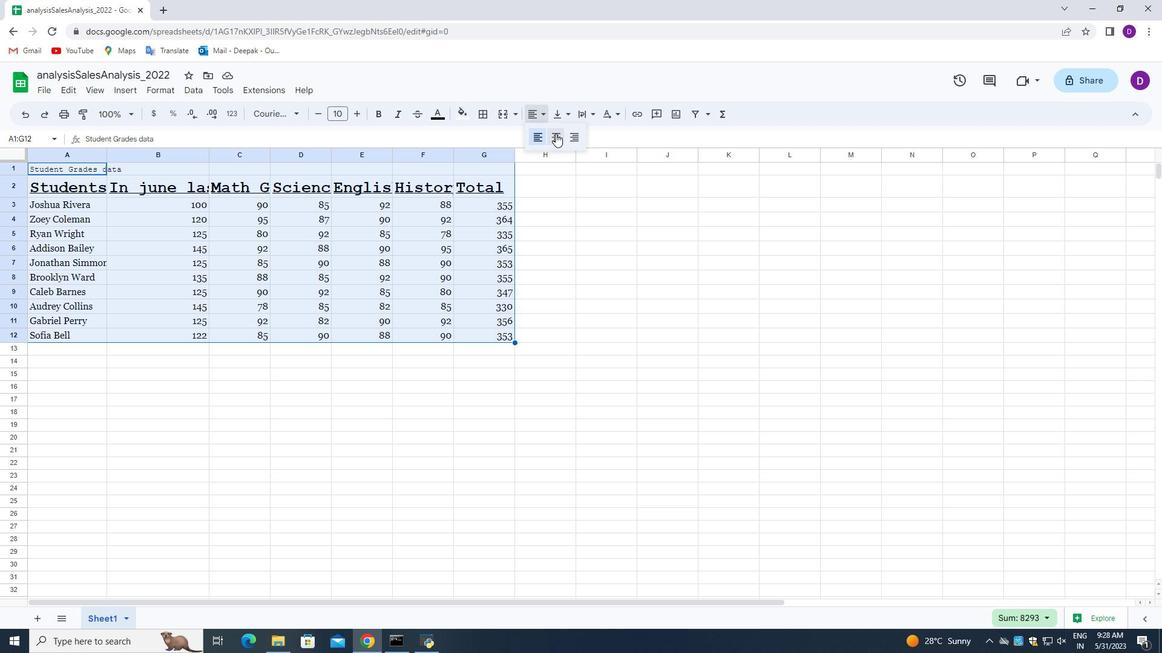 
Action: Mouse pressed left at (555, 133)
Screenshot: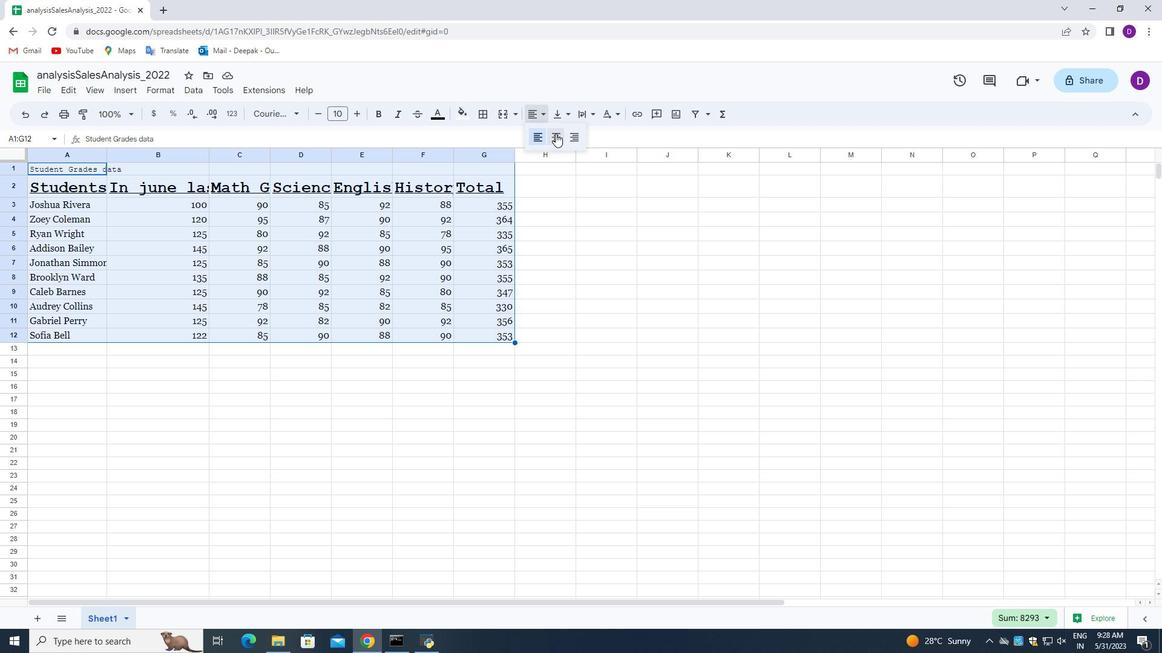 
Action: Mouse moved to (535, 259)
Screenshot: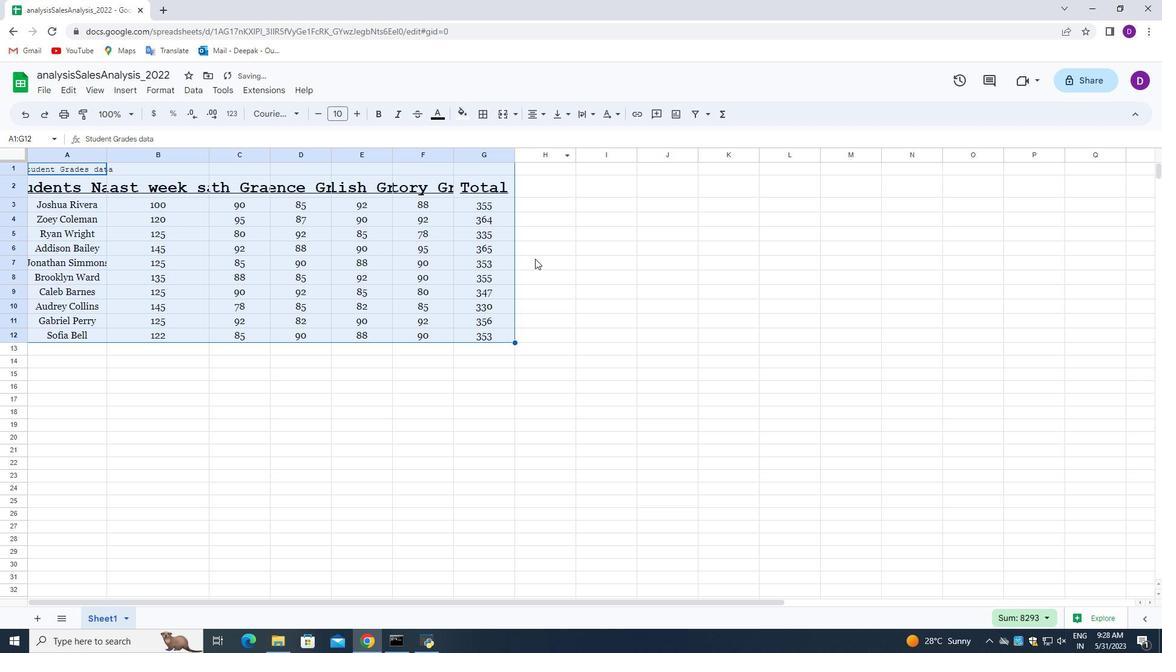 
Action: Mouse pressed left at (535, 259)
Screenshot: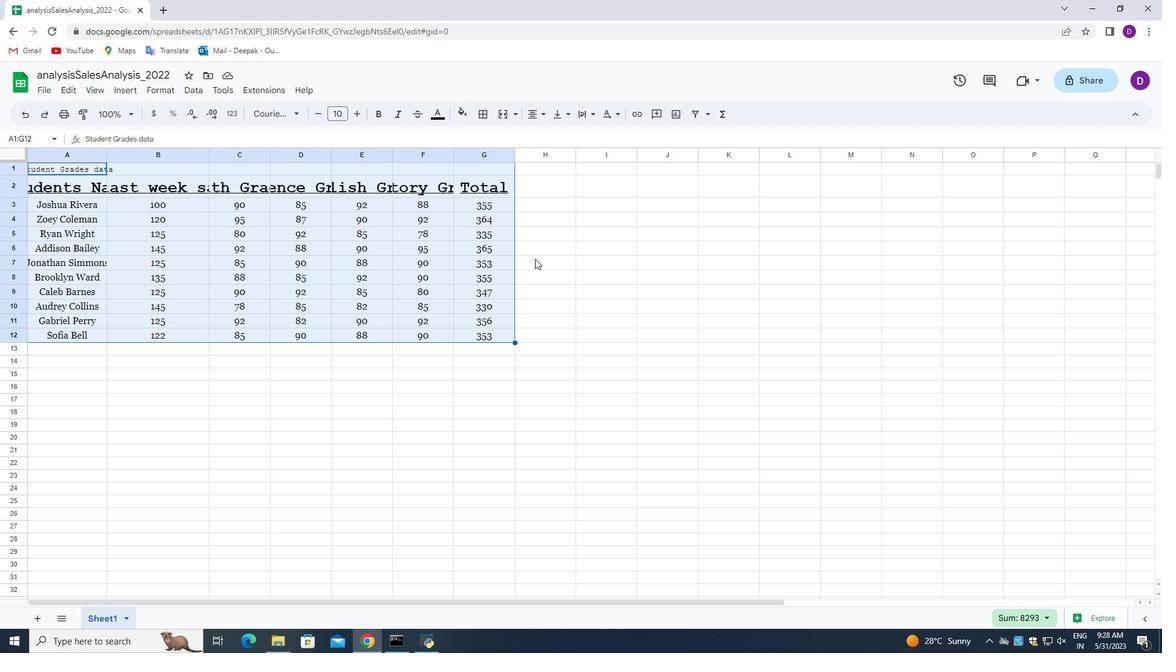 
Action: Mouse moved to (104, 155)
Screenshot: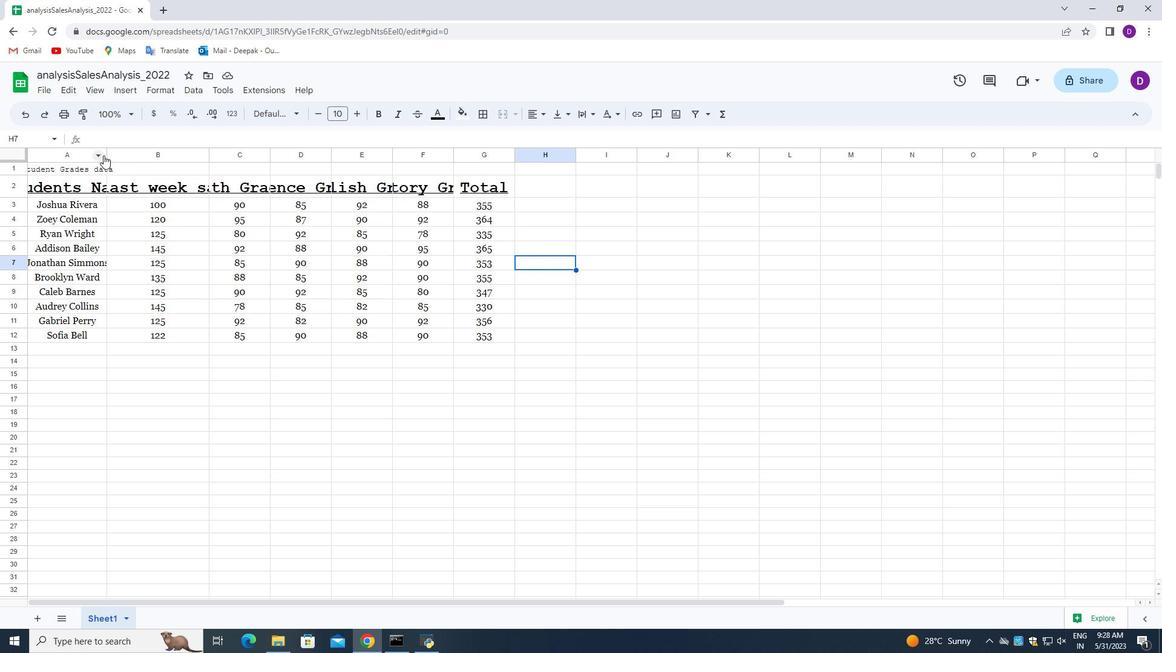 
Action: Mouse pressed left at (104, 155)
Screenshot: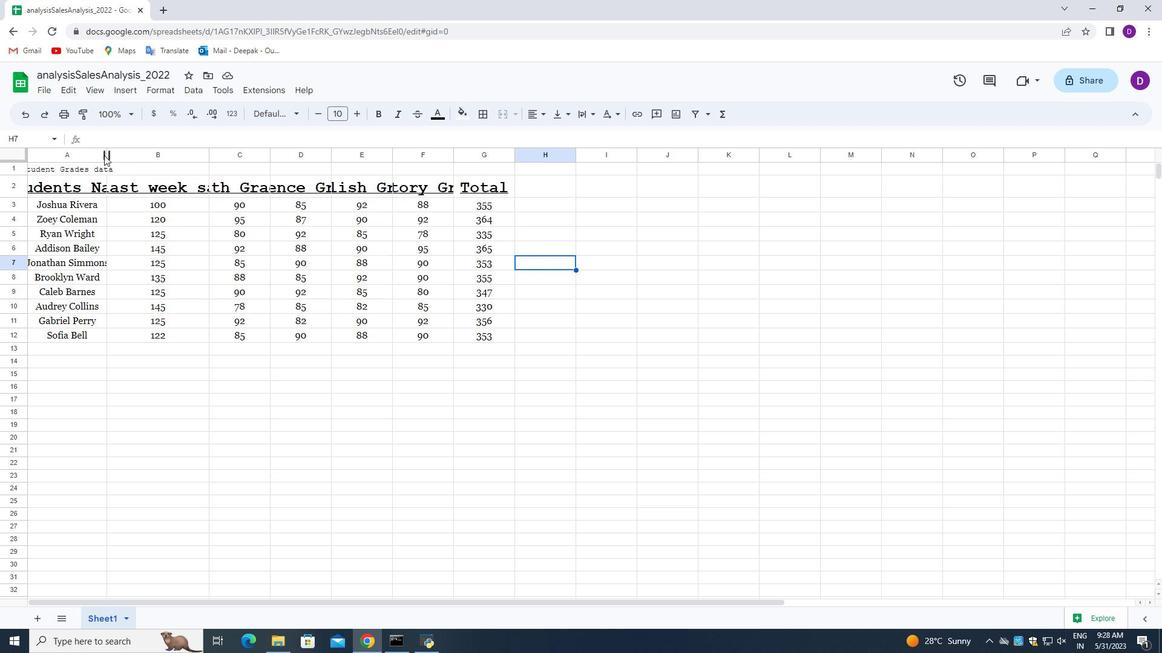 
Action: Mouse moved to (104, 155)
Screenshot: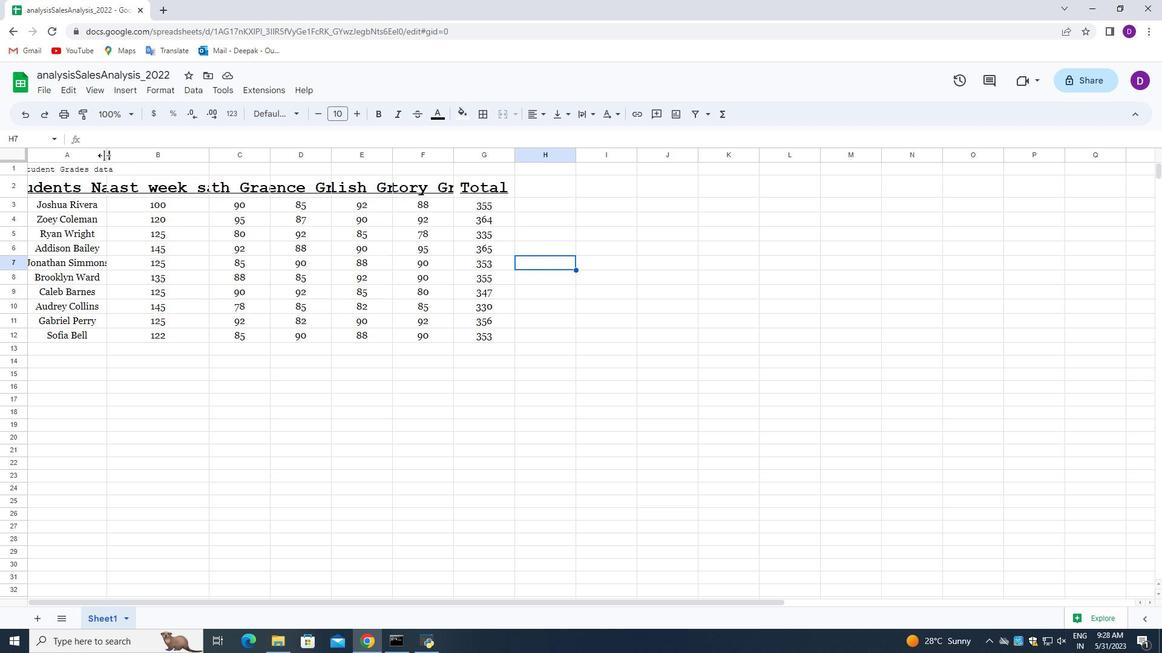 
Action: Mouse pressed left at (104, 155)
Screenshot: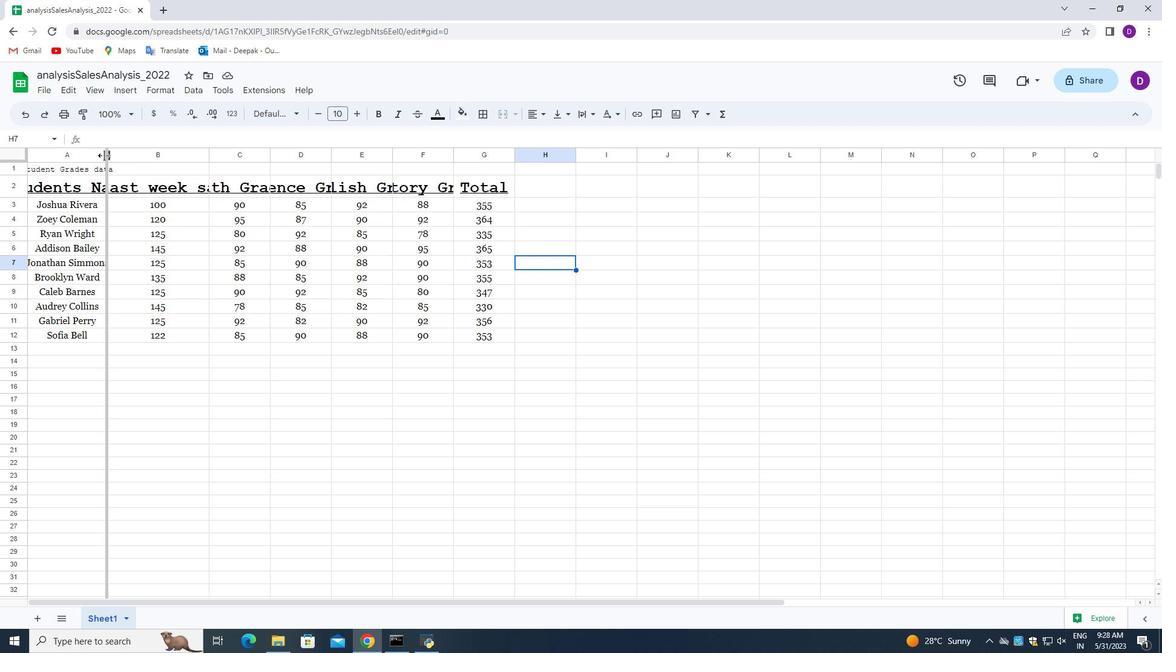 
Action: Mouse moved to (262, 158)
Screenshot: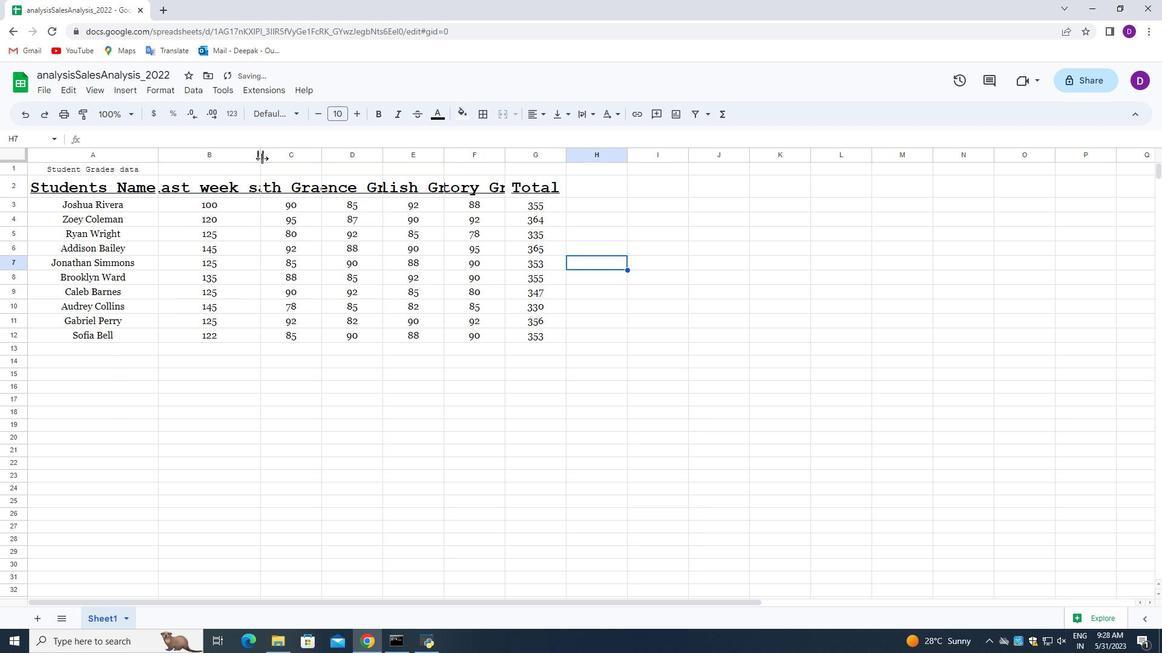 
Action: Mouse pressed left at (262, 158)
Screenshot: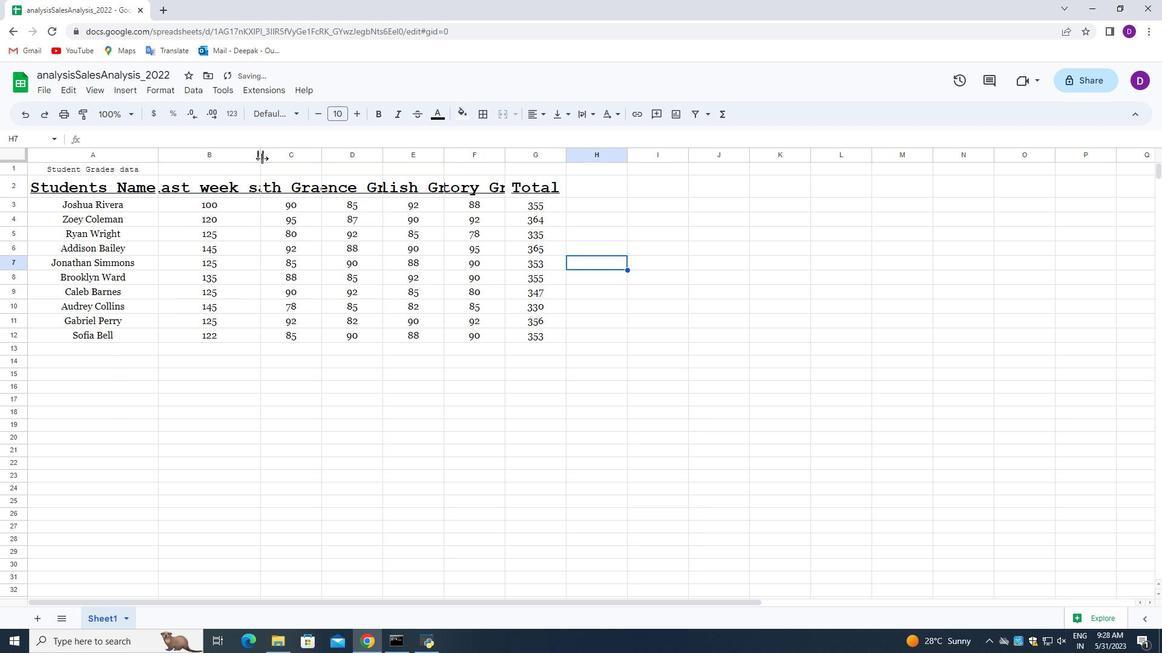 
Action: Mouse pressed left at (262, 158)
Screenshot: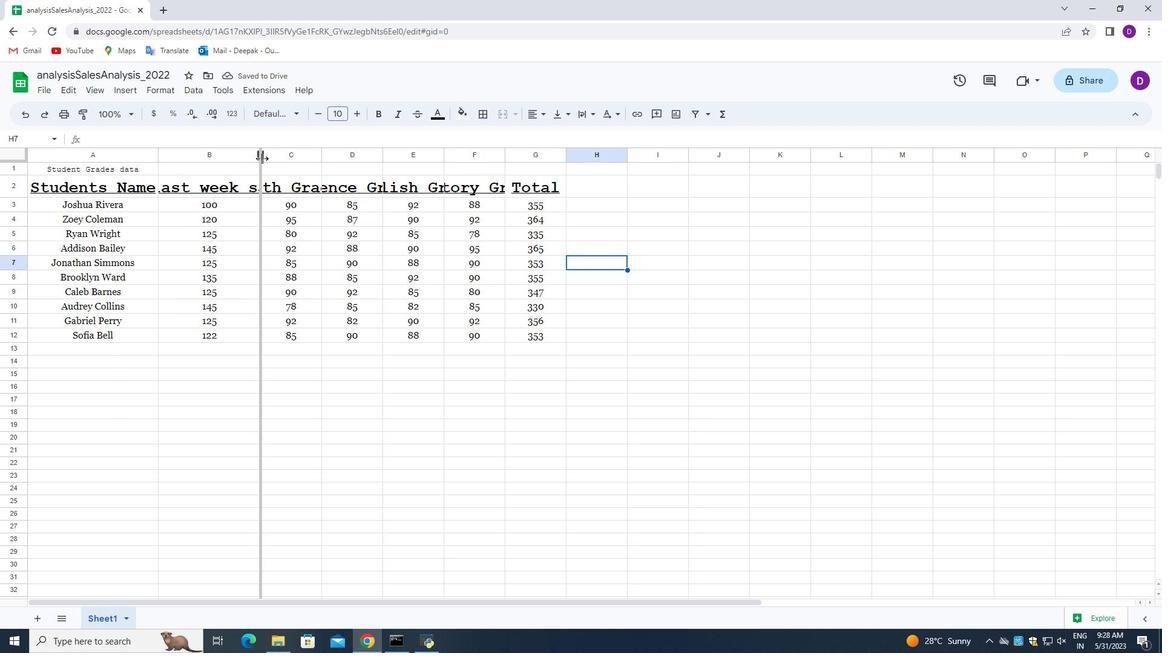 
Action: Mouse moved to (435, 151)
Screenshot: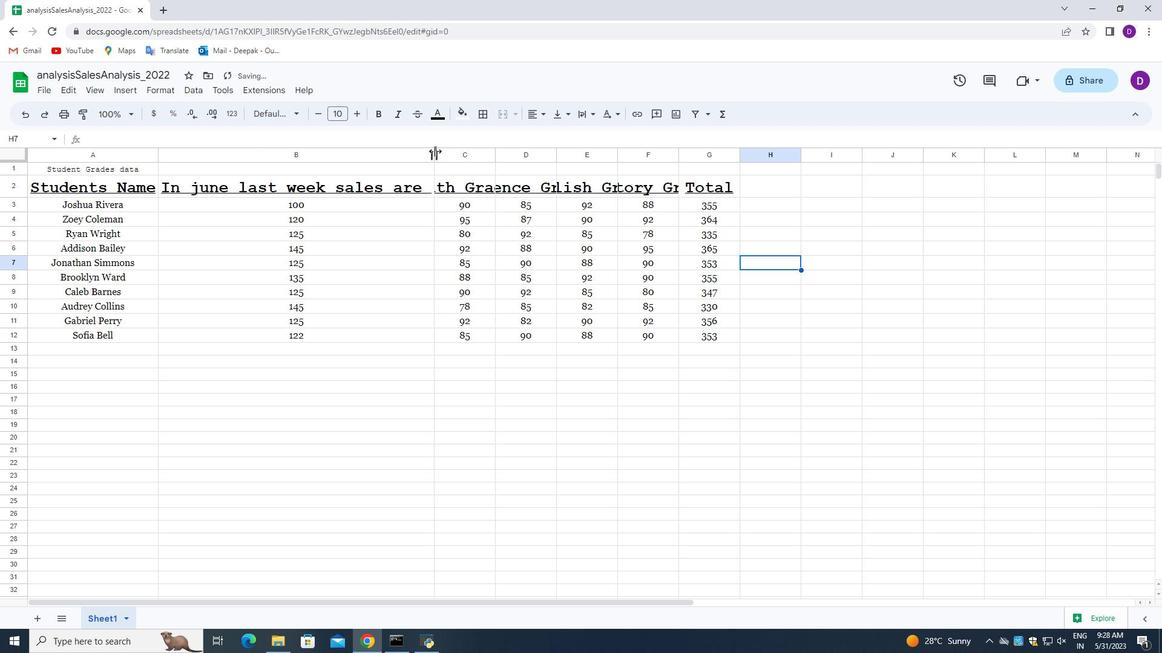 
Action: Mouse pressed left at (435, 151)
Screenshot: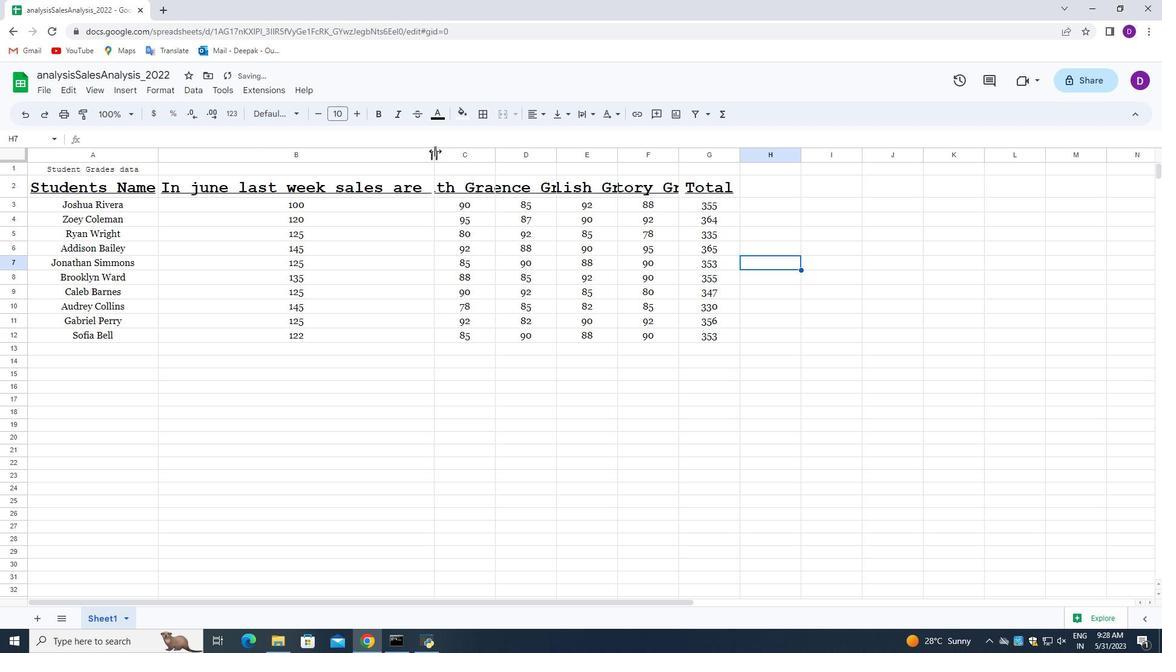 
Action: Mouse pressed left at (435, 151)
Screenshot: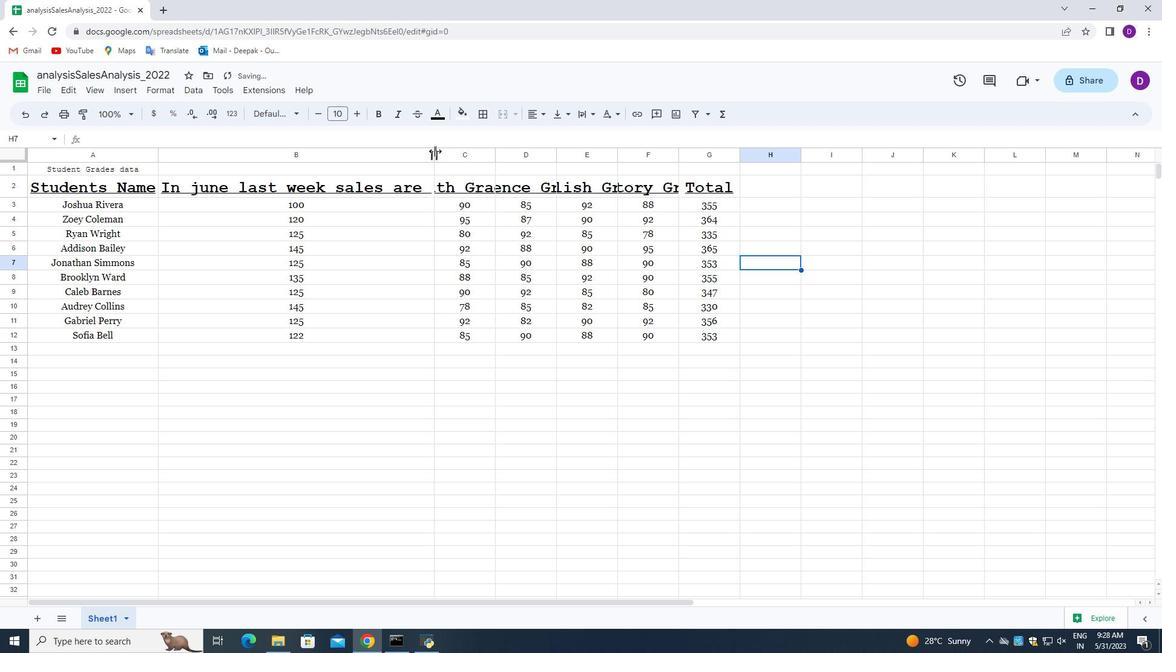
Action: Mouse moved to (495, 154)
Screenshot: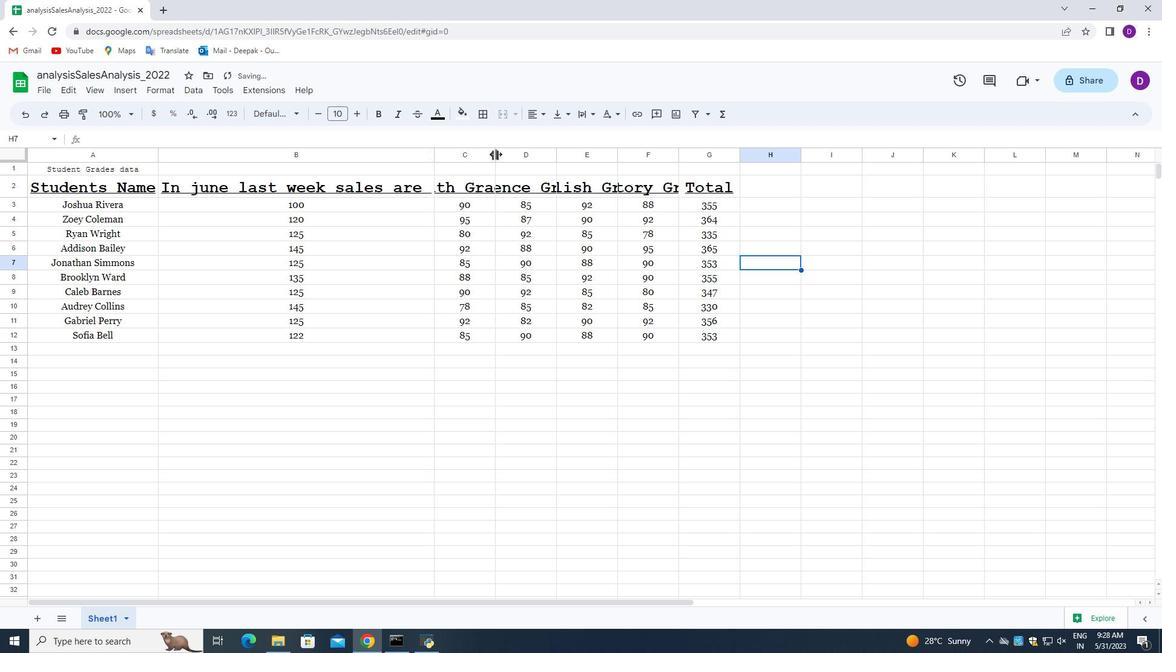 
Action: Mouse pressed left at (495, 154)
Screenshot: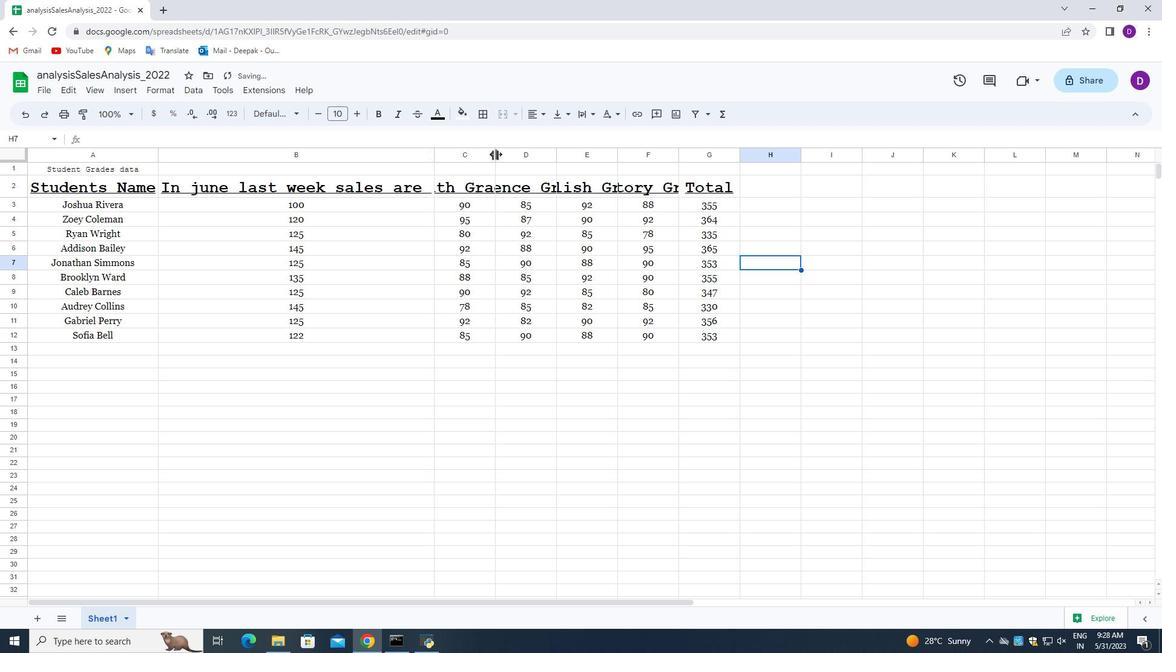 
Action: Mouse pressed left at (495, 154)
Screenshot: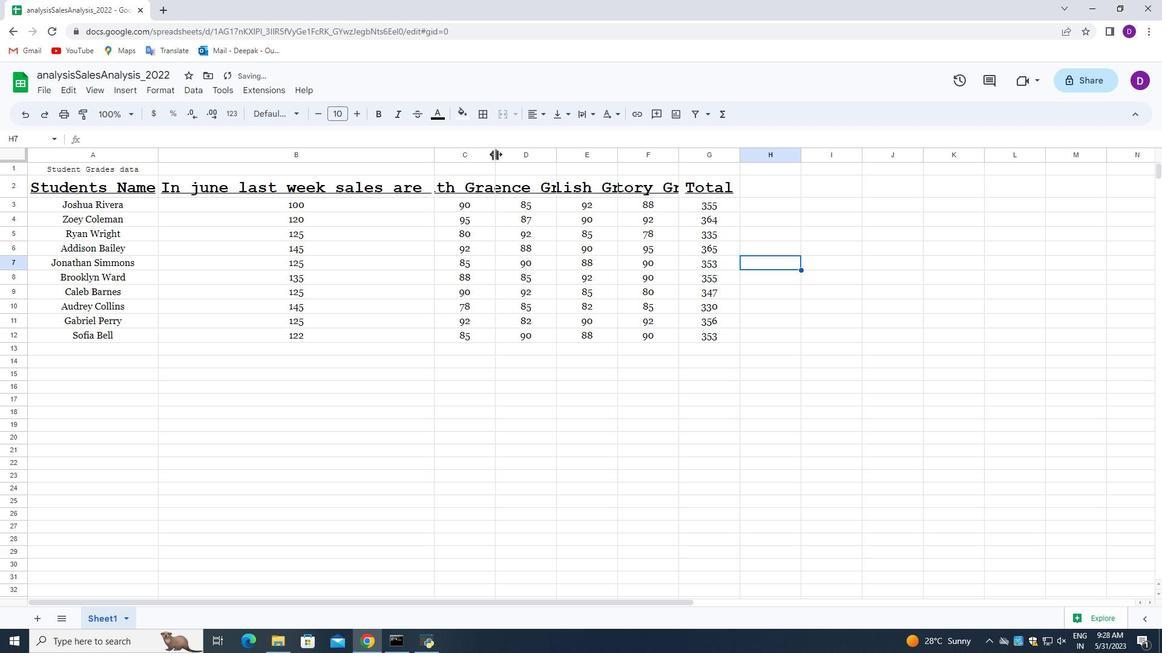 
Action: Mouse moved to (534, 156)
Screenshot: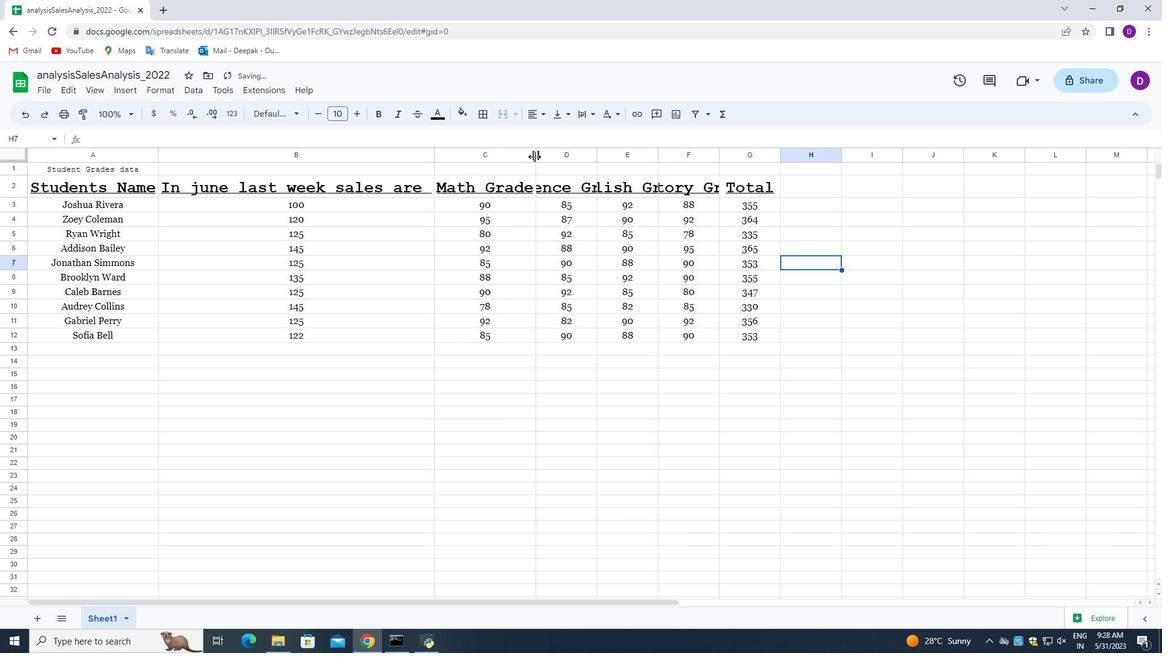 
Action: Mouse pressed left at (534, 156)
Screenshot: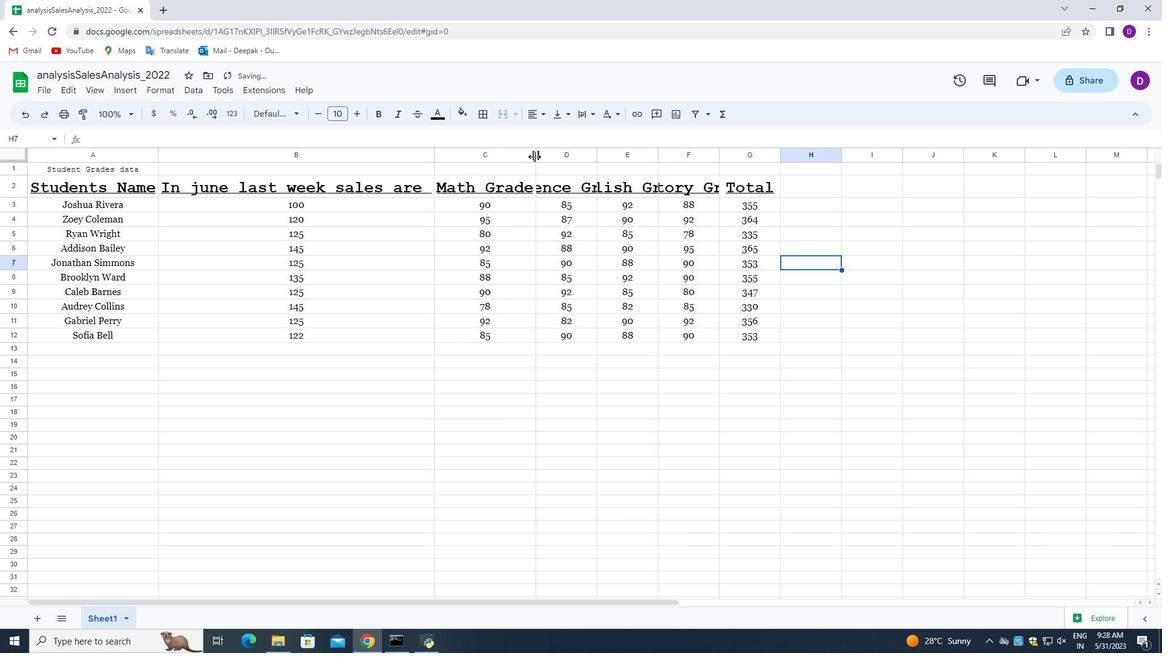 
Action: Mouse pressed left at (534, 156)
Screenshot: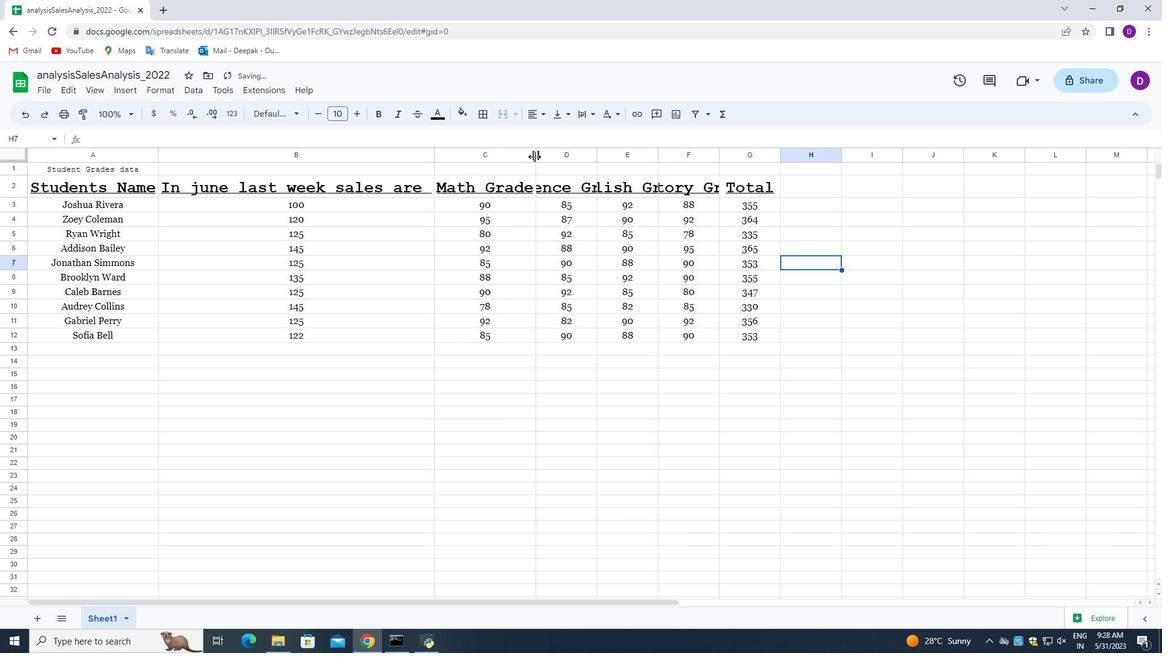 
Action: Mouse moved to (597, 154)
Screenshot: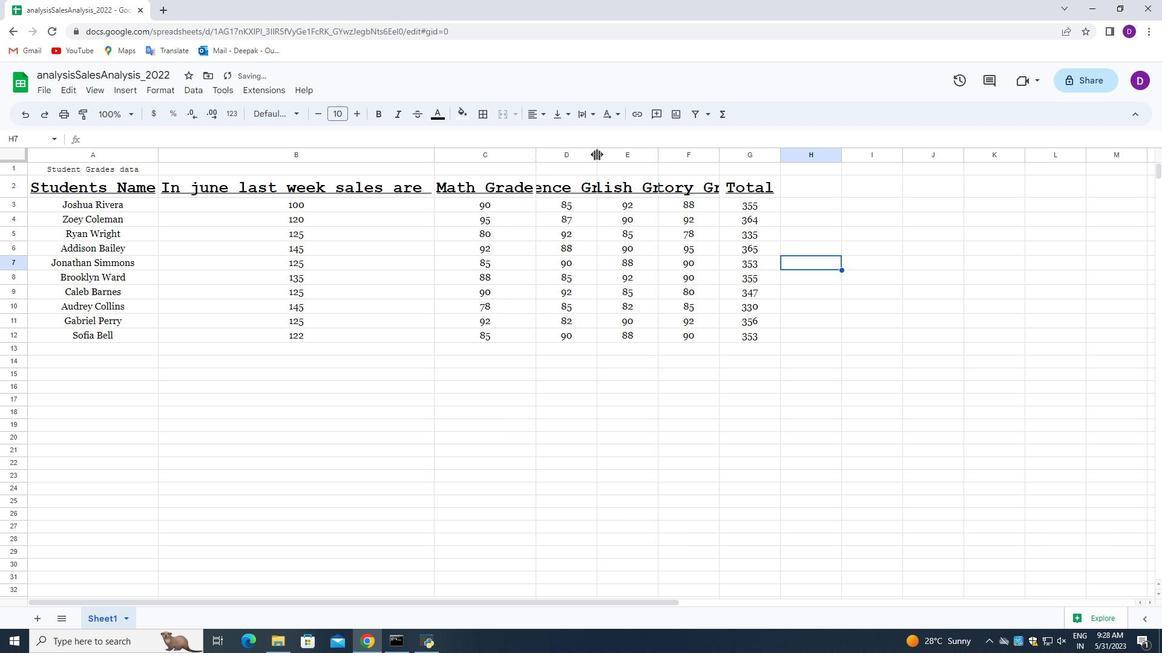 
Action: Mouse pressed left at (597, 154)
Screenshot: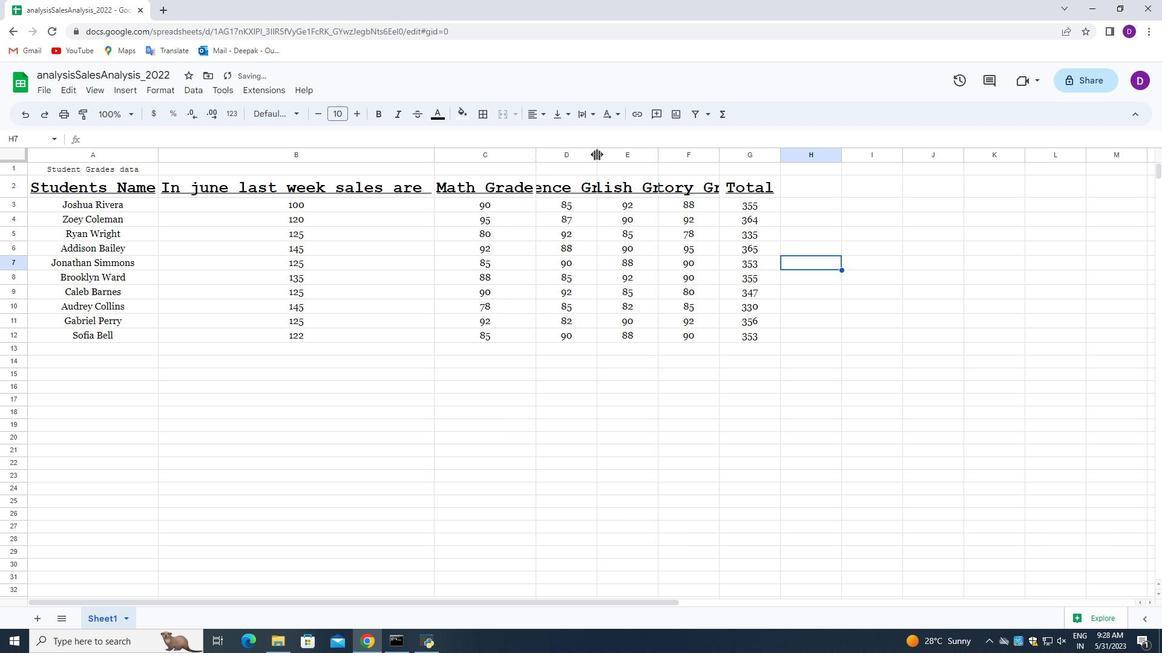 
Action: Mouse pressed left at (597, 154)
Screenshot: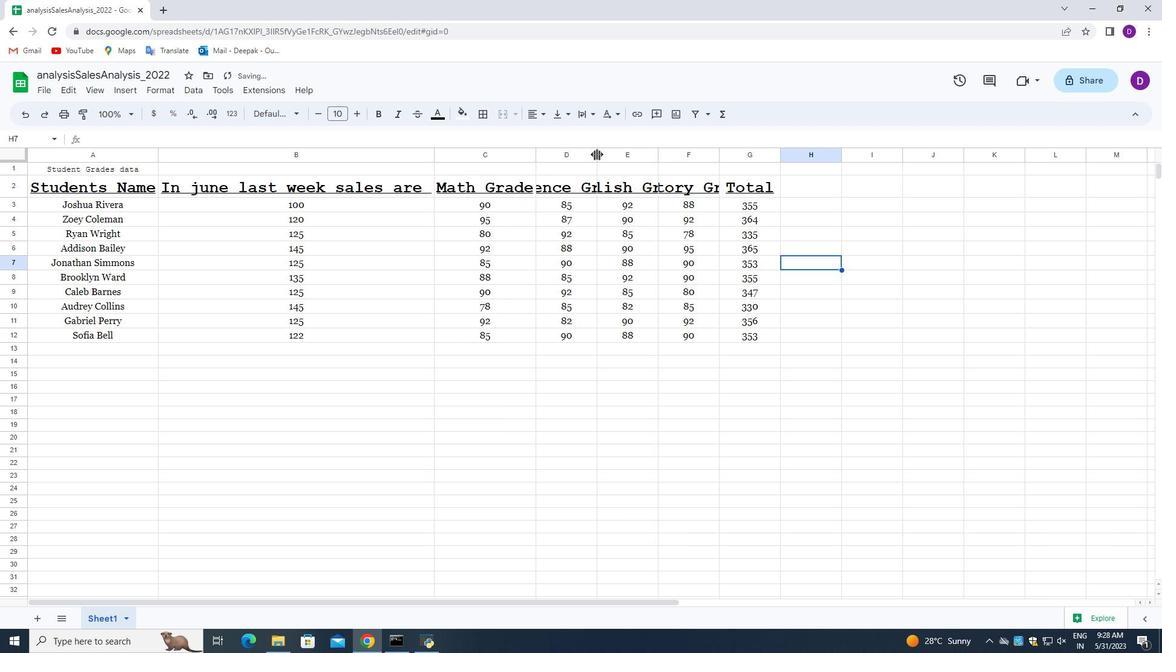 
Action: Mouse moved to (729, 156)
Screenshot: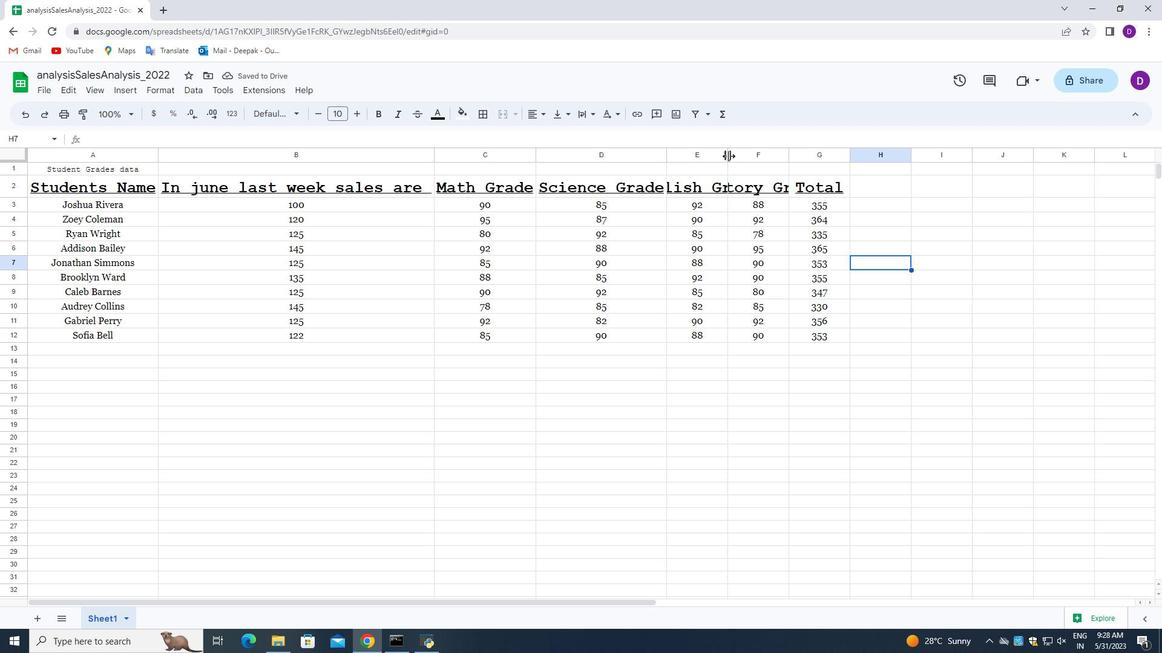 
Action: Mouse pressed left at (729, 156)
Screenshot: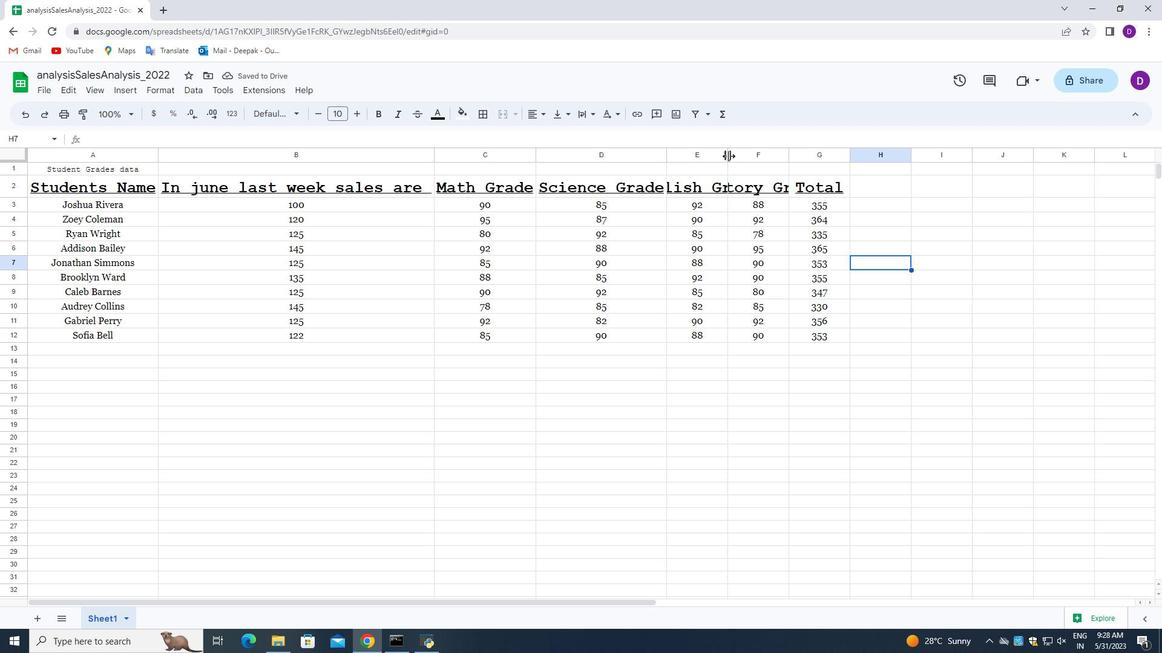 
Action: Mouse pressed left at (729, 156)
Screenshot: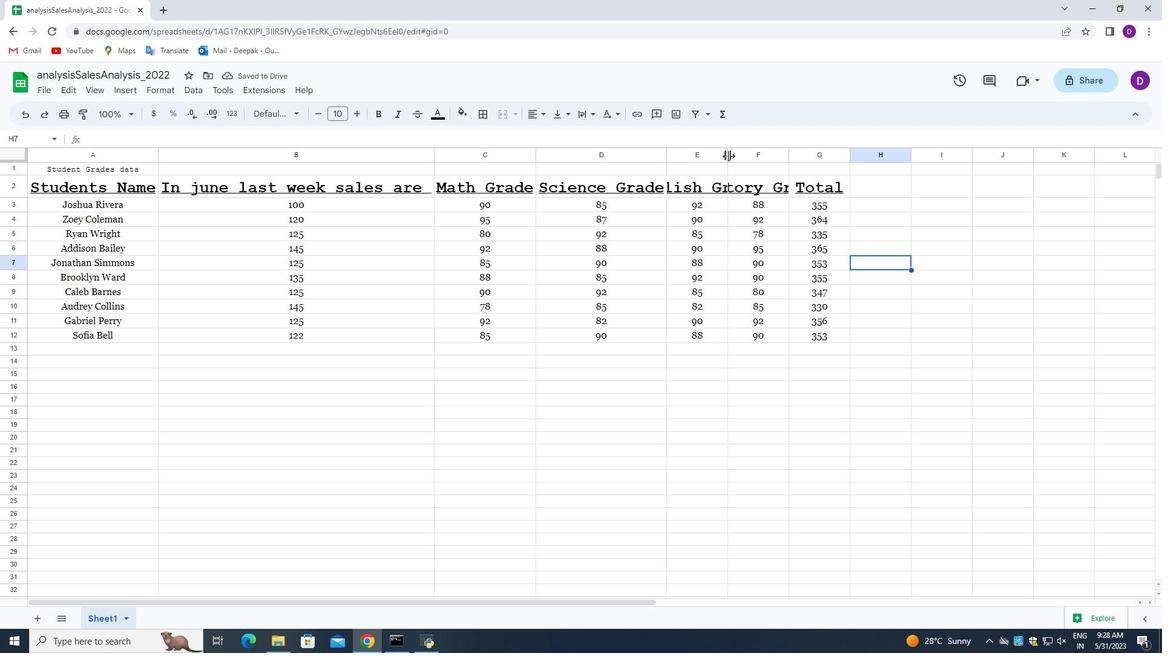 
Action: Mouse moved to (859, 155)
Screenshot: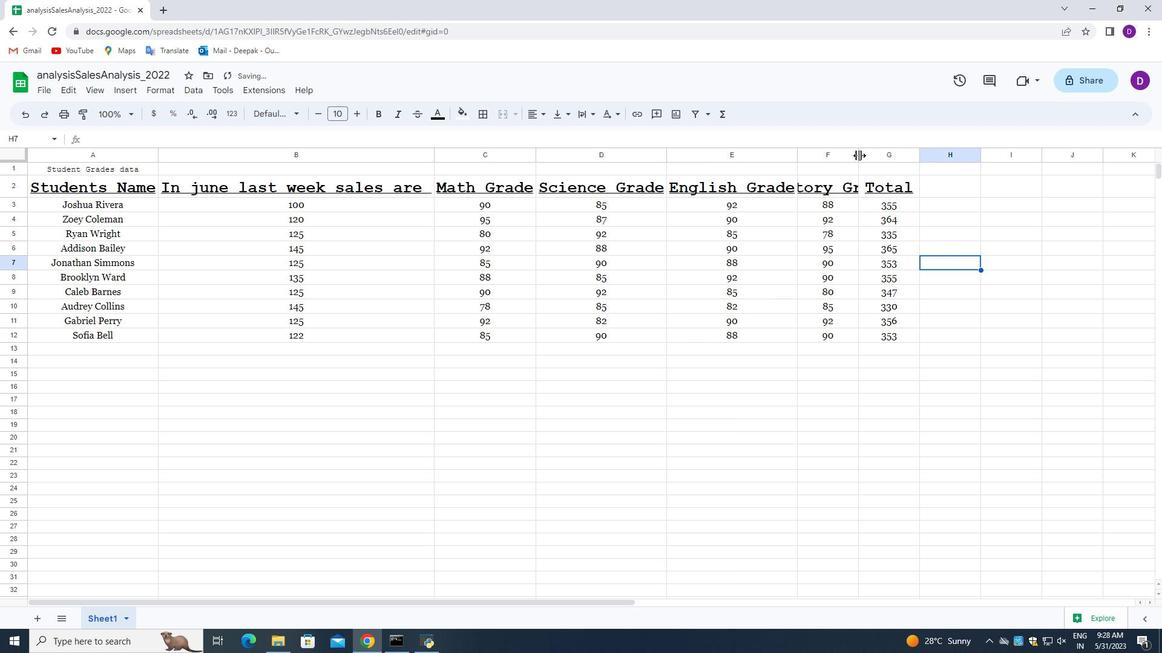 
Action: Mouse pressed left at (859, 155)
Screenshot: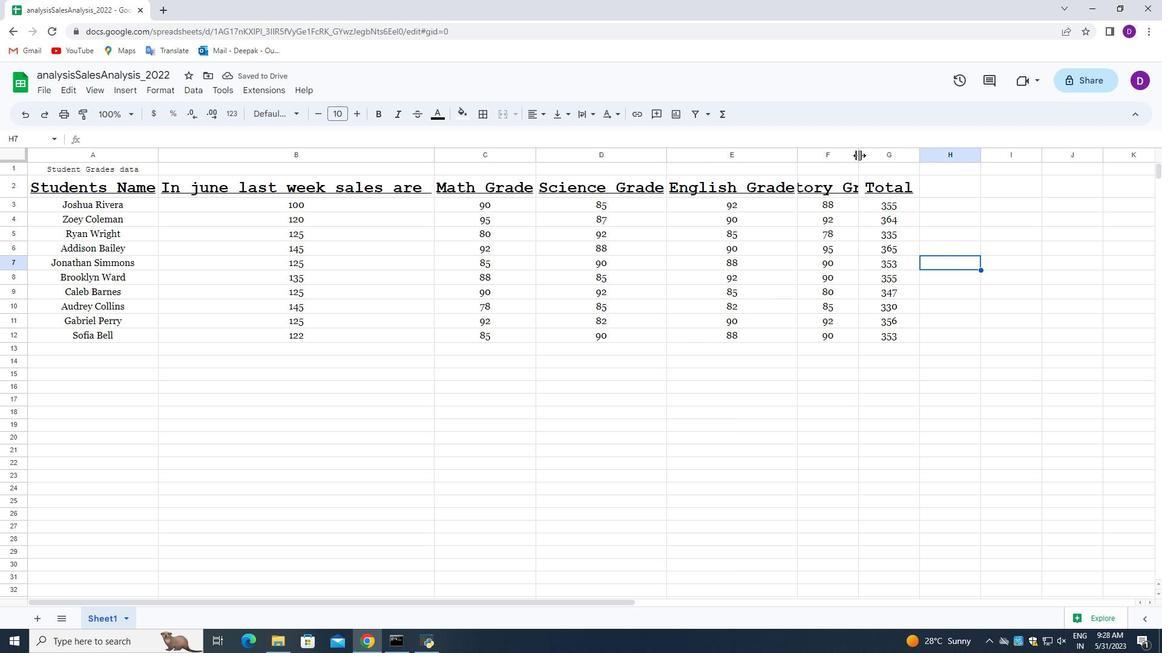 
Action: Mouse pressed left at (859, 155)
Screenshot: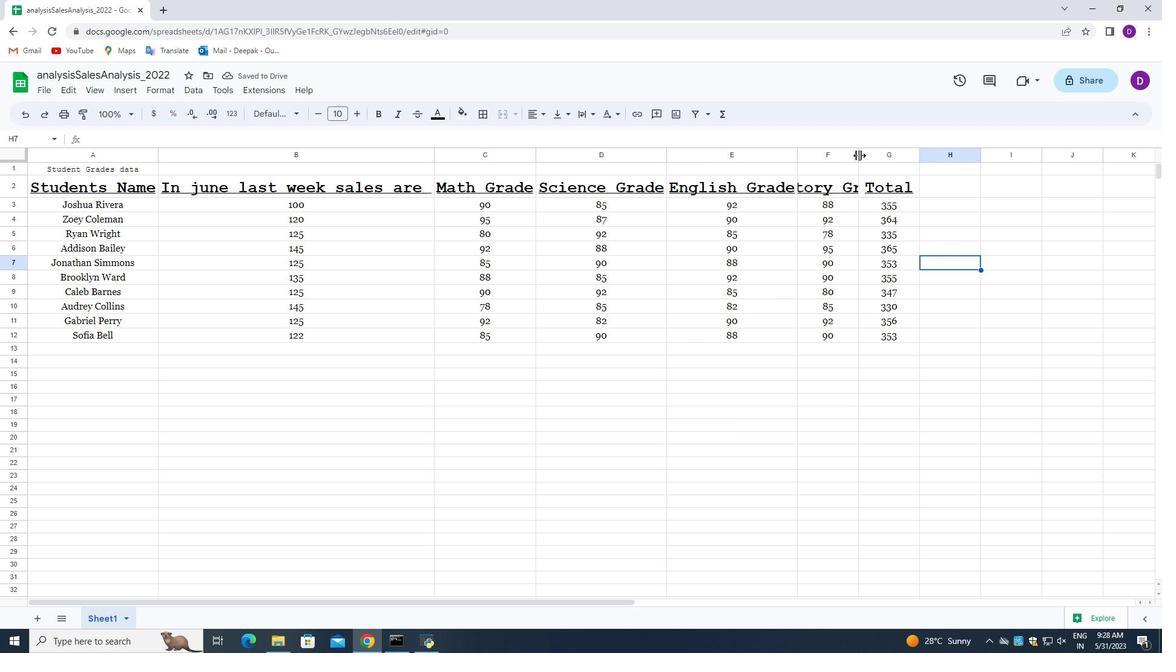 
Action: Mouse moved to (990, 156)
Screenshot: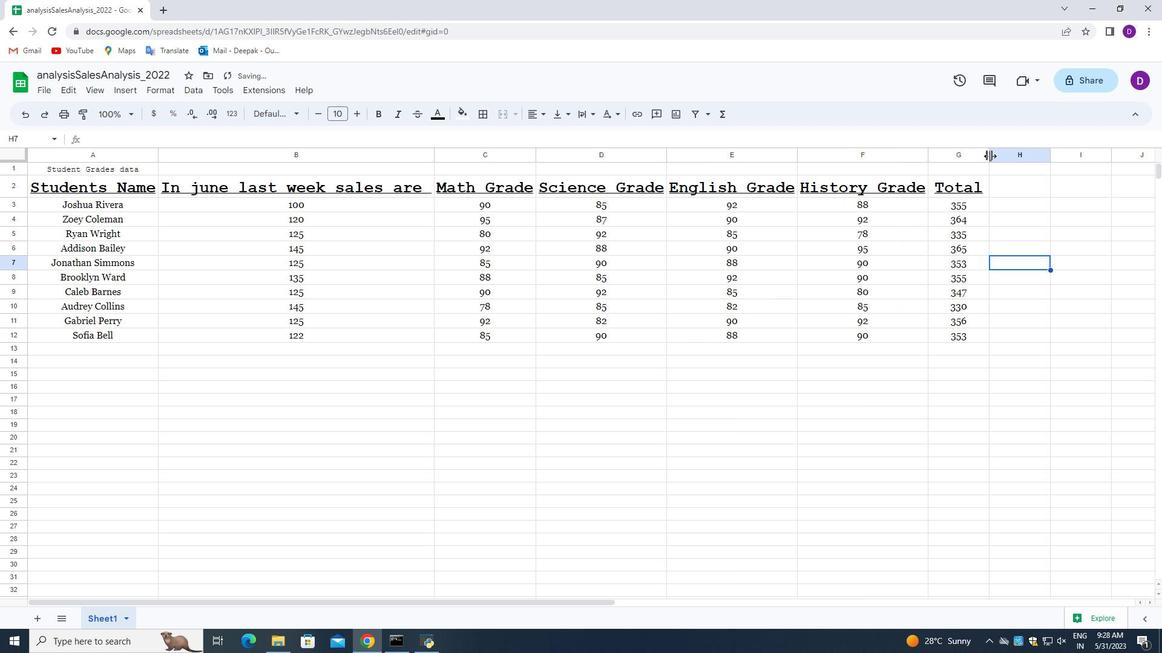 
Action: Mouse pressed left at (990, 156)
Screenshot: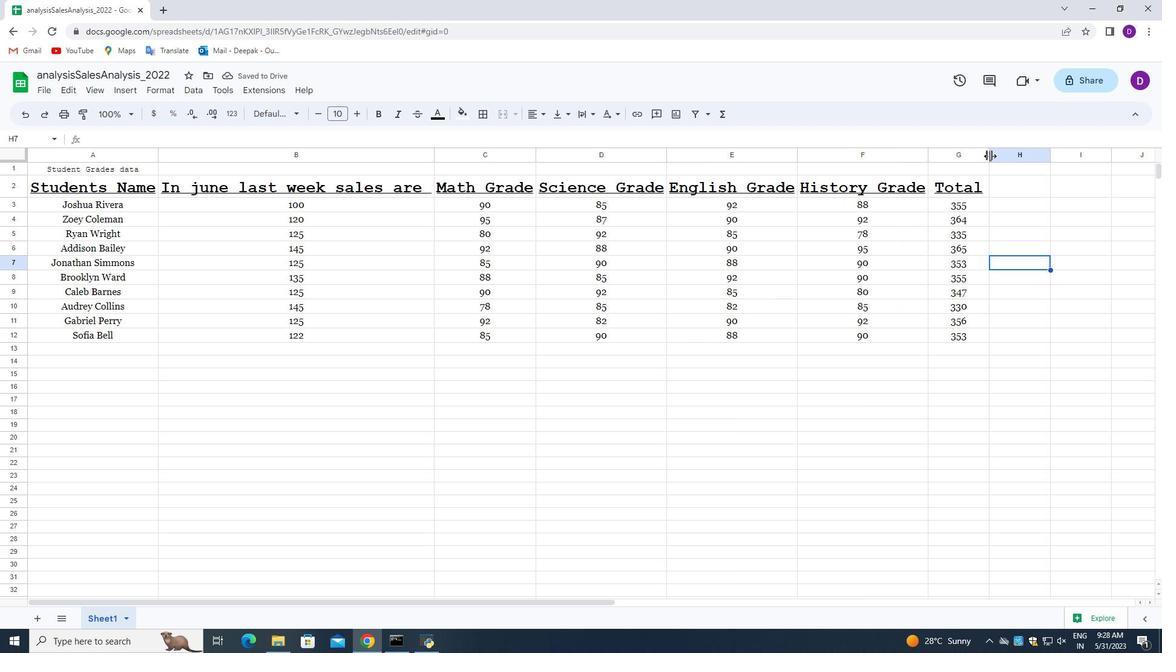 
Action: Mouse pressed left at (990, 156)
Screenshot: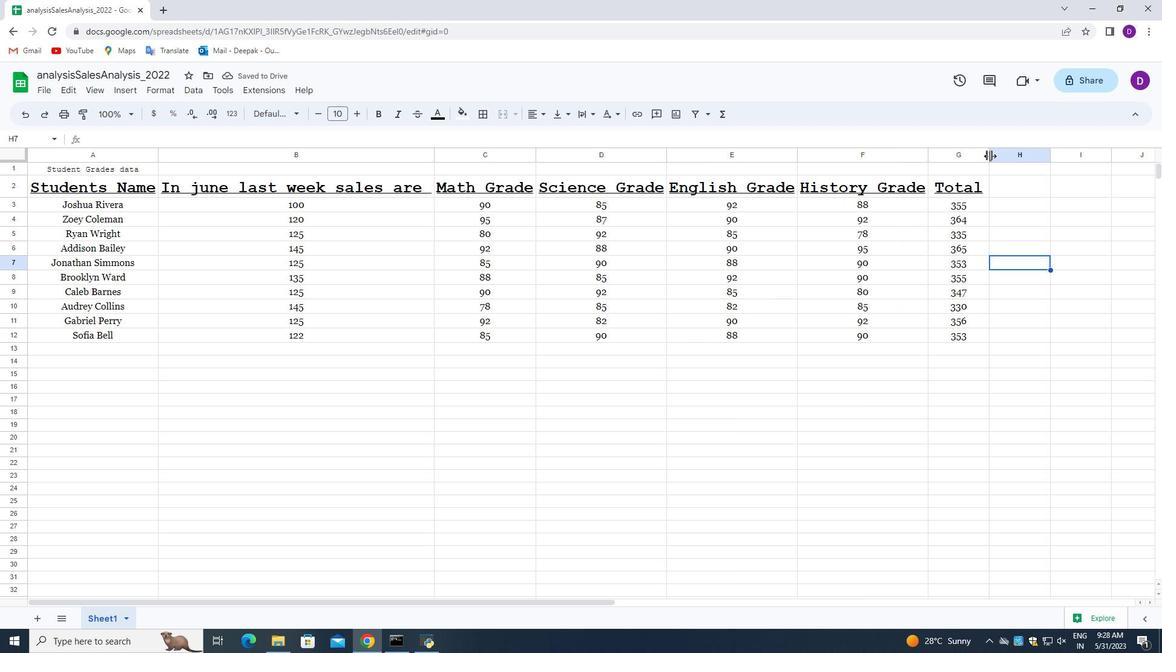 
Action: Mouse moved to (890, 359)
Screenshot: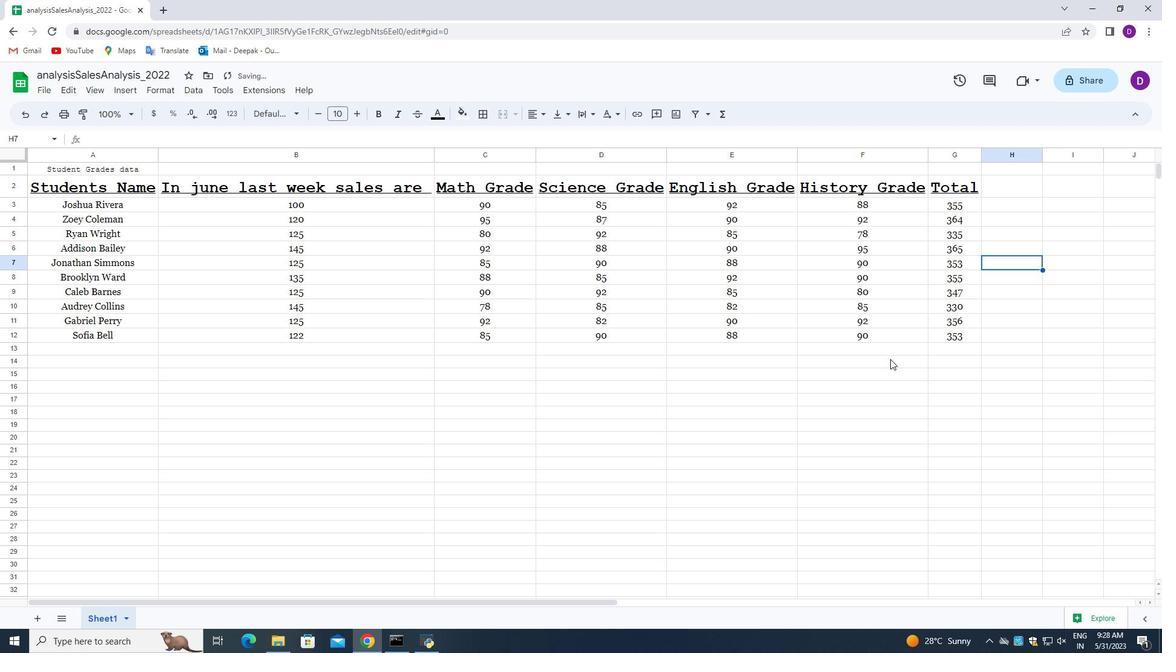 
Action: Mouse pressed left at (890, 359)
Screenshot: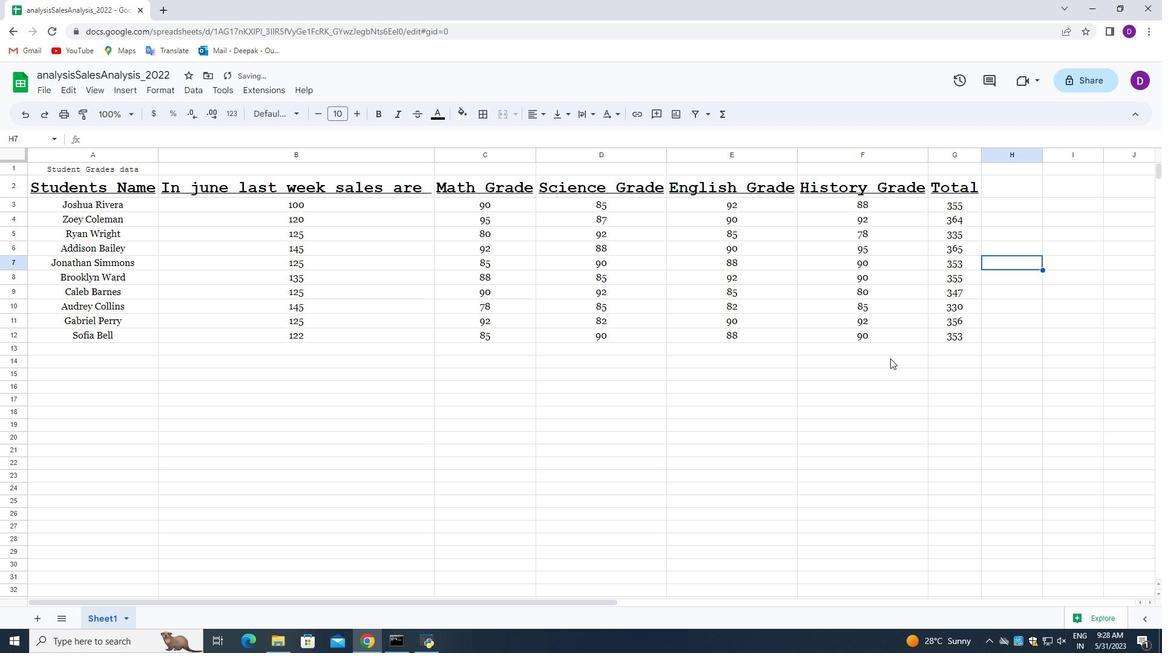 
Action: Mouse moved to (232, 343)
Screenshot: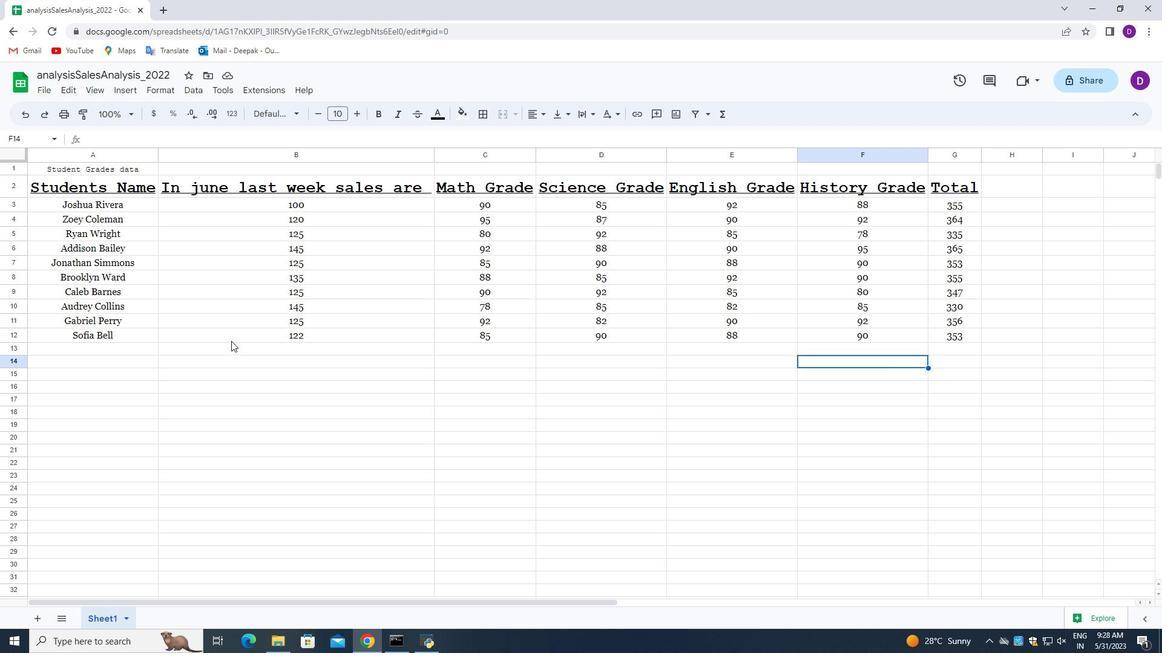 
Action: Mouse scrolled (232, 343) with delta (0, 0)
Screenshot: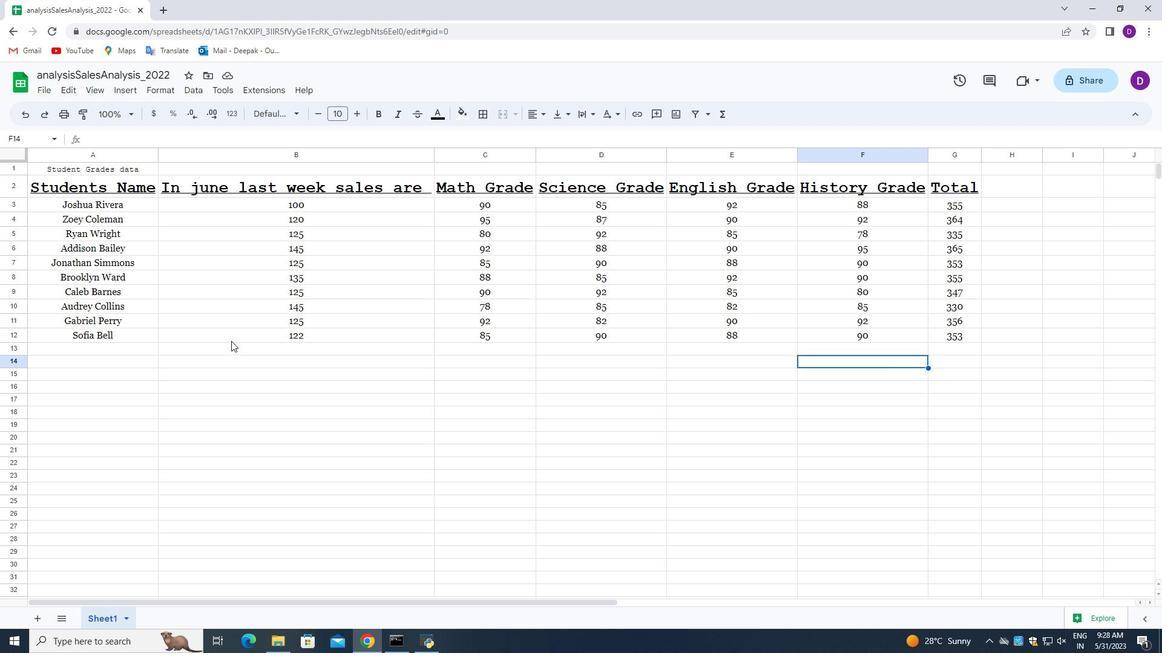 
Action: Mouse moved to (231, 341)
Screenshot: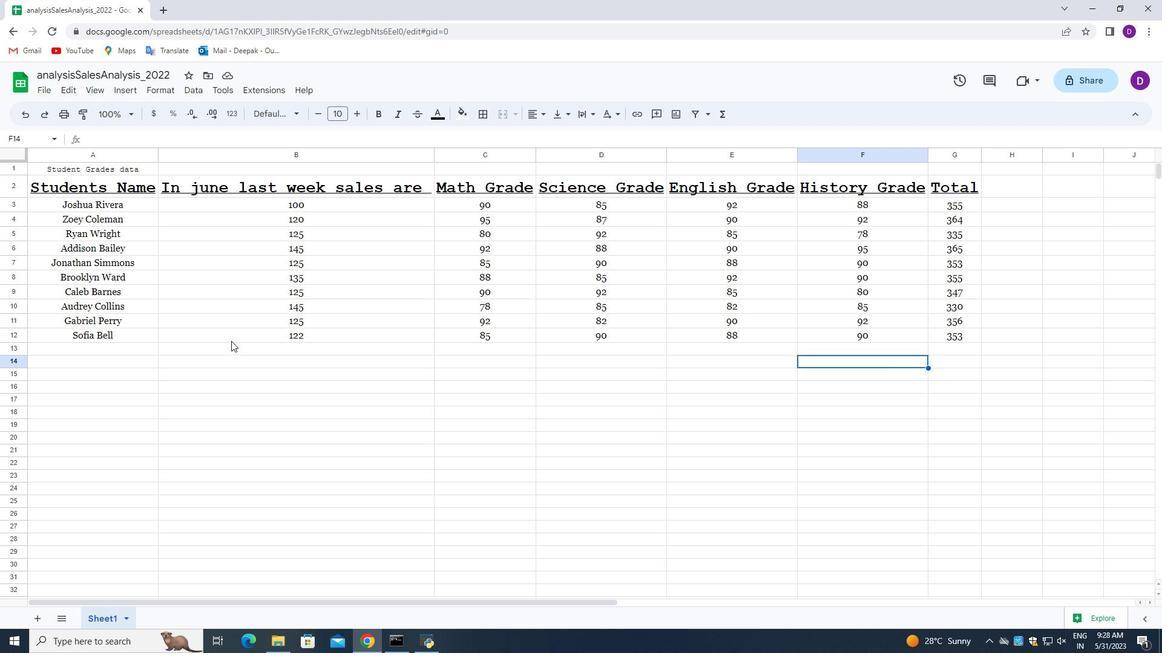 
Action: Mouse scrolled (231, 342) with delta (0, 0)
Screenshot: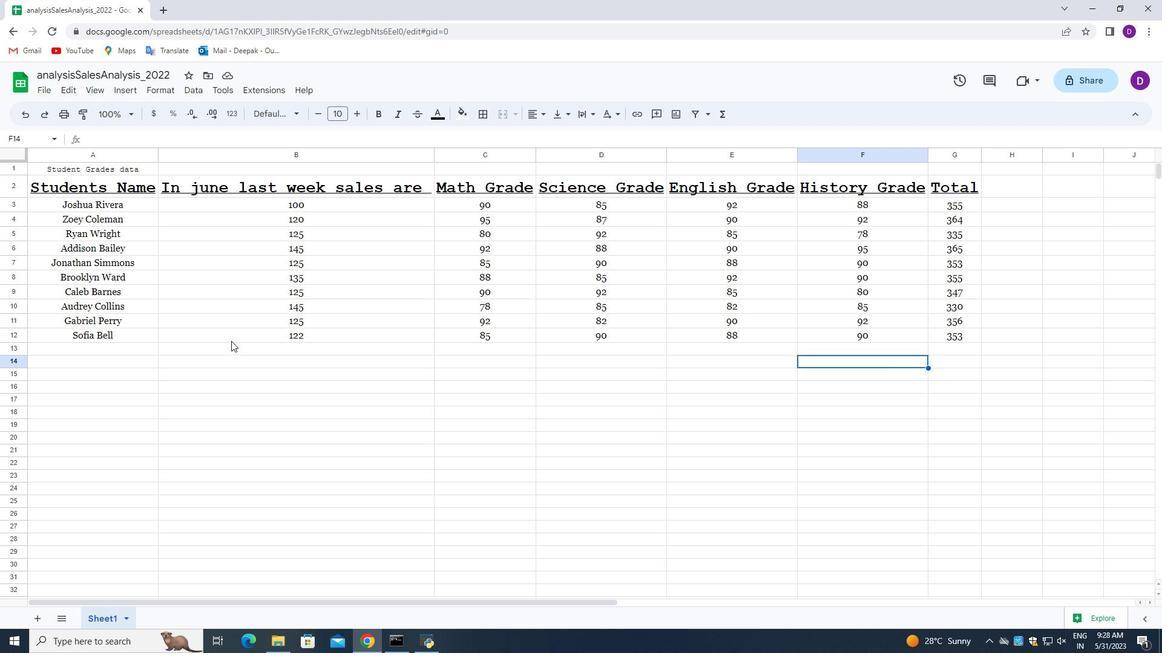 
Action: Mouse moved to (231, 341)
Screenshot: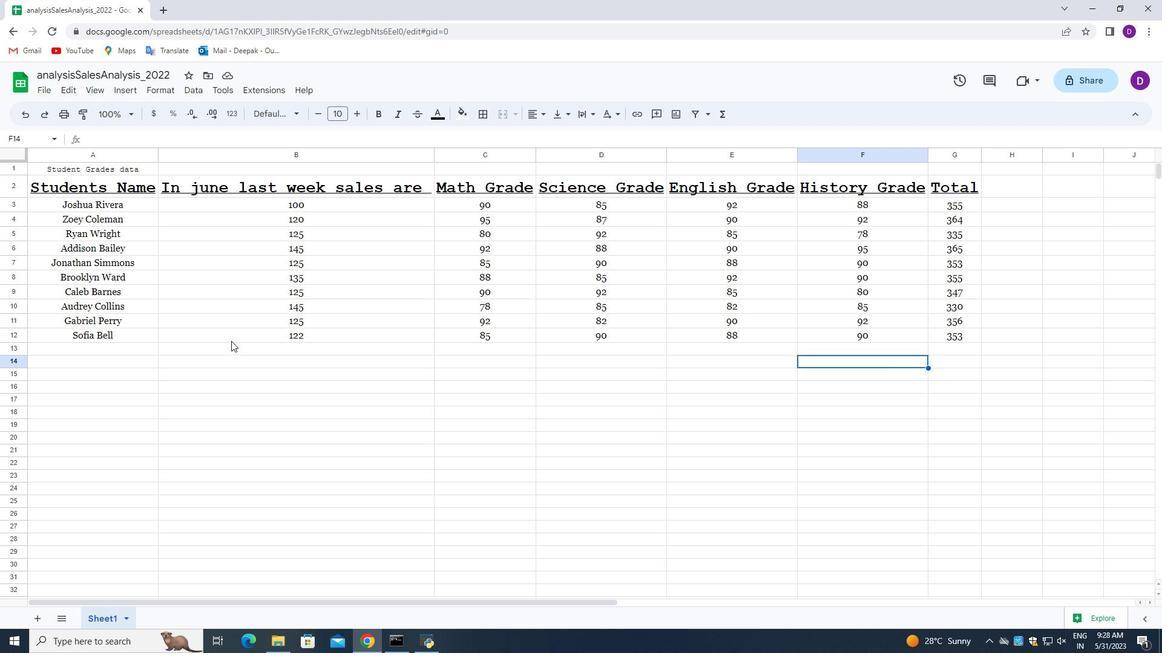 
Action: Mouse scrolled (231, 342) with delta (0, 0)
Screenshot: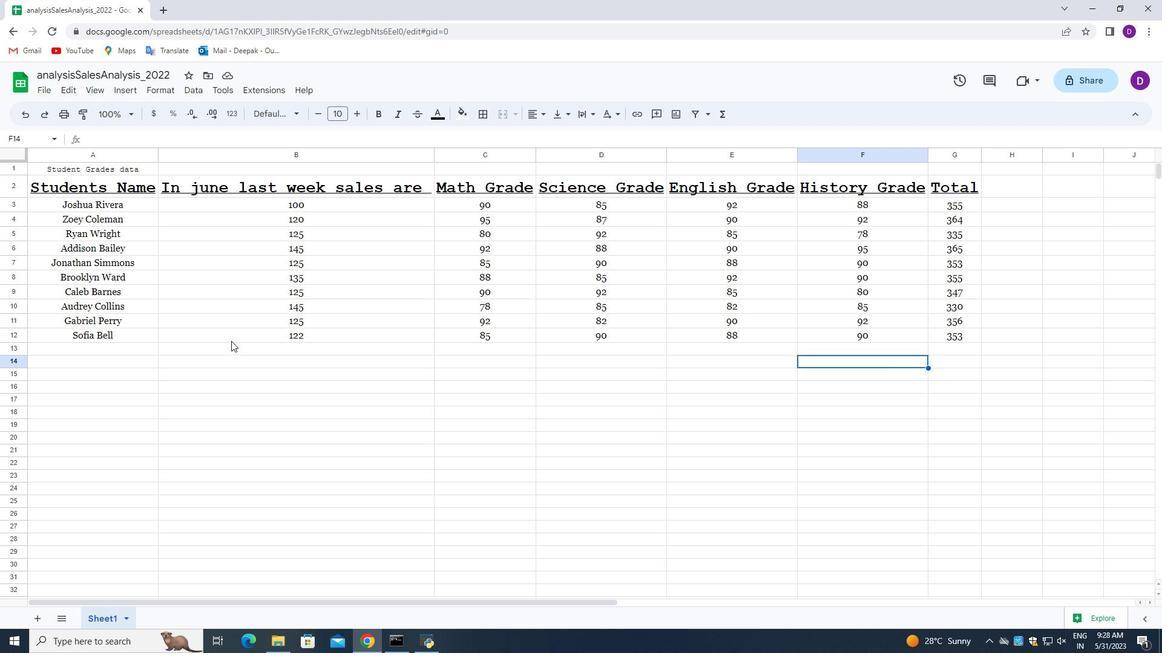 
Action: Mouse moved to (231, 340)
Screenshot: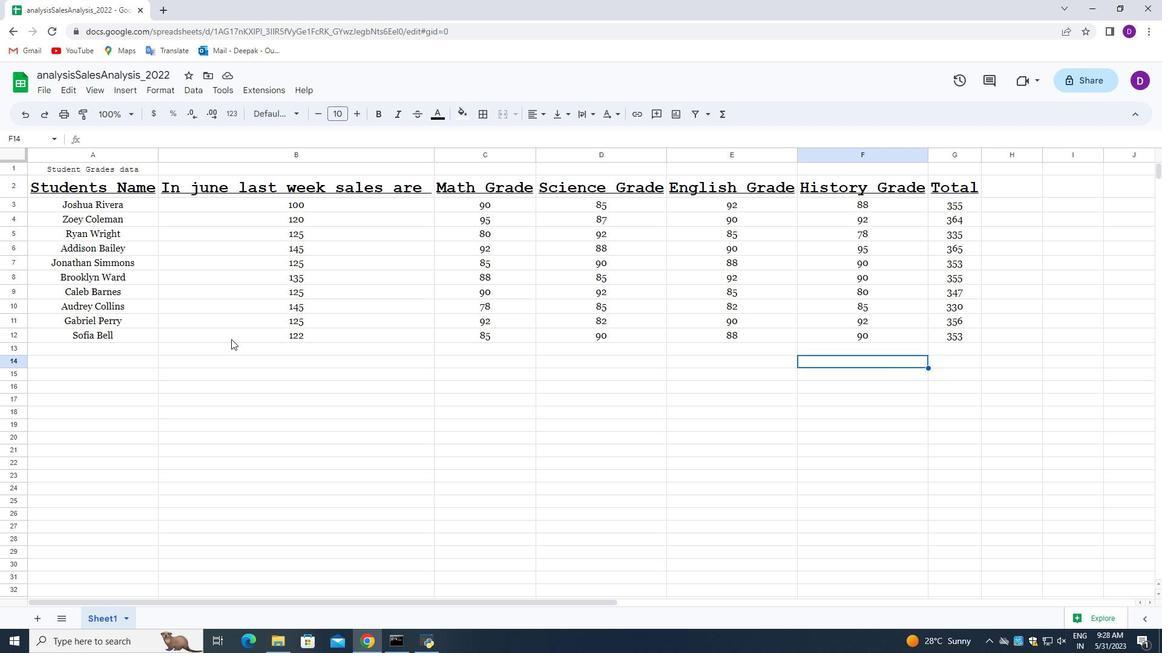 
Action: Mouse scrolled (231, 340) with delta (0, 0)
Screenshot: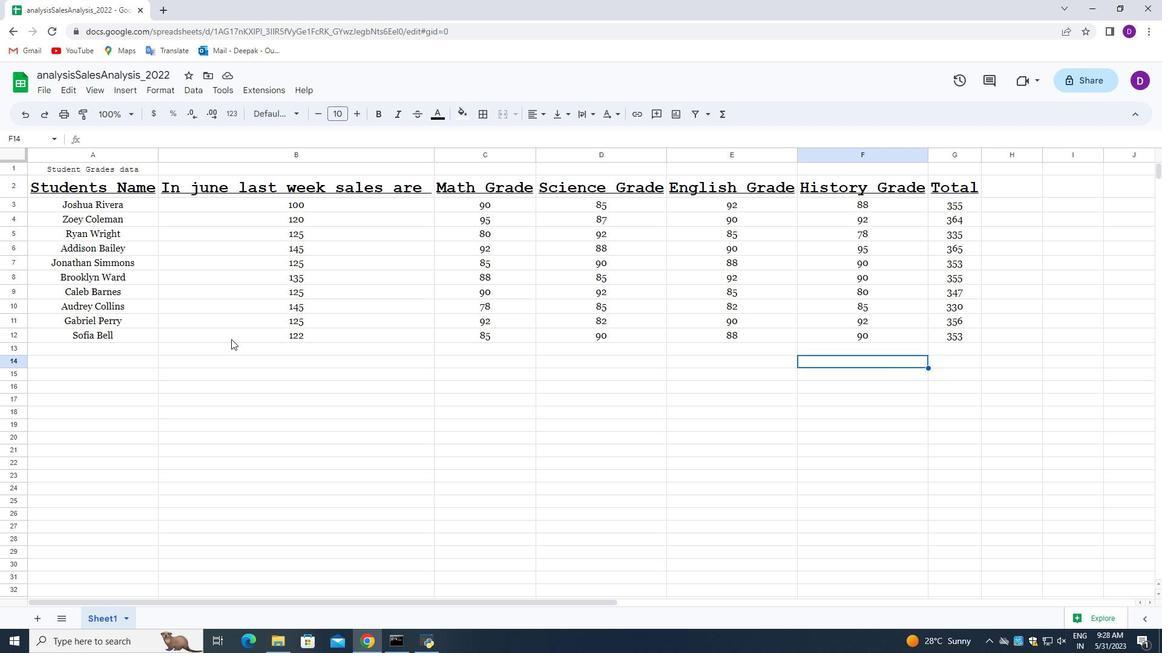 
Action: Mouse moved to (224, 325)
Screenshot: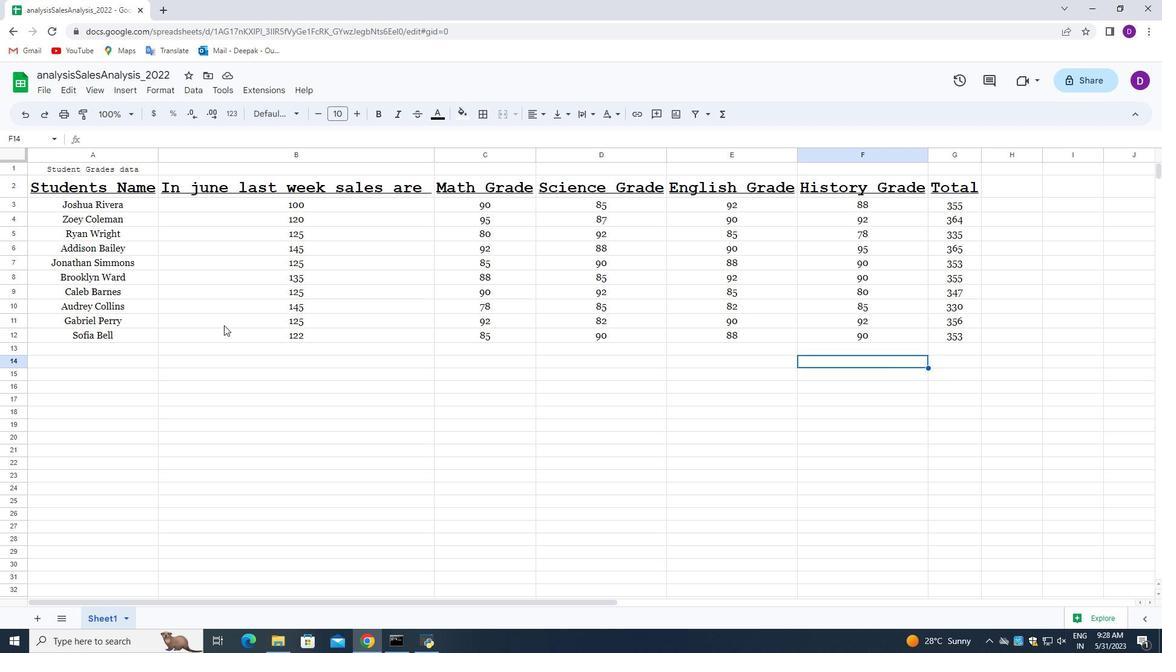 
Action: Mouse scrolled (224, 326) with delta (0, 0)
Screenshot: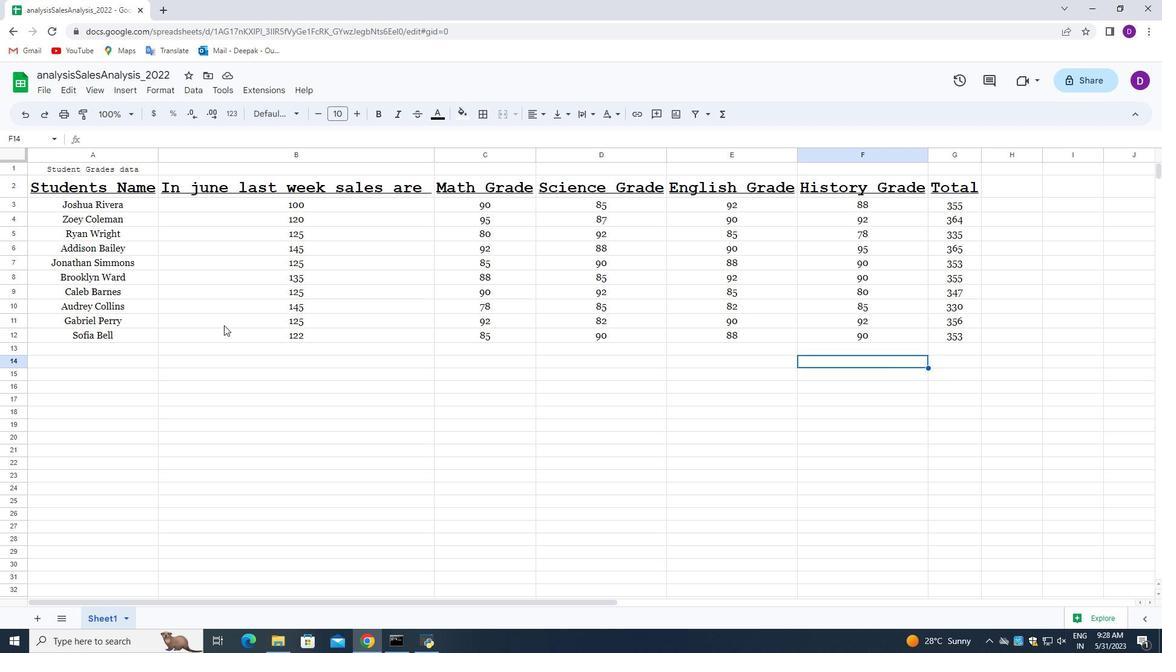 
Action: Mouse moved to (223, 325)
Screenshot: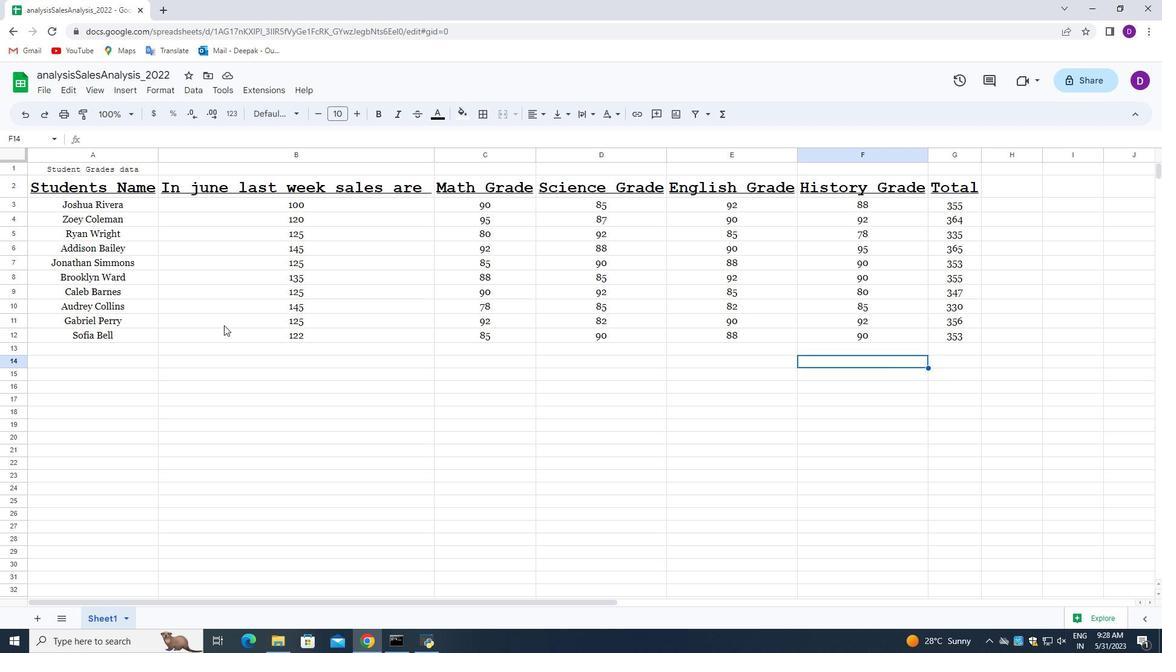 
Action: Mouse scrolled (223, 325) with delta (0, 0)
Screenshot: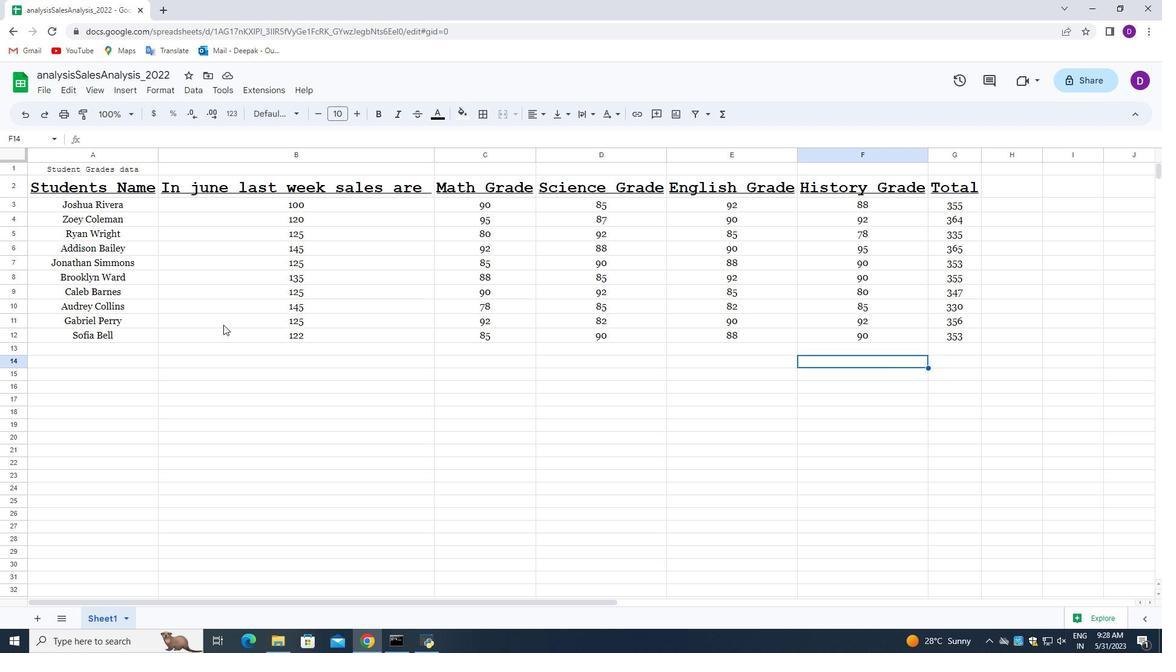 
Action: Mouse scrolled (223, 325) with delta (0, 0)
Screenshot: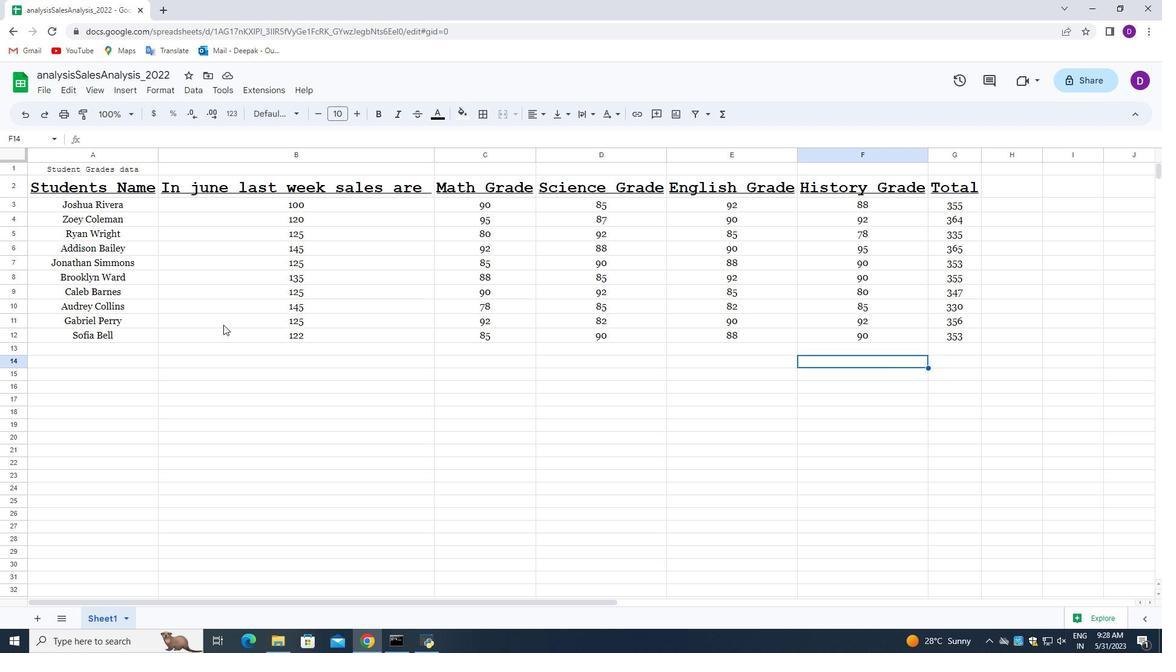 
Action: Mouse scrolled (223, 325) with delta (0, 0)
Screenshot: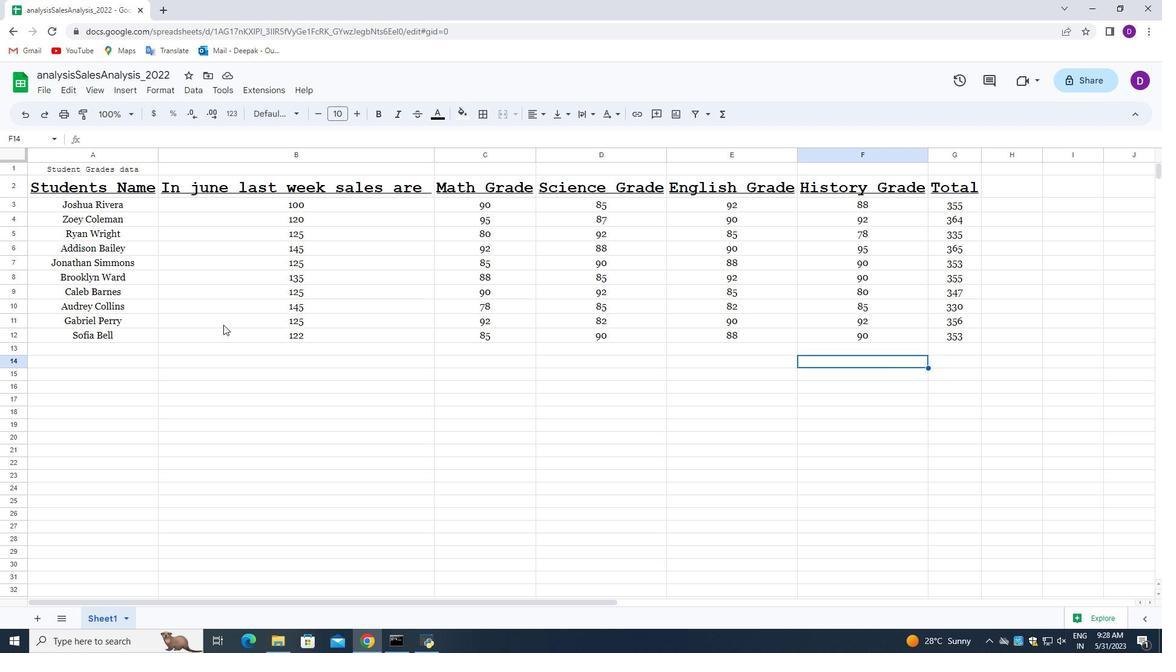 
Action: Mouse moved to (227, 323)
Screenshot: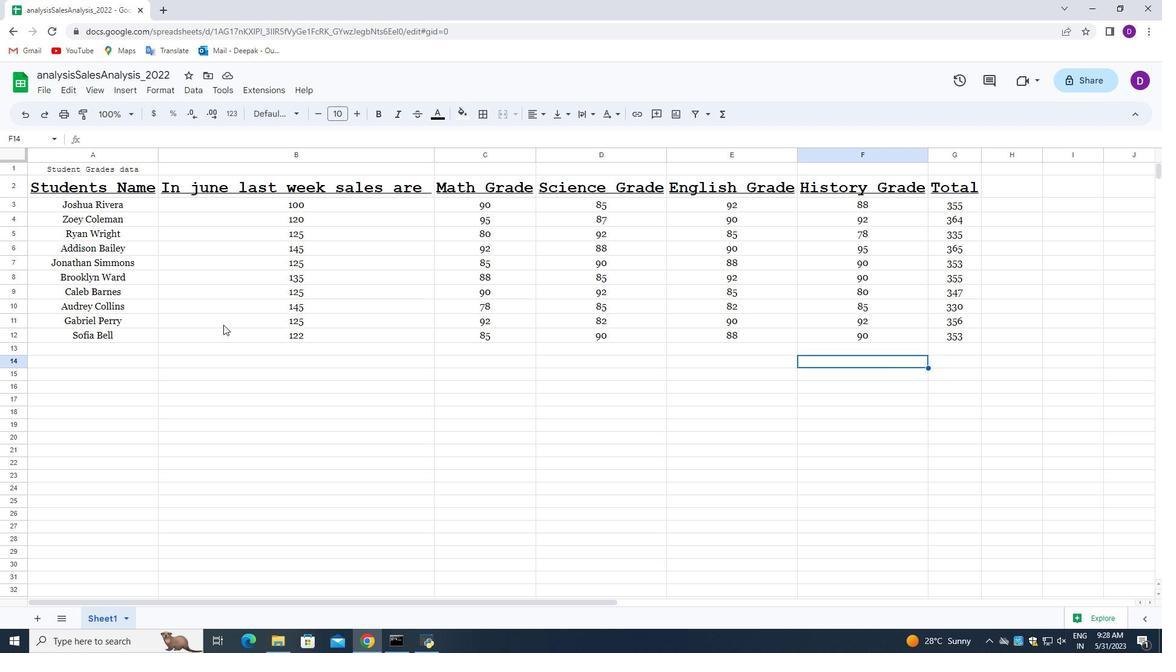 
Action: Mouse scrolled (227, 323) with delta (0, 0)
Screenshot: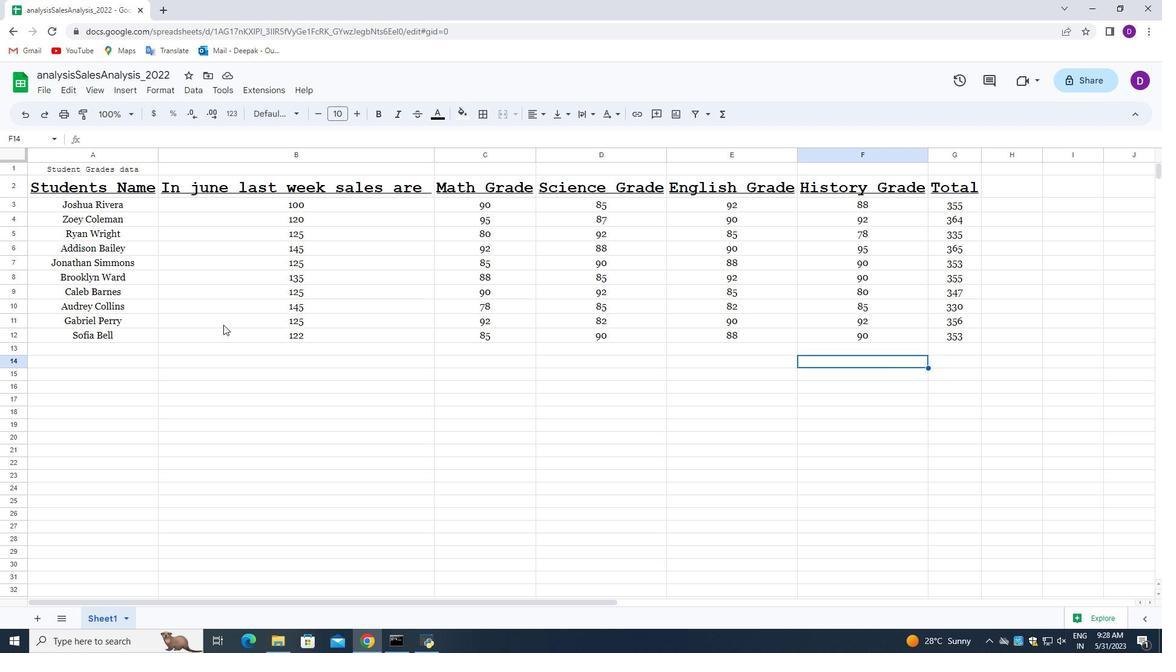 
Action: Mouse moved to (367, 388)
Screenshot: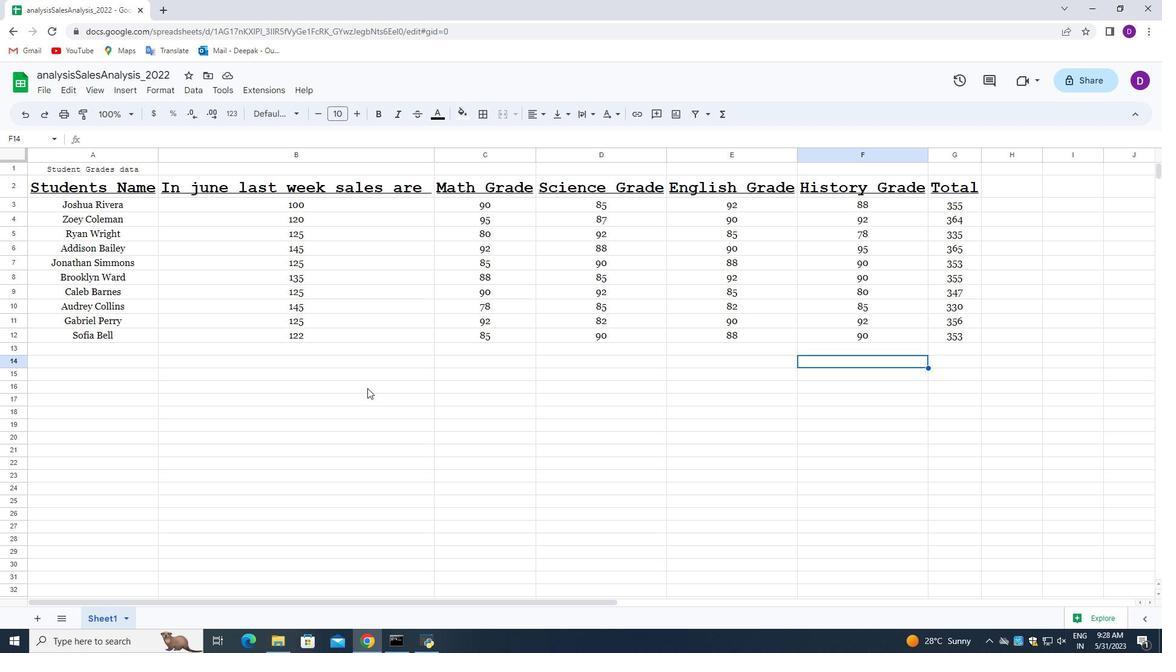 
